 Task: Search one way flight ticket for 3 adults, 3 children in premium economy from San Angelo: San Angelo Regional Airport (mathis Field) to Fort Wayne: Fort Wayne International Airport on 8-4-2023. Choice of flights is Delta. Number of bags: 1 carry on bag. Price is upto 94000. Outbound departure time preference is 17:00.
Action: Mouse moved to (341, 420)
Screenshot: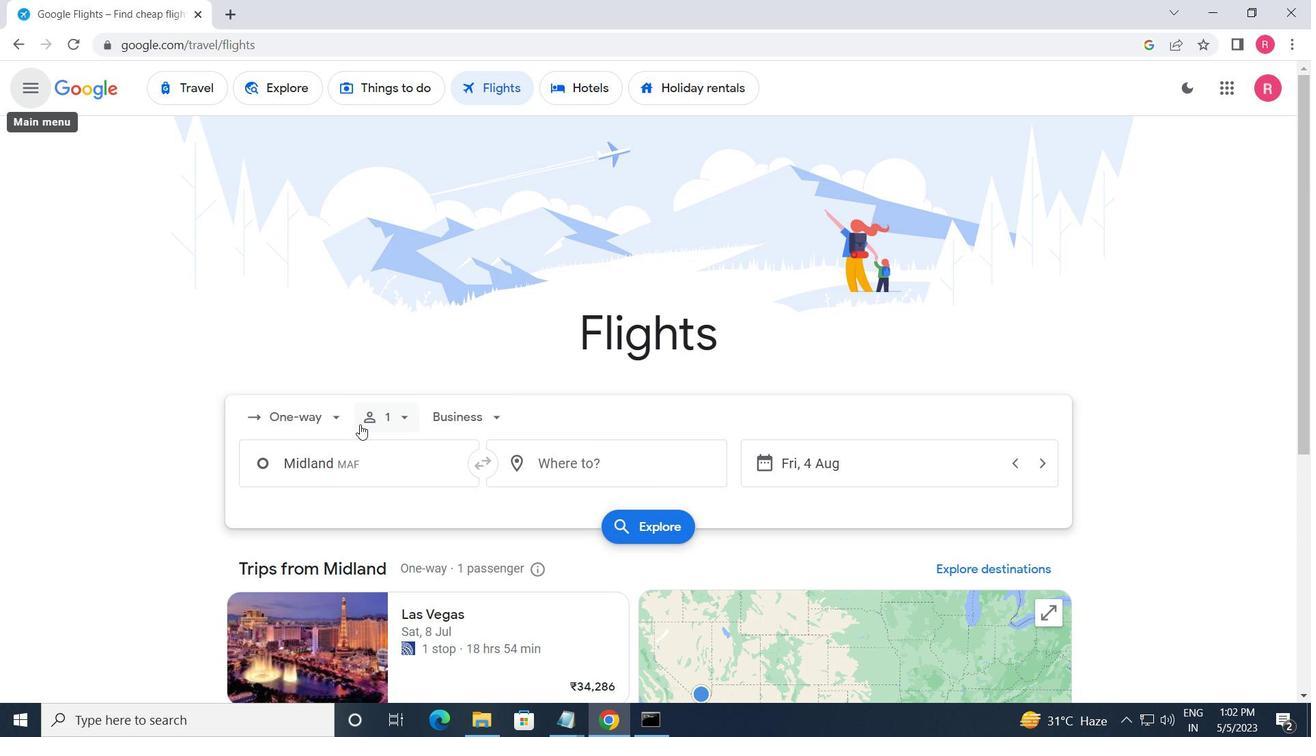 
Action: Mouse pressed left at (341, 420)
Screenshot: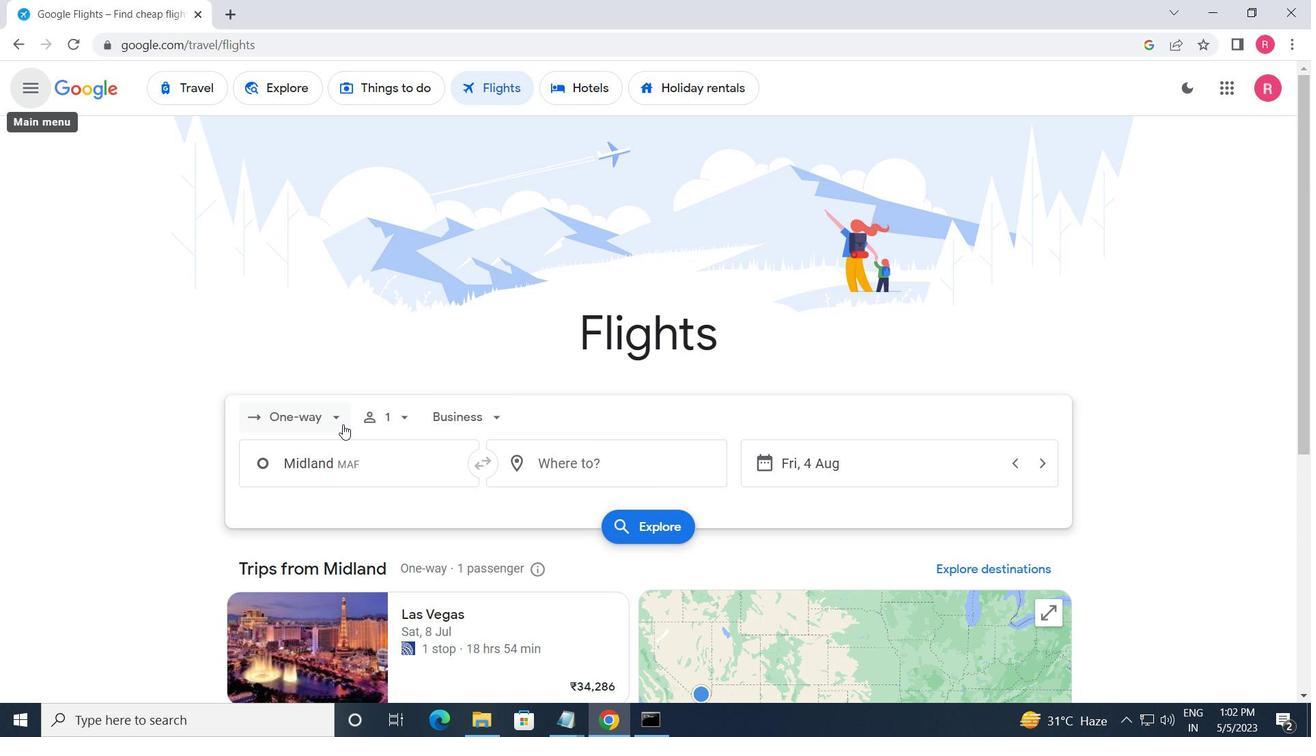 
Action: Mouse moved to (353, 494)
Screenshot: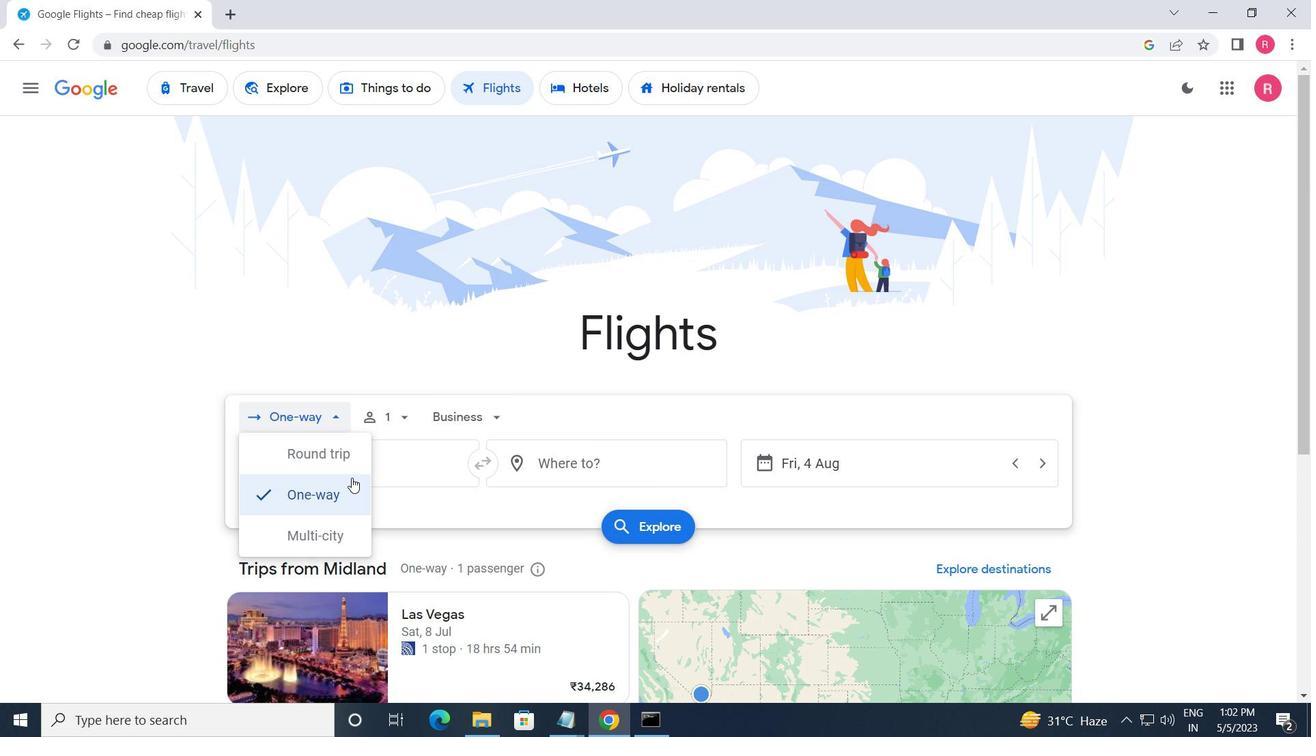
Action: Mouse pressed left at (353, 494)
Screenshot: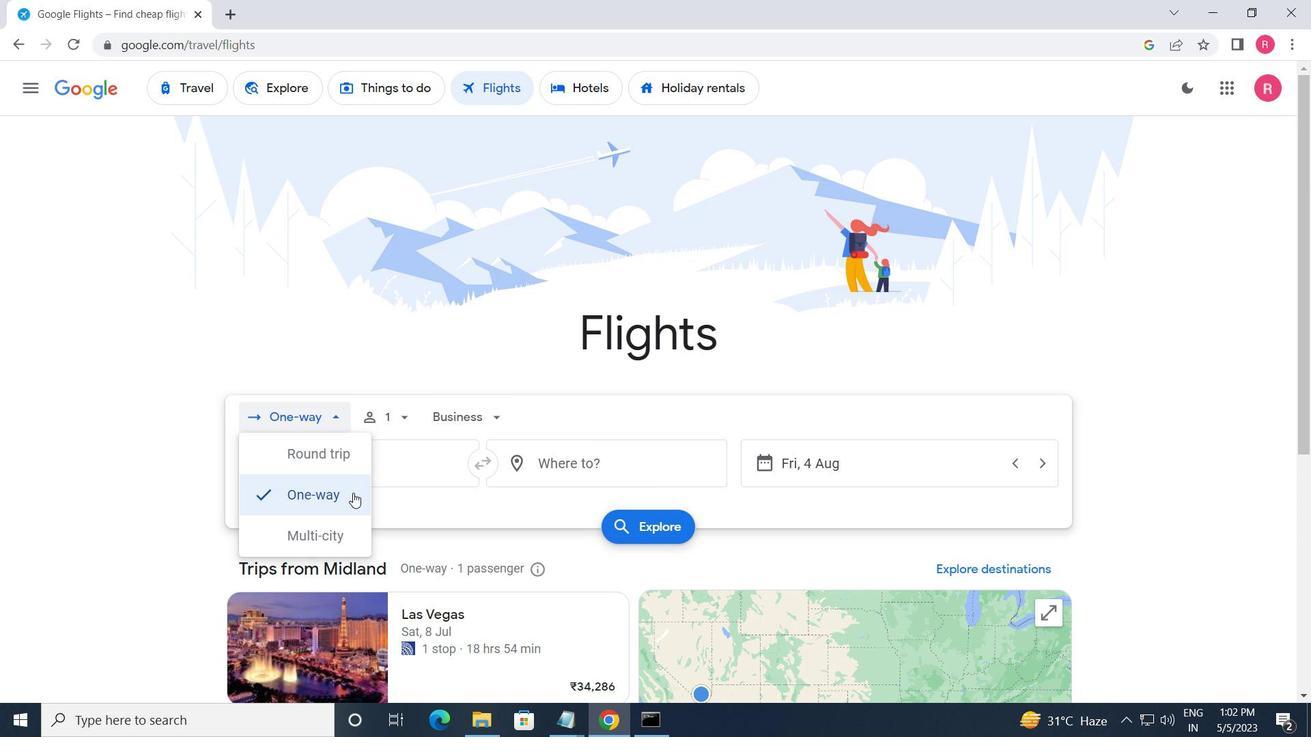 
Action: Mouse moved to (400, 409)
Screenshot: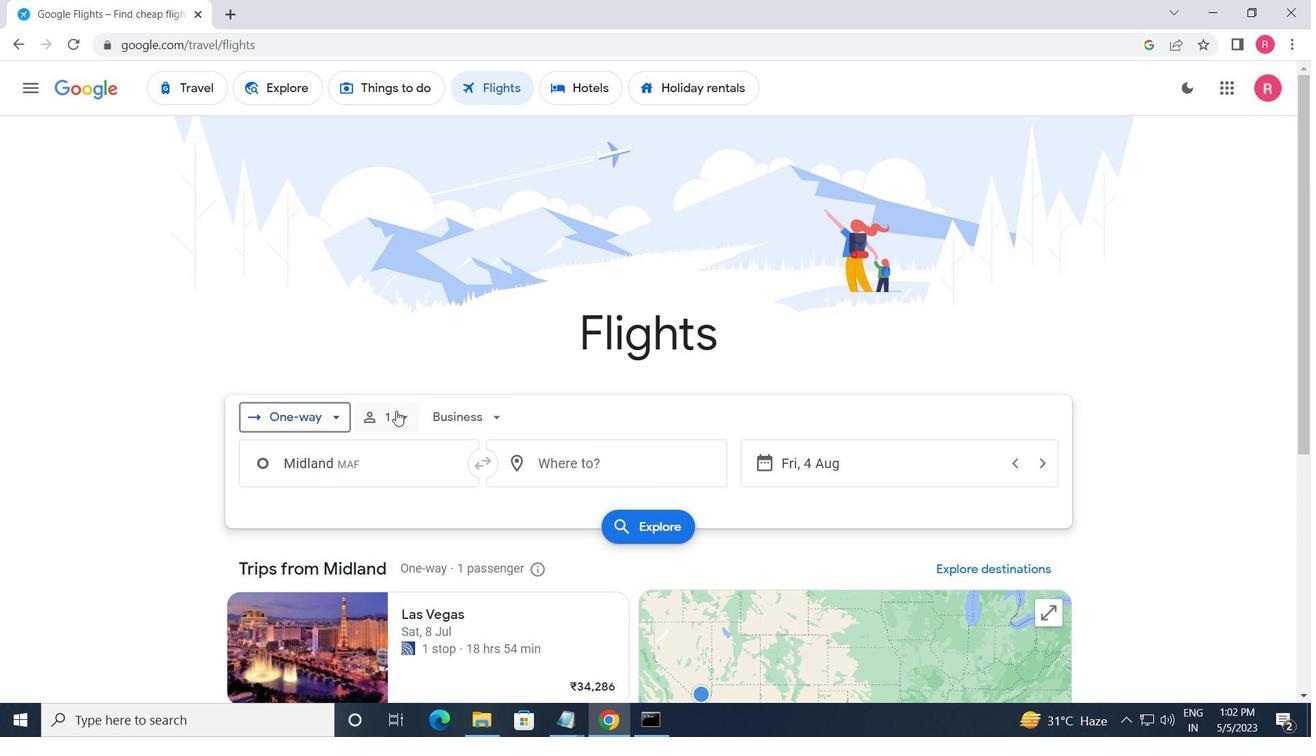 
Action: Mouse pressed left at (400, 409)
Screenshot: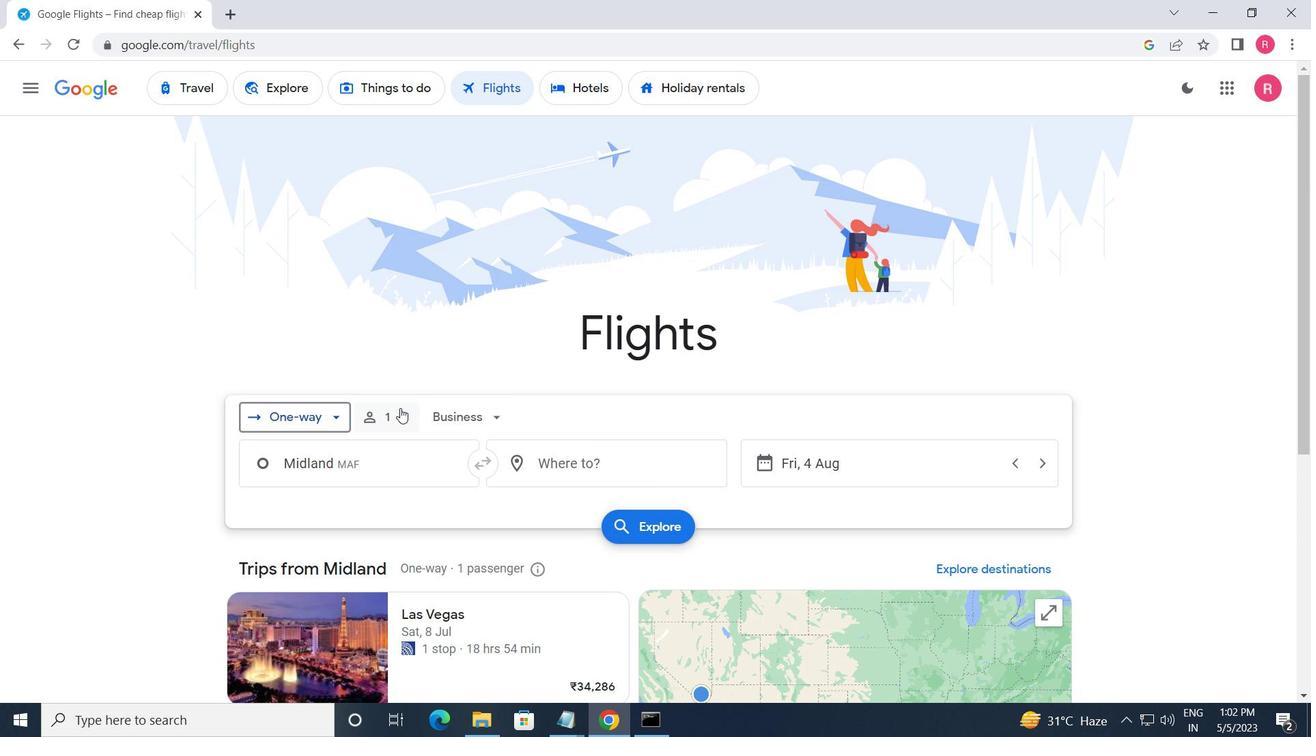 
Action: Mouse moved to (543, 466)
Screenshot: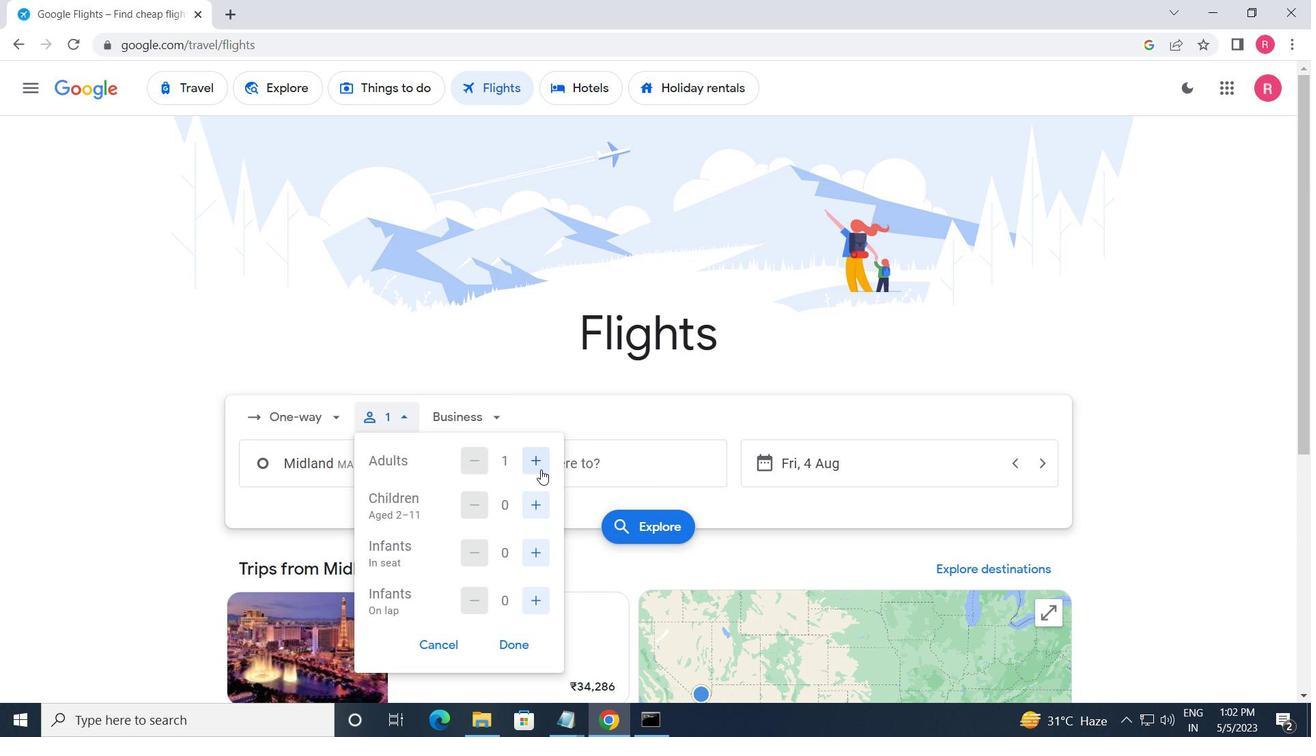 
Action: Mouse pressed left at (543, 466)
Screenshot: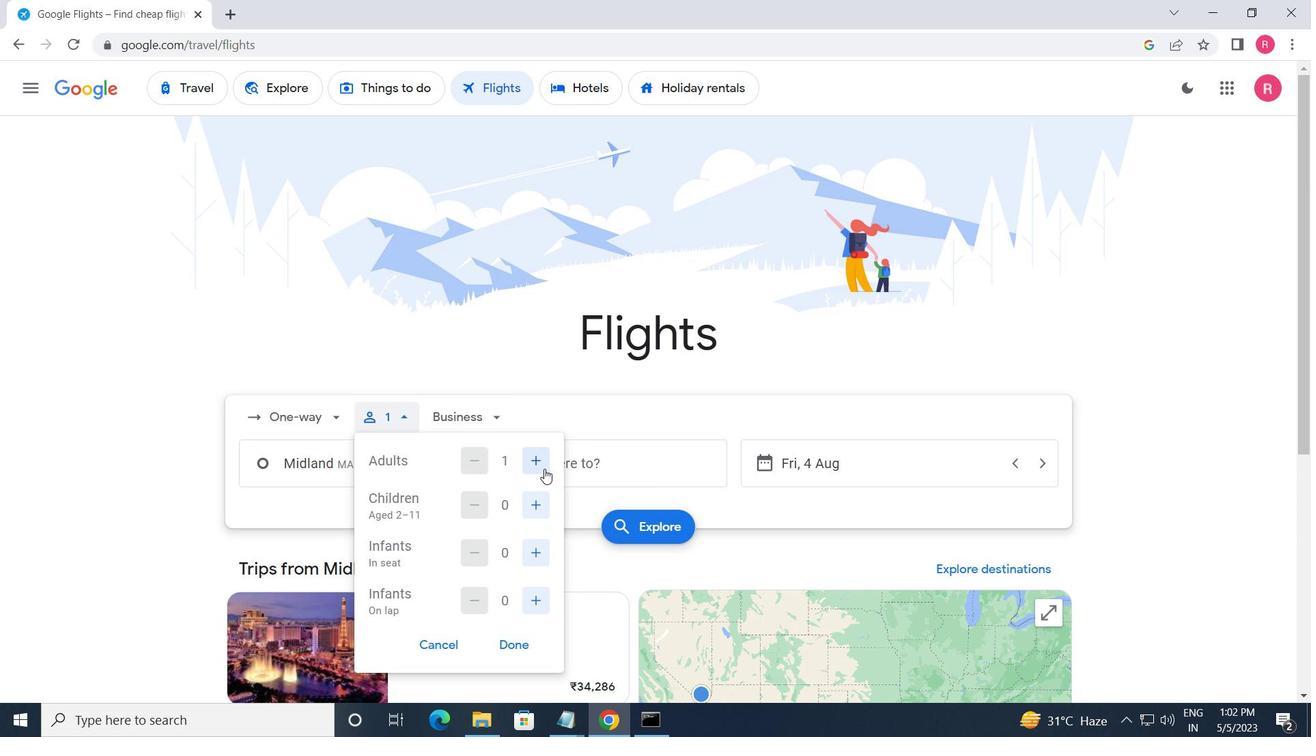 
Action: Mouse moved to (540, 466)
Screenshot: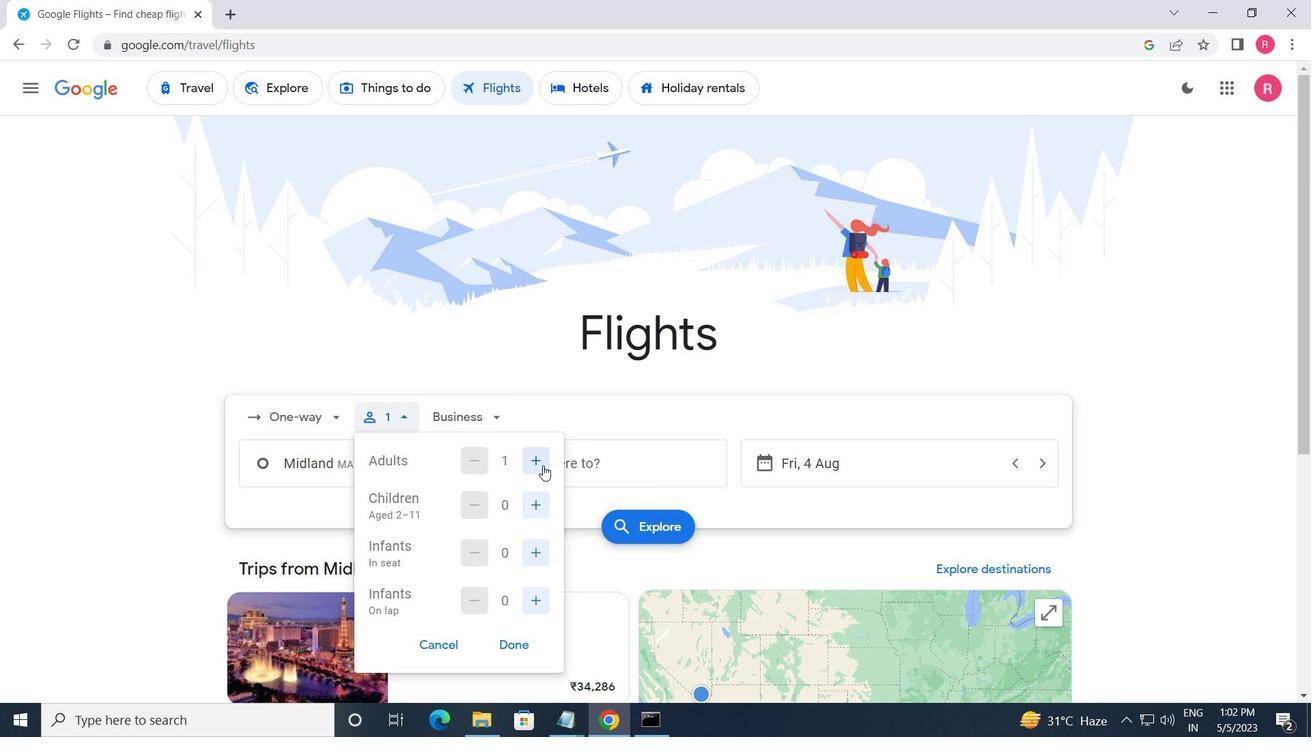 
Action: Mouse pressed left at (540, 466)
Screenshot: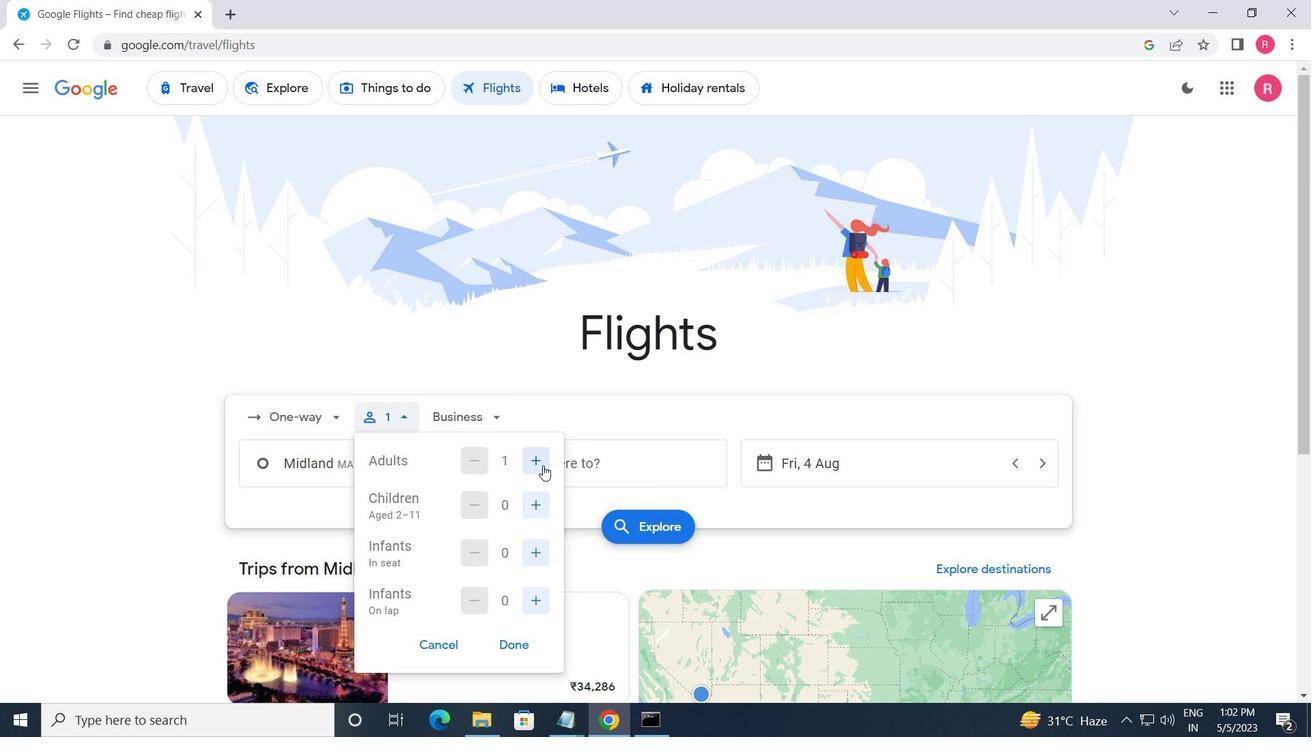 
Action: Mouse moved to (540, 512)
Screenshot: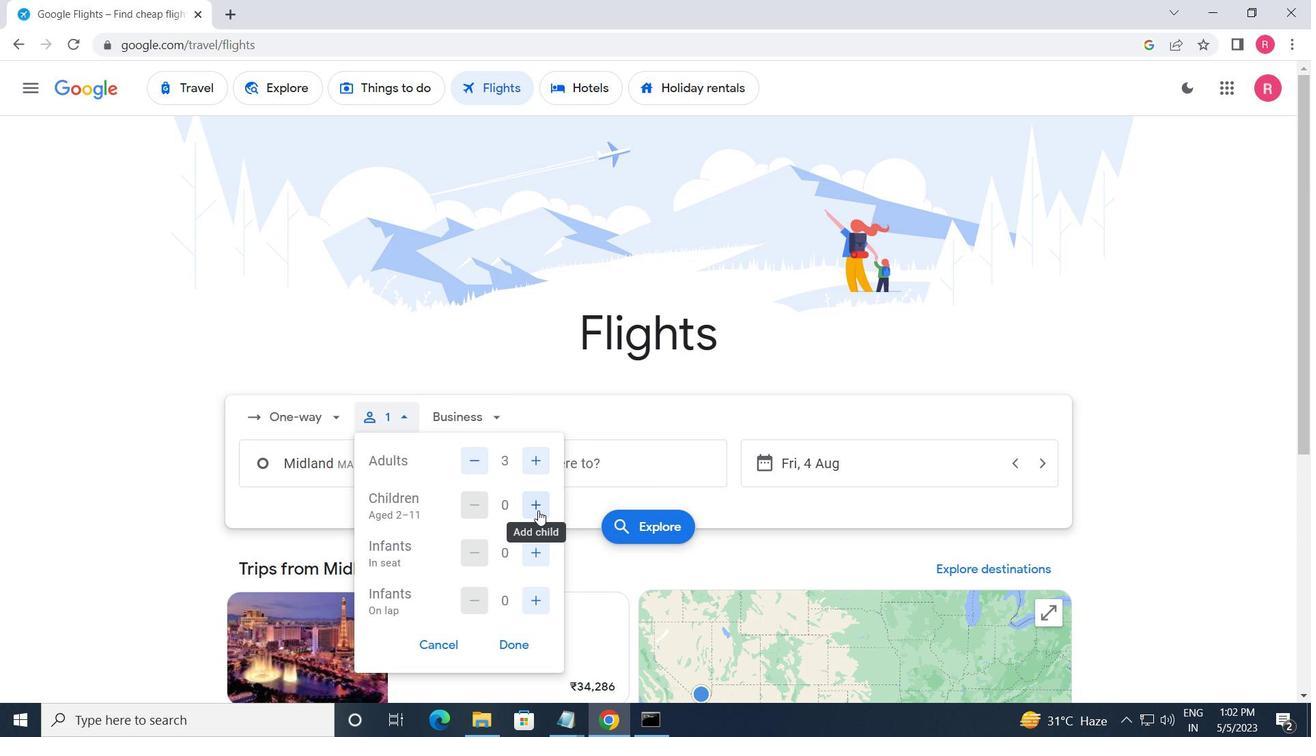 
Action: Mouse pressed left at (540, 512)
Screenshot: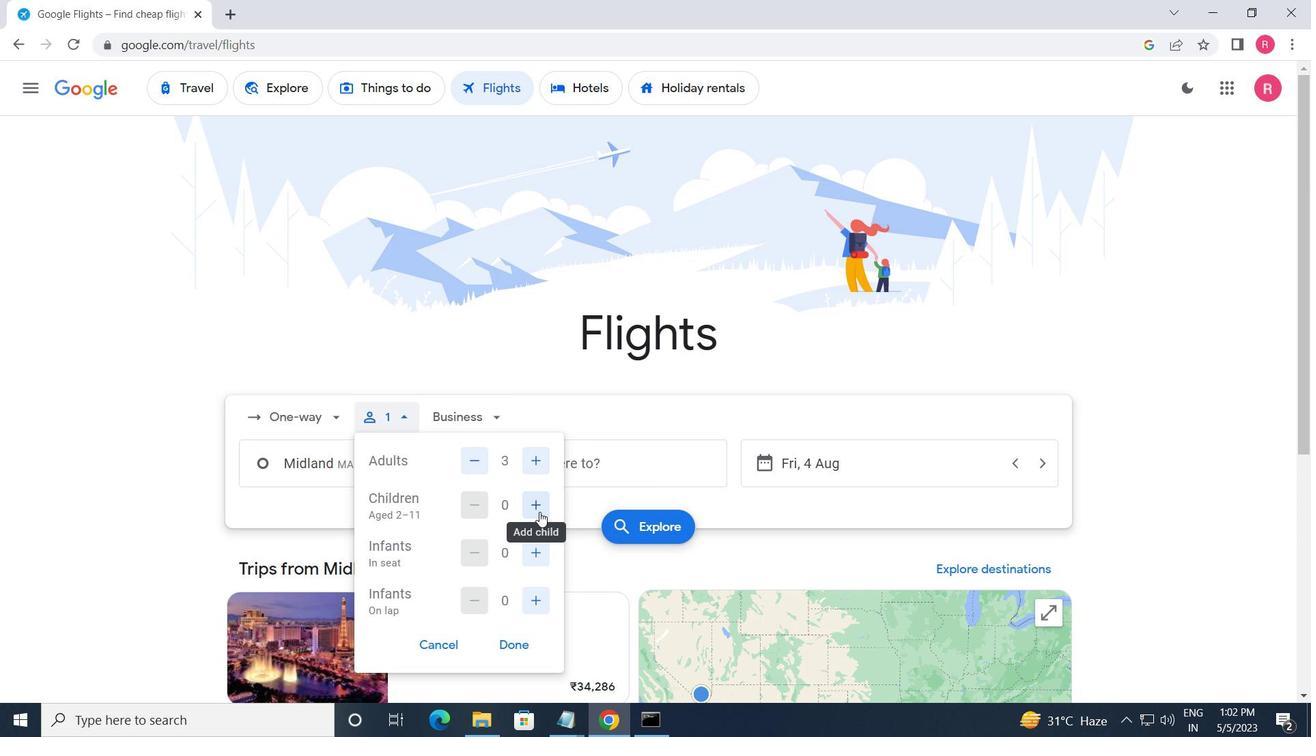 
Action: Mouse pressed left at (540, 512)
Screenshot: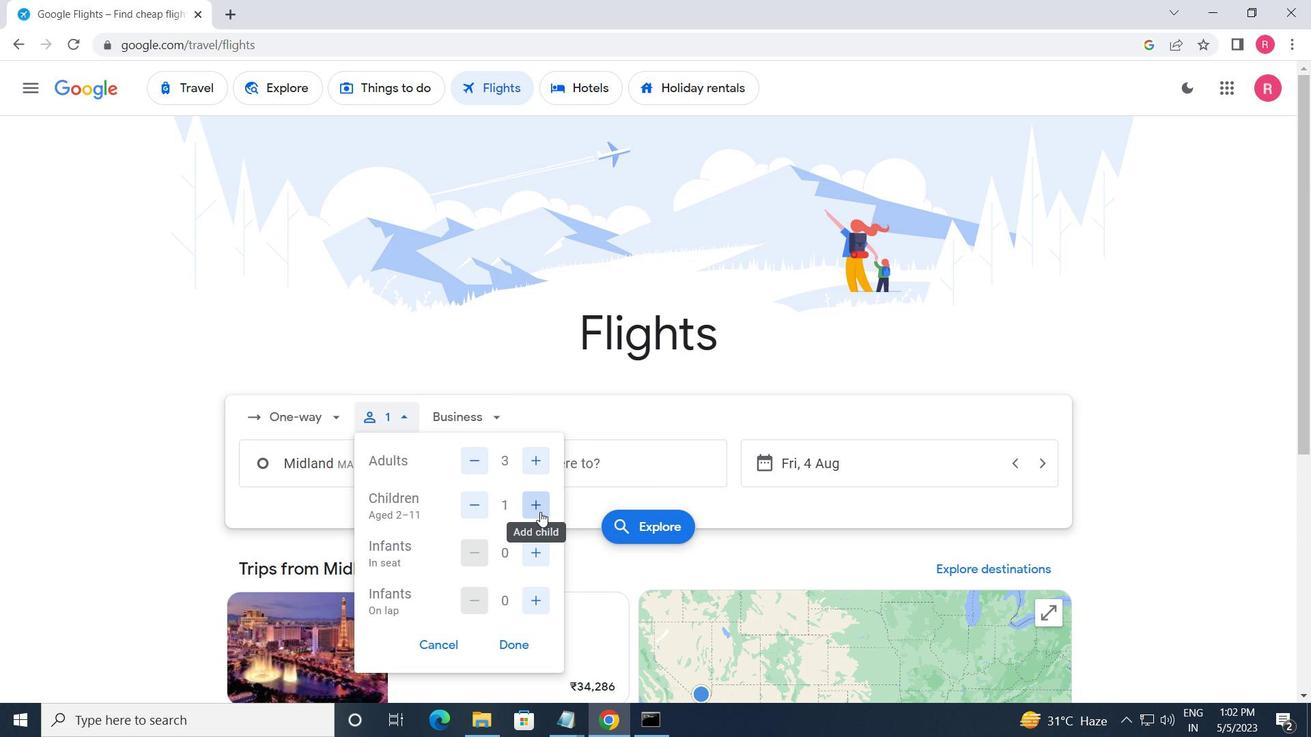 
Action: Mouse moved to (540, 511)
Screenshot: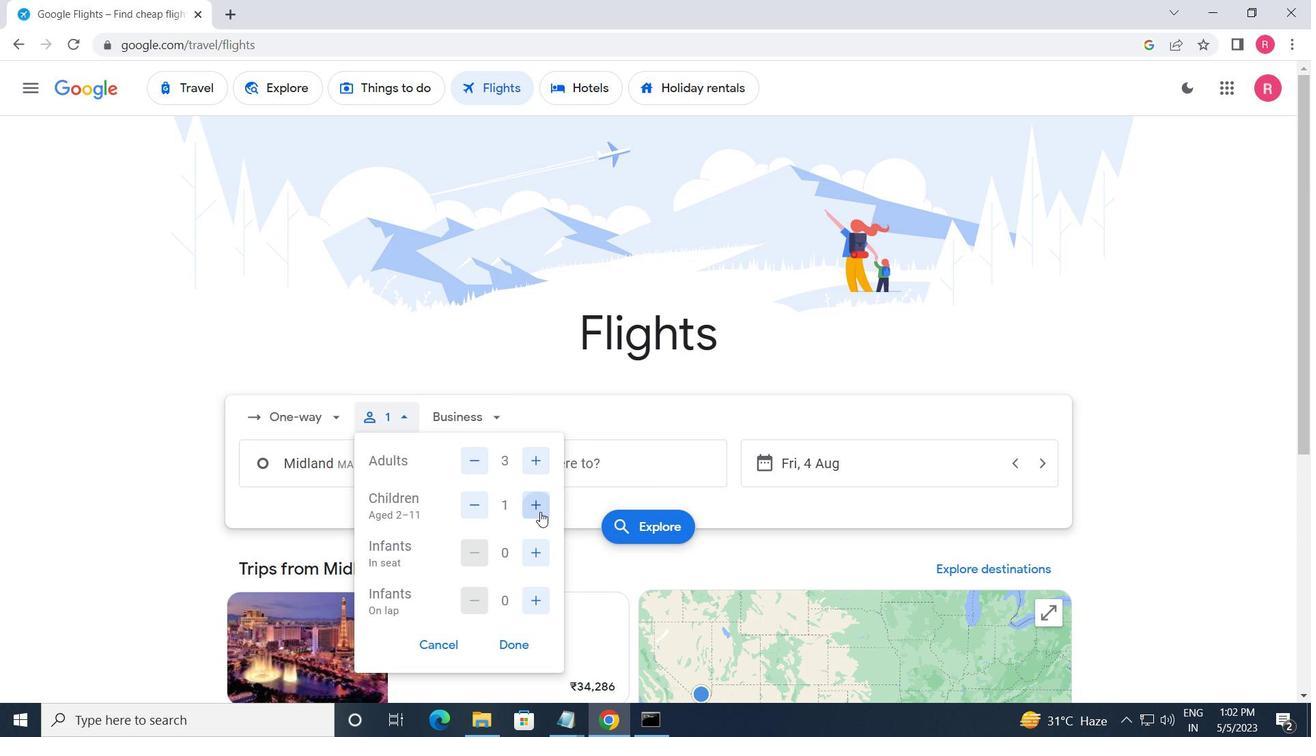 
Action: Mouse pressed left at (540, 511)
Screenshot: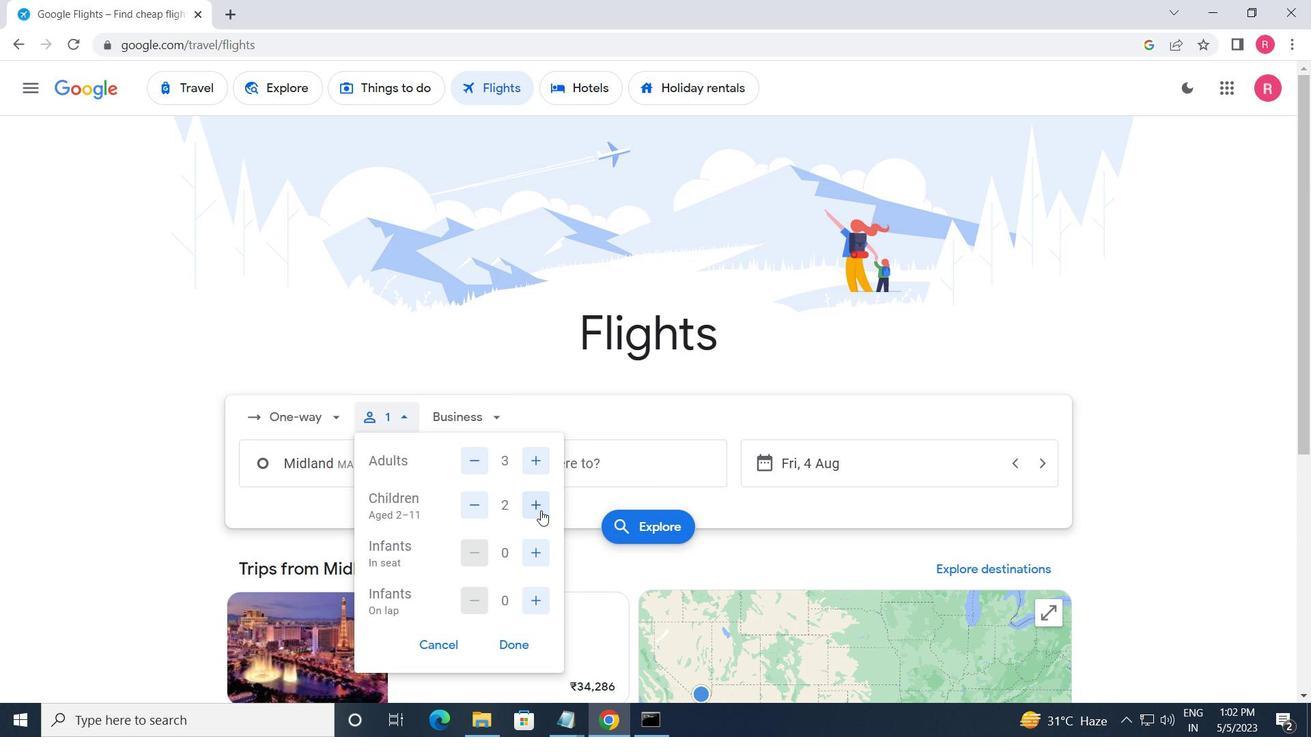 
Action: Mouse moved to (518, 648)
Screenshot: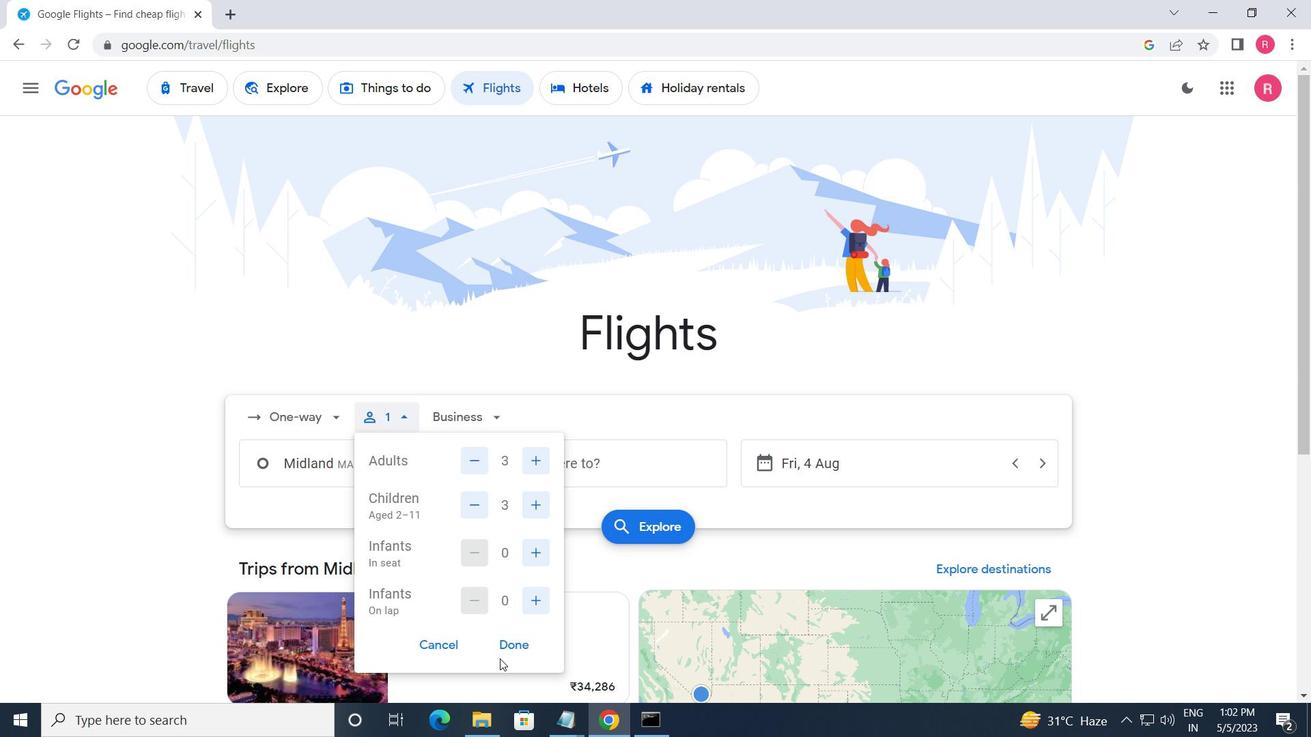 
Action: Mouse pressed left at (518, 648)
Screenshot: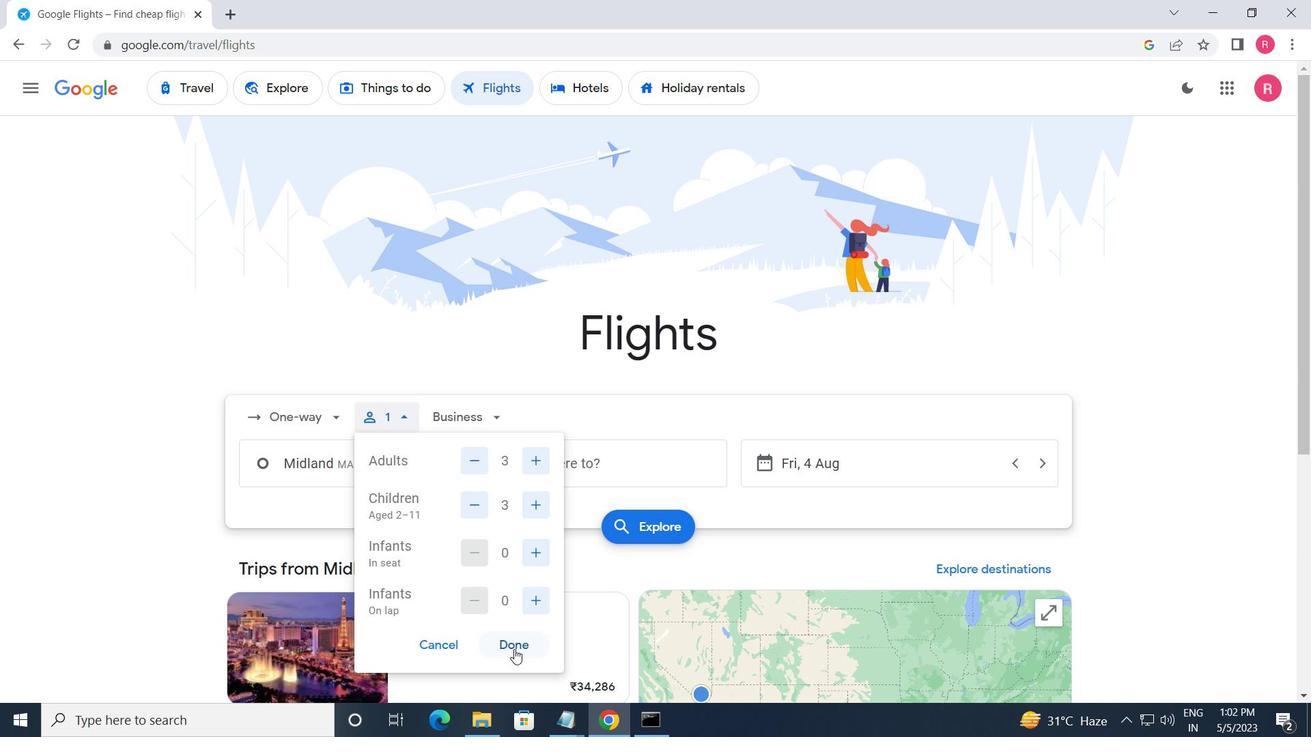 
Action: Mouse moved to (470, 418)
Screenshot: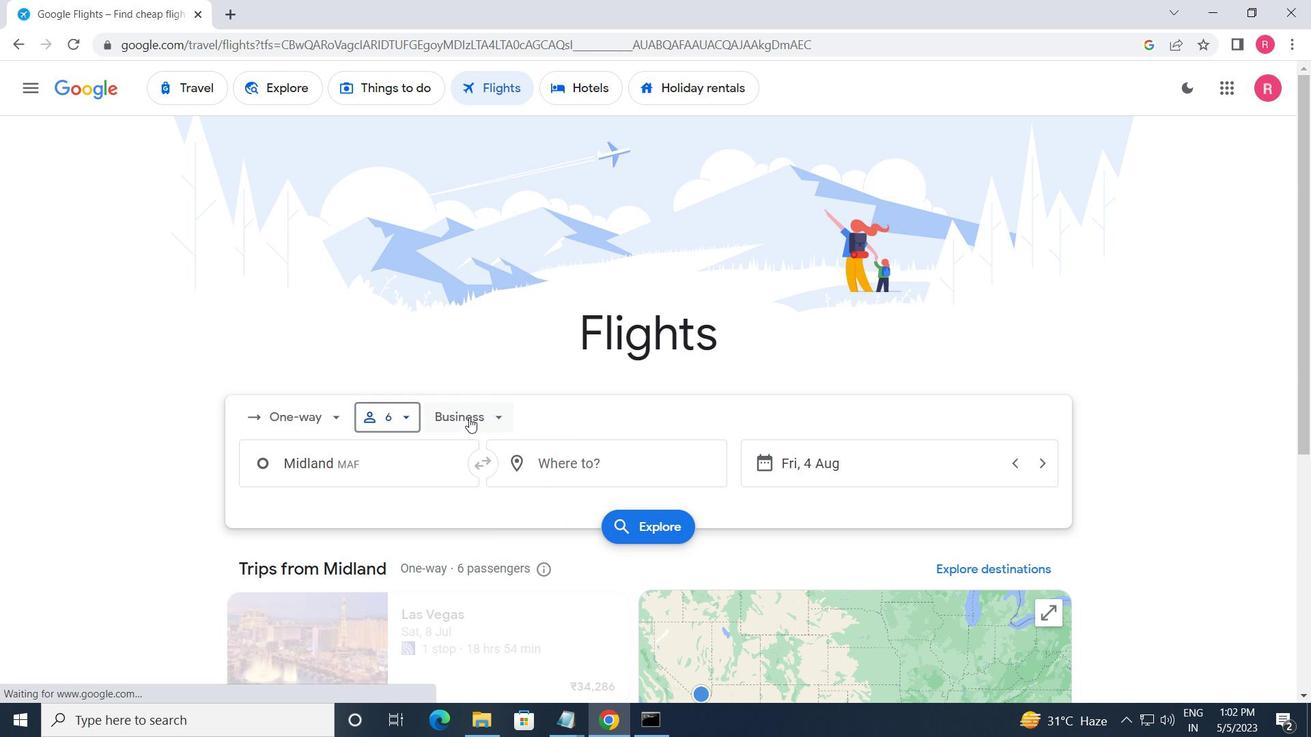 
Action: Mouse pressed left at (470, 418)
Screenshot: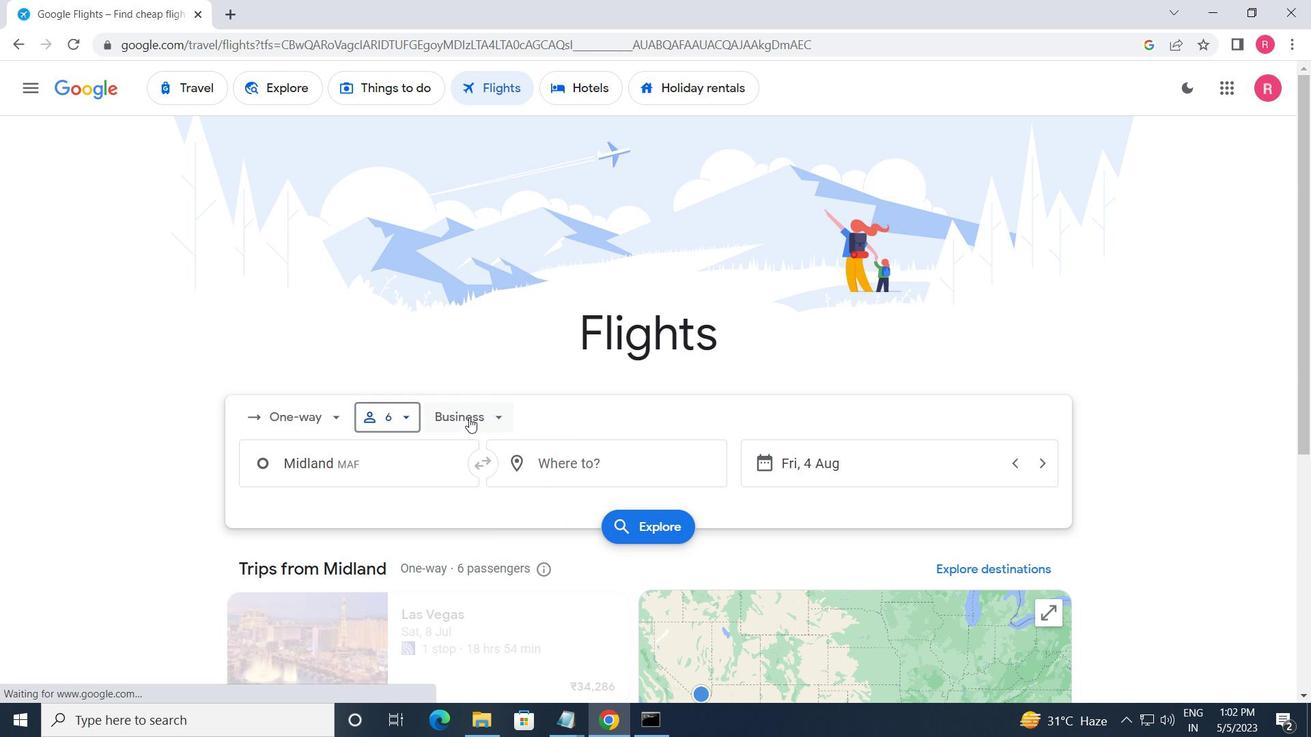 
Action: Mouse moved to (514, 500)
Screenshot: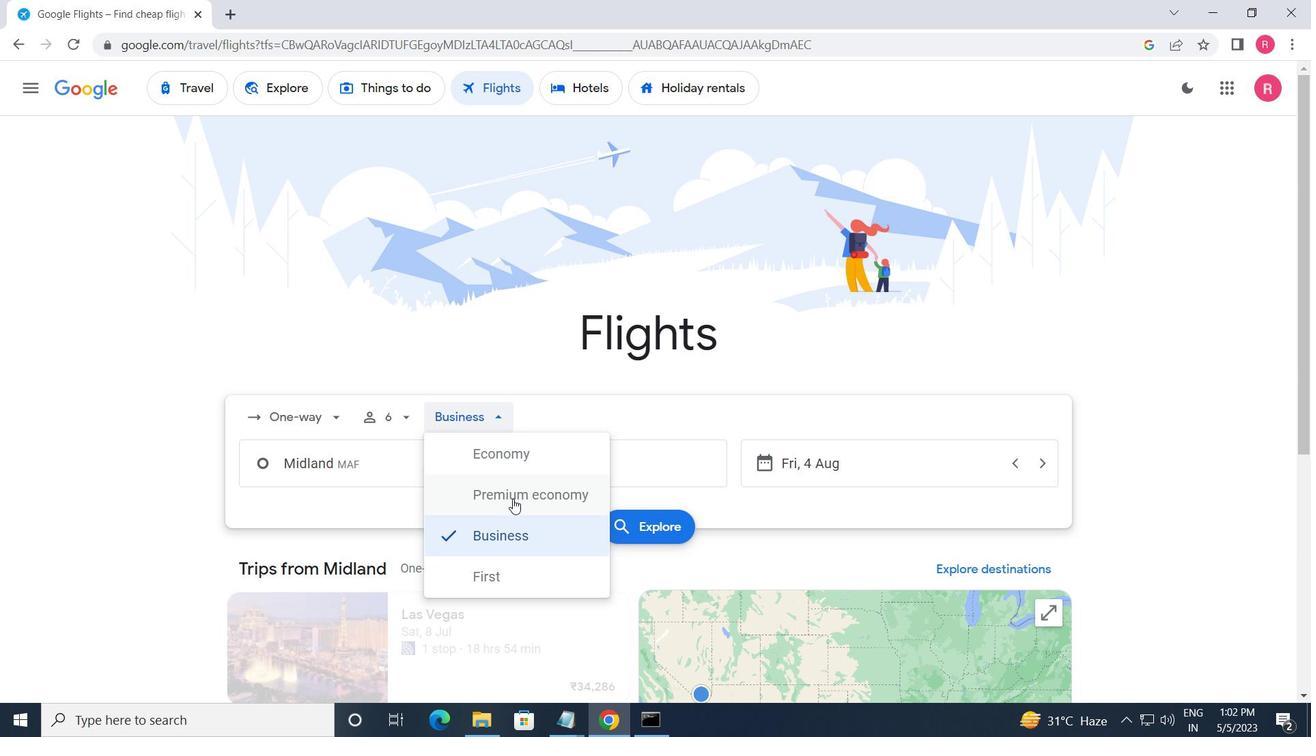 
Action: Mouse pressed left at (514, 500)
Screenshot: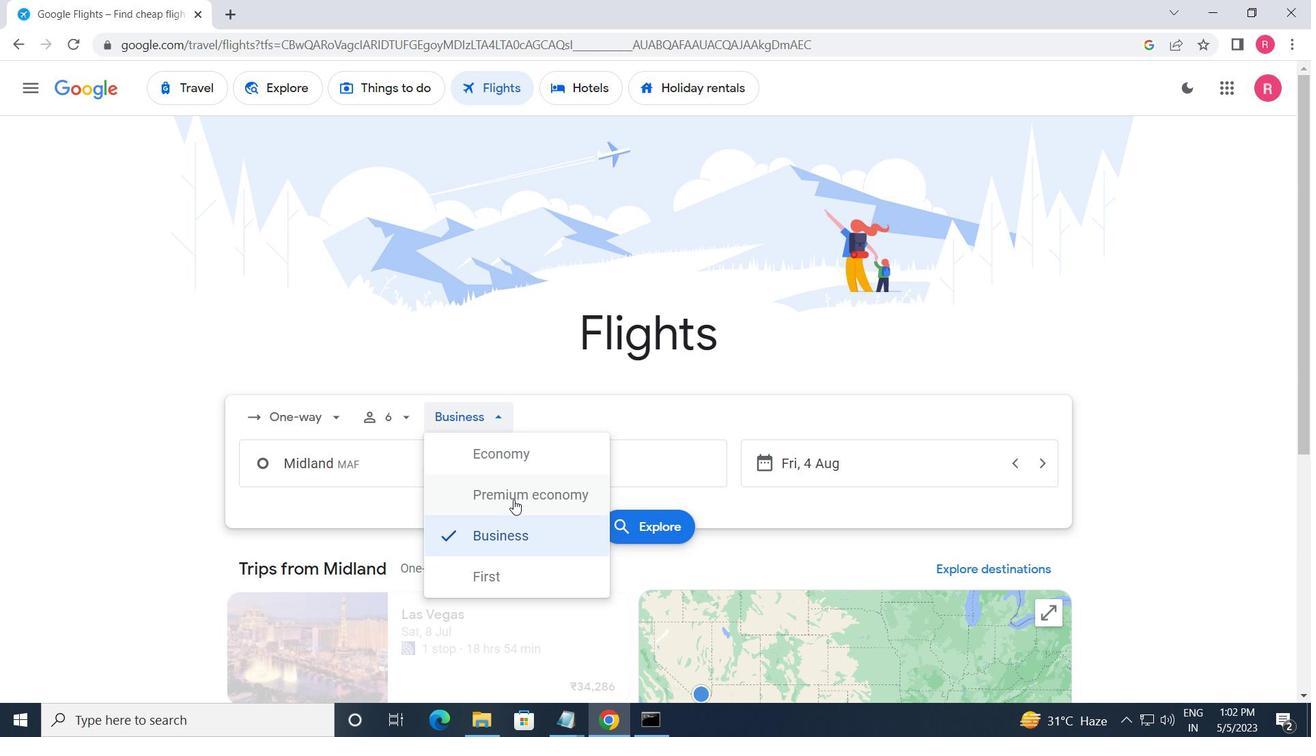 
Action: Mouse moved to (369, 477)
Screenshot: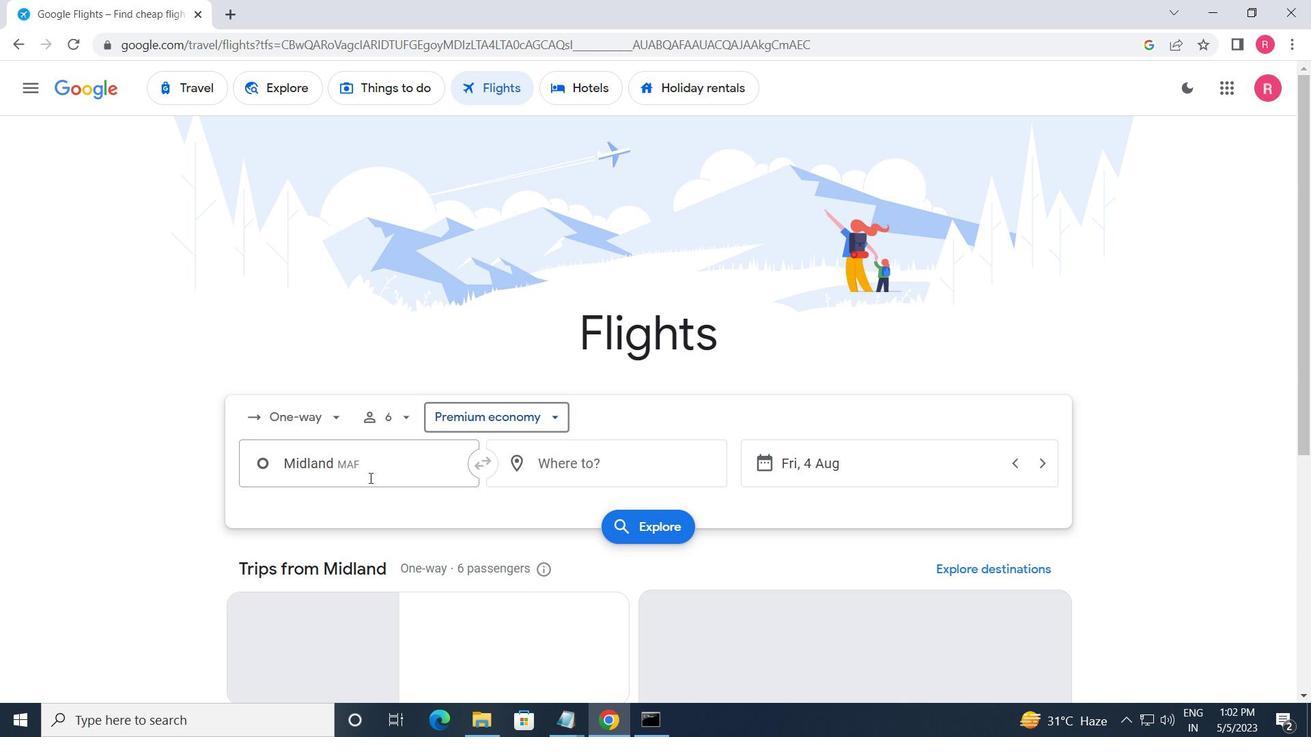 
Action: Mouse pressed left at (369, 477)
Screenshot: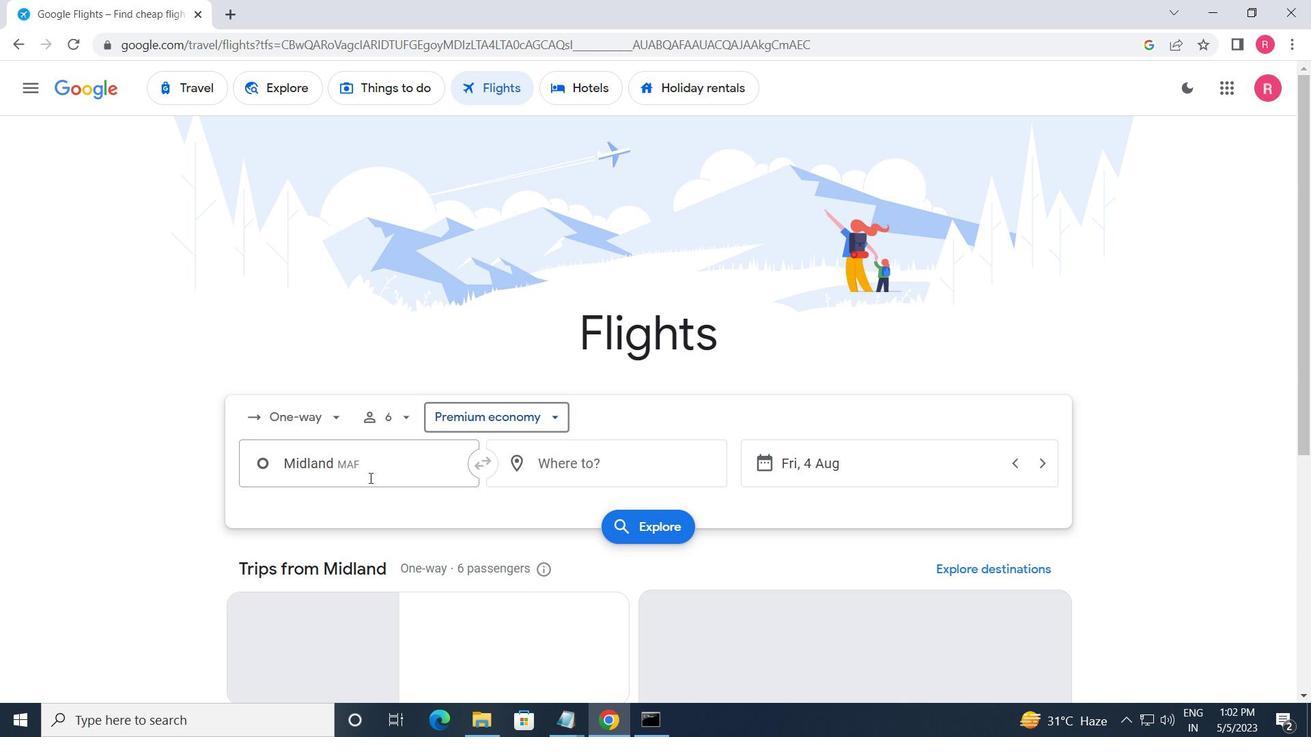 
Action: Key pressed <Key.caps_lock>s<Key.caps_lock>an<Key.space><Key.caps_lock>a<Key.caps_lock>ngelo
Screenshot: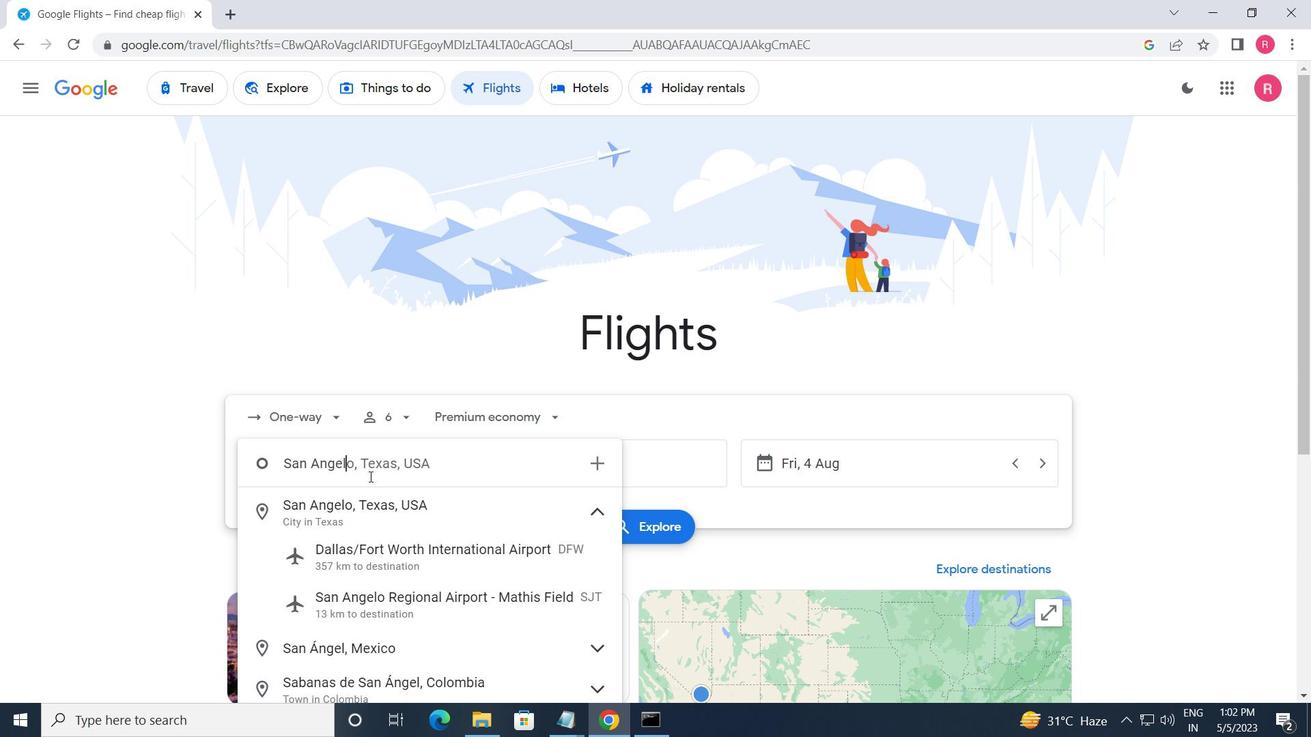 
Action: Mouse moved to (445, 603)
Screenshot: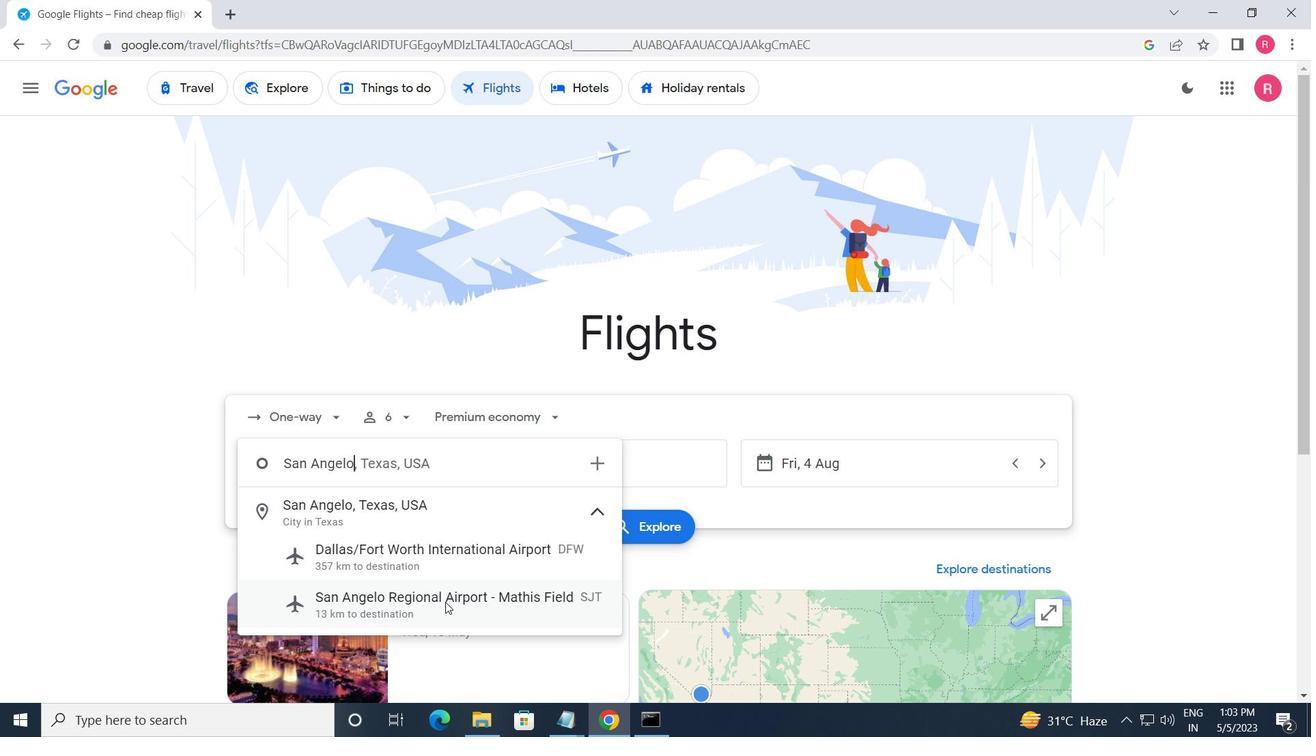 
Action: Mouse pressed left at (445, 603)
Screenshot: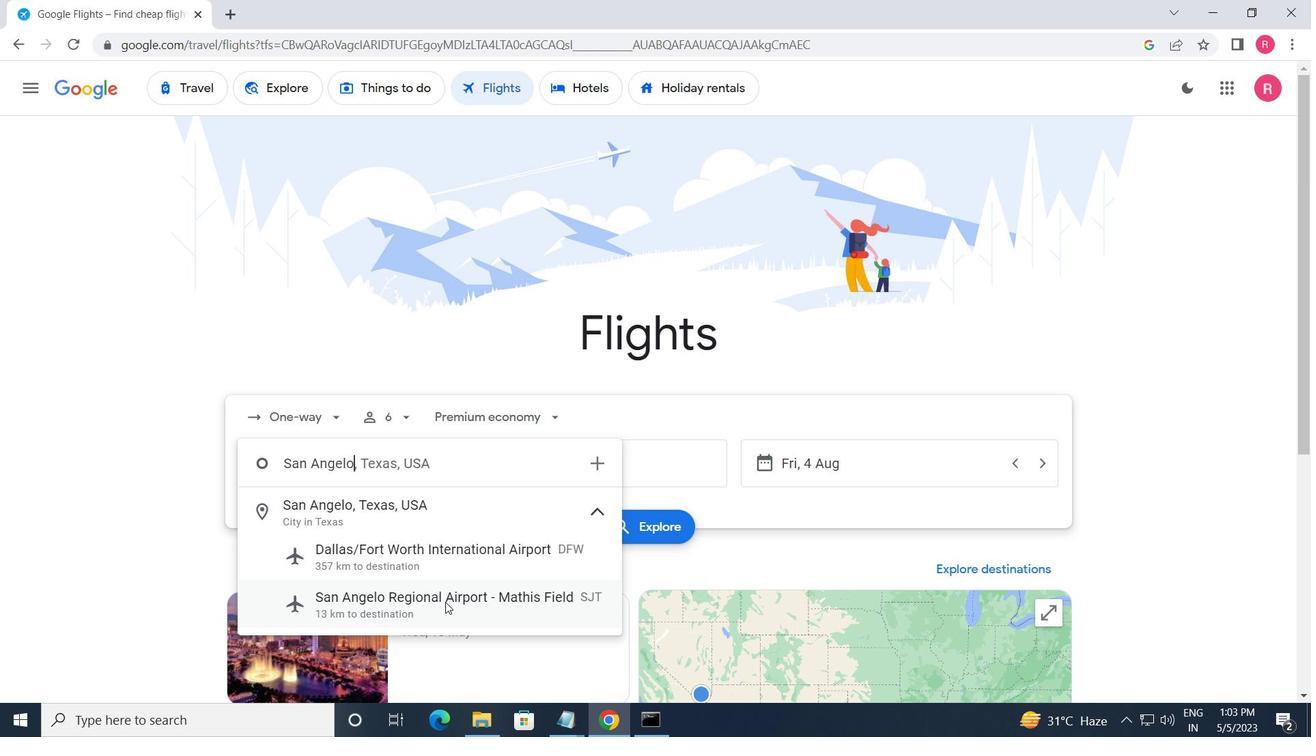 
Action: Mouse moved to (620, 458)
Screenshot: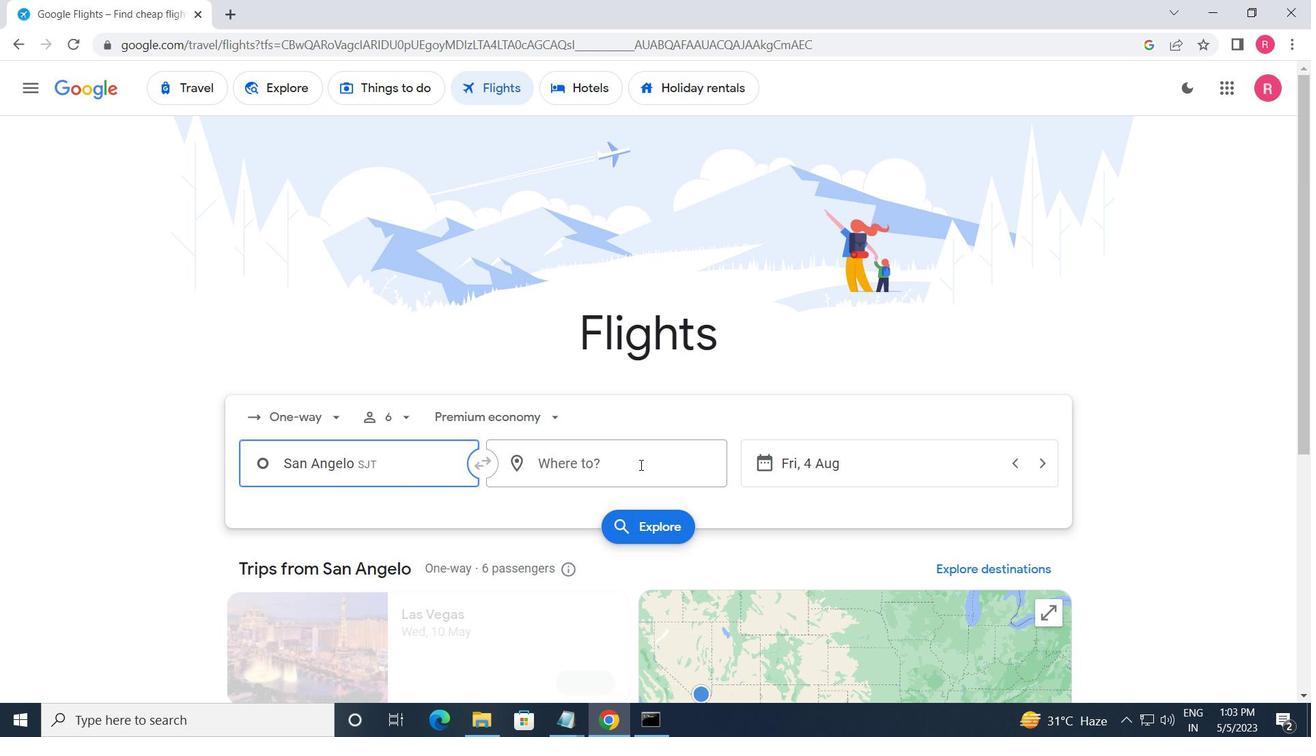 
Action: Mouse pressed left at (620, 458)
Screenshot: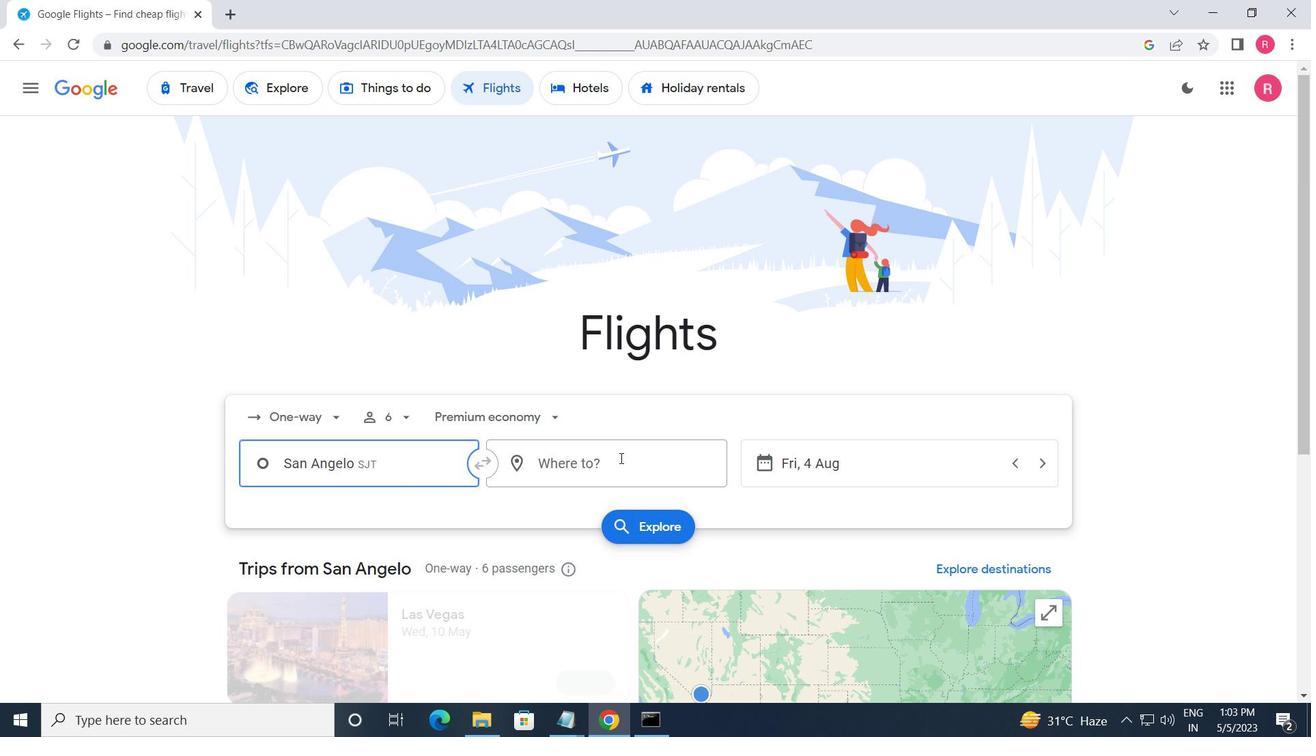 
Action: Mouse moved to (620, 459)
Screenshot: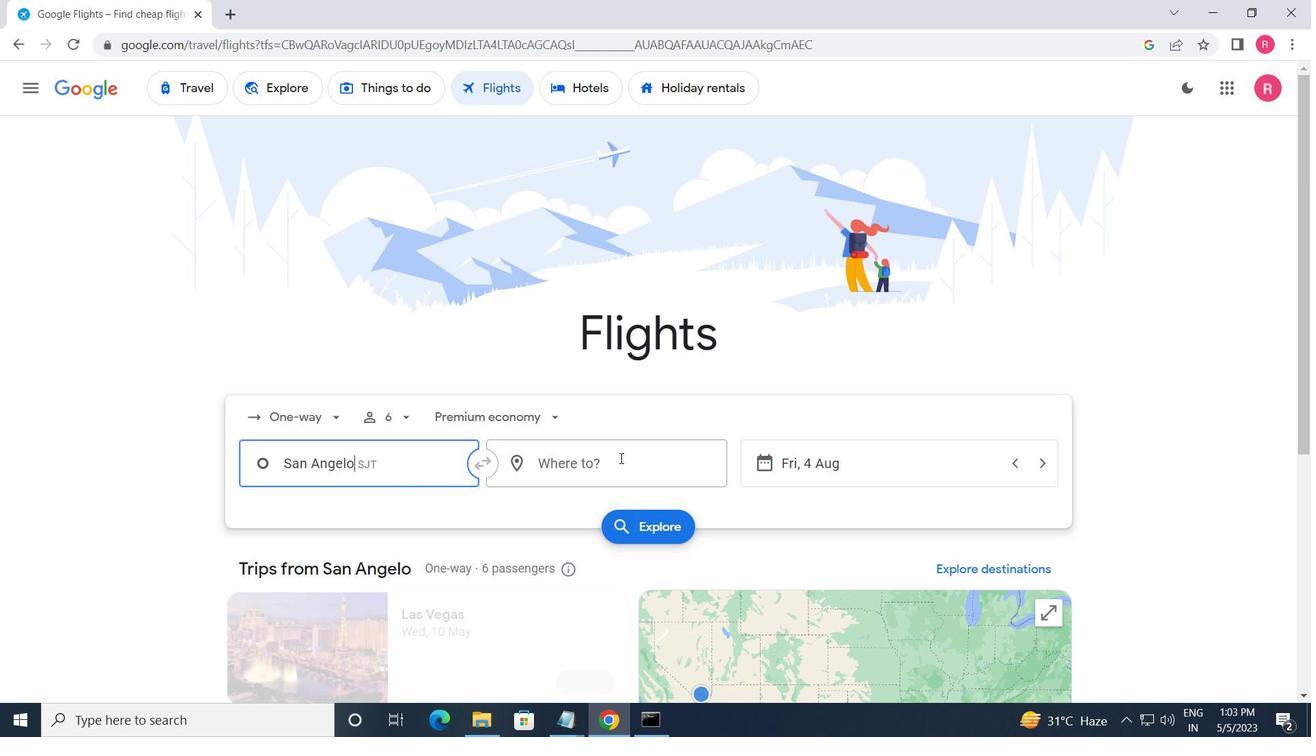 
Action: Key pressed d<Key.backspace><Key.caps_lock><Key.caps_lock><Key.caps_lock><Key.caps_lock><Key.caps_lock><Key.caps_lock><Key.caps_lock>F<Key.caps_lock>ort<Key.space><Key.caps_lock>w<Key.caps_lock>
Screenshot: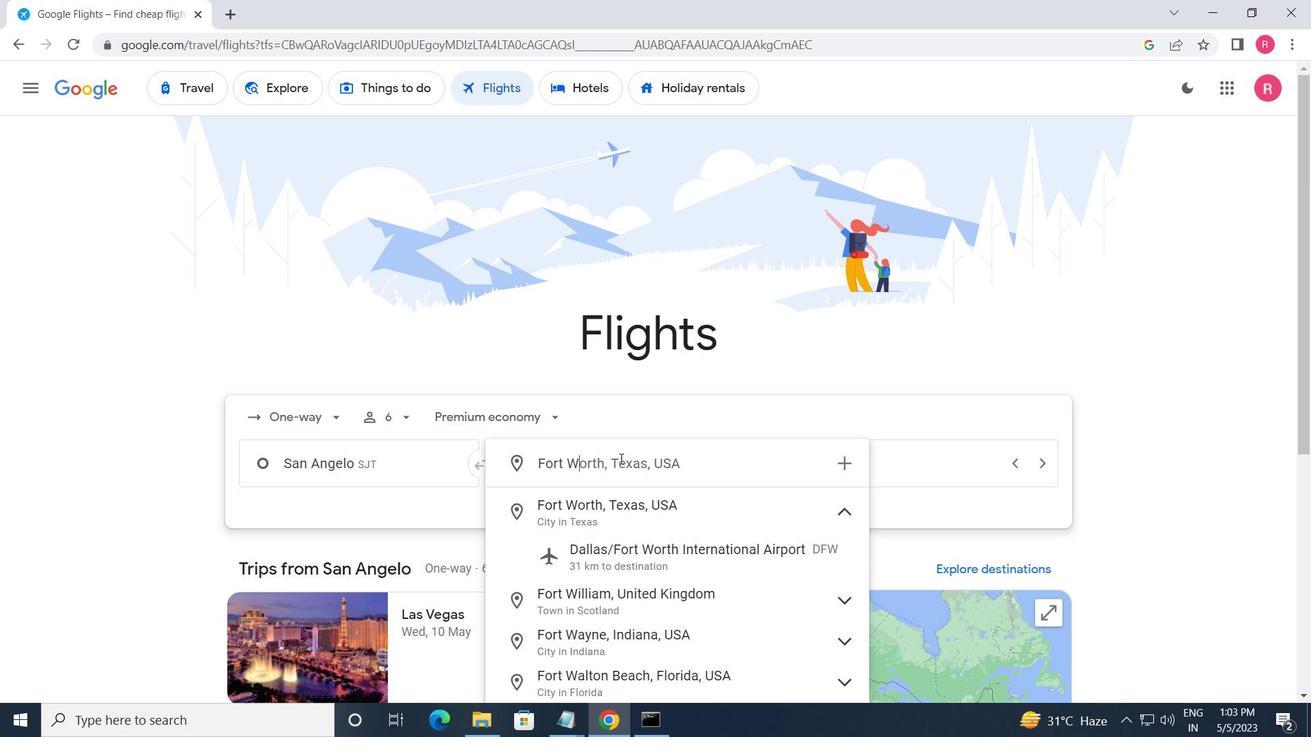 
Action: Mouse moved to (608, 450)
Screenshot: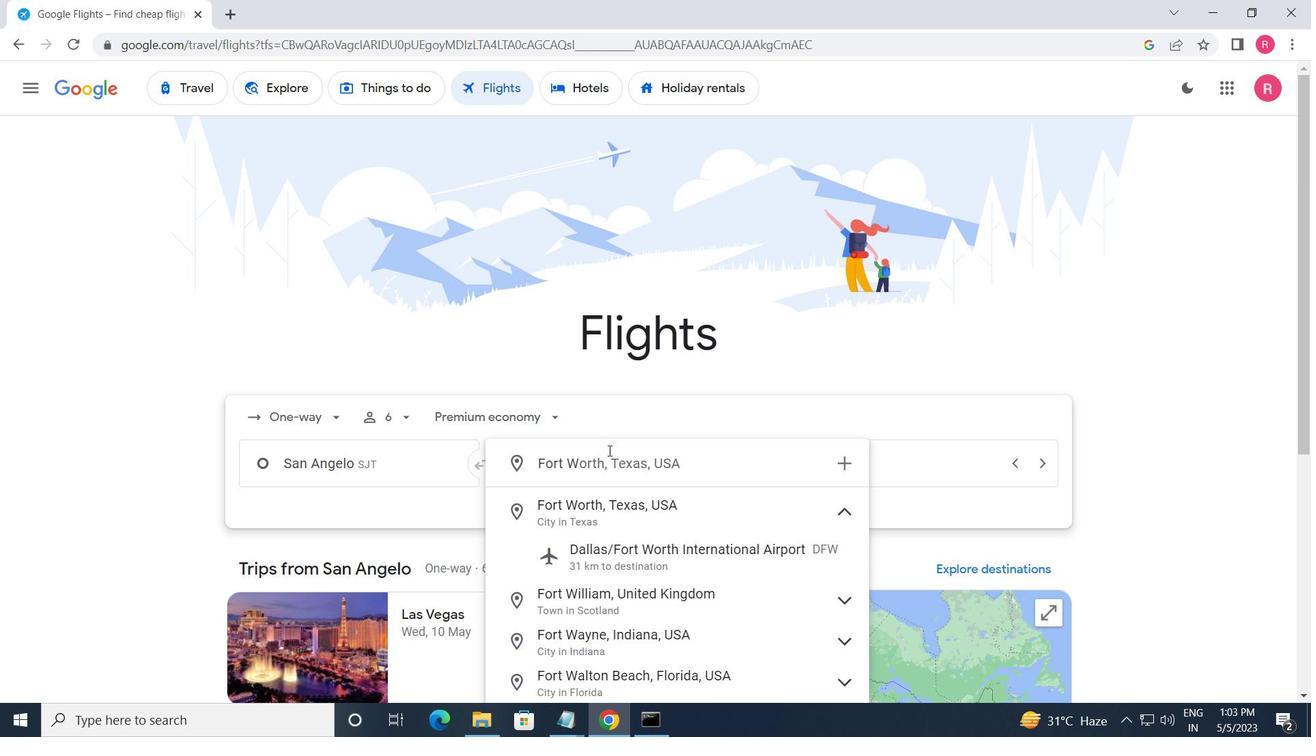 
Action: Key pressed a
Screenshot: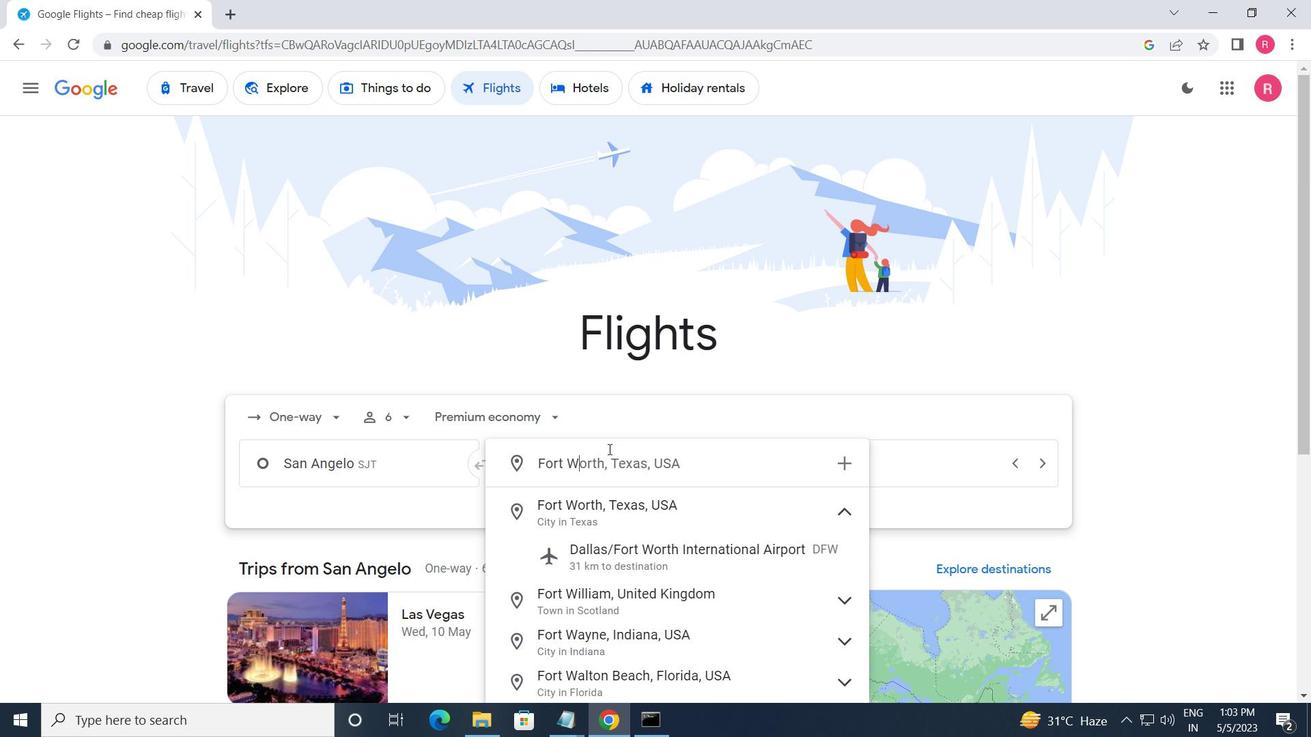 
Action: Mouse moved to (678, 562)
Screenshot: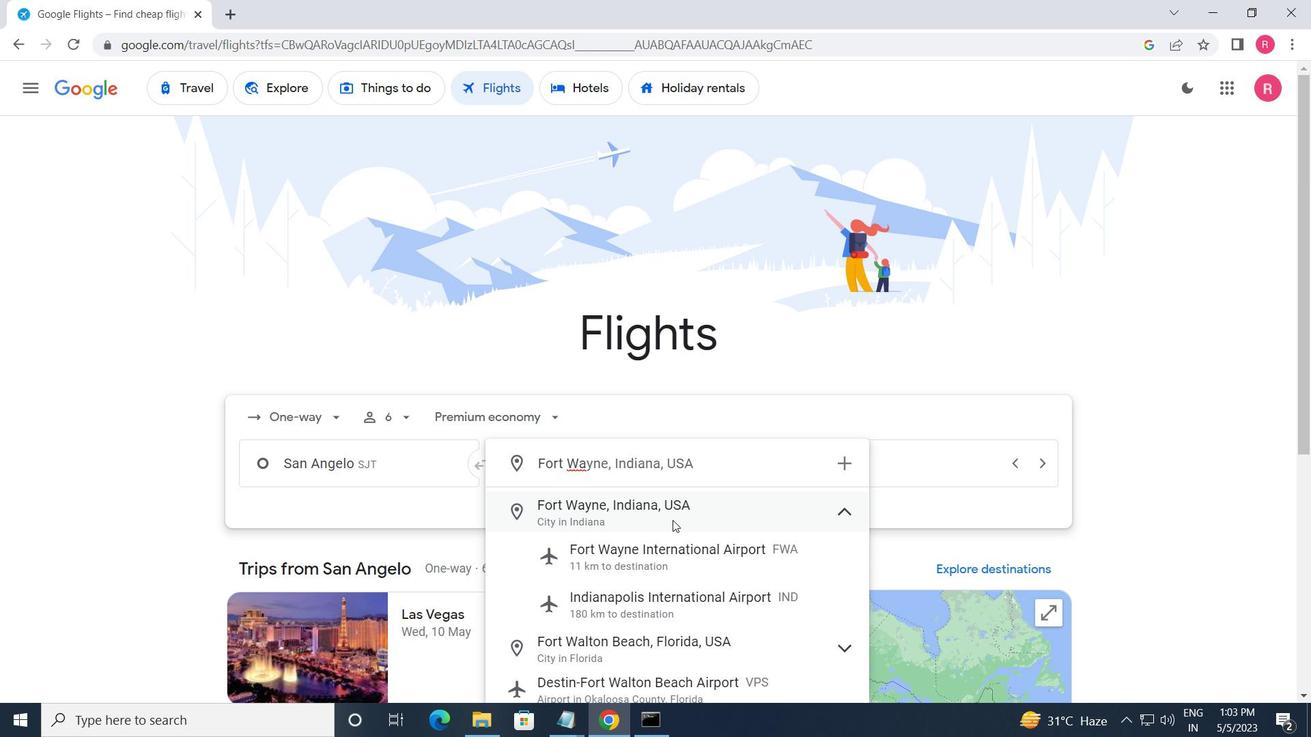 
Action: Mouse pressed left at (678, 562)
Screenshot: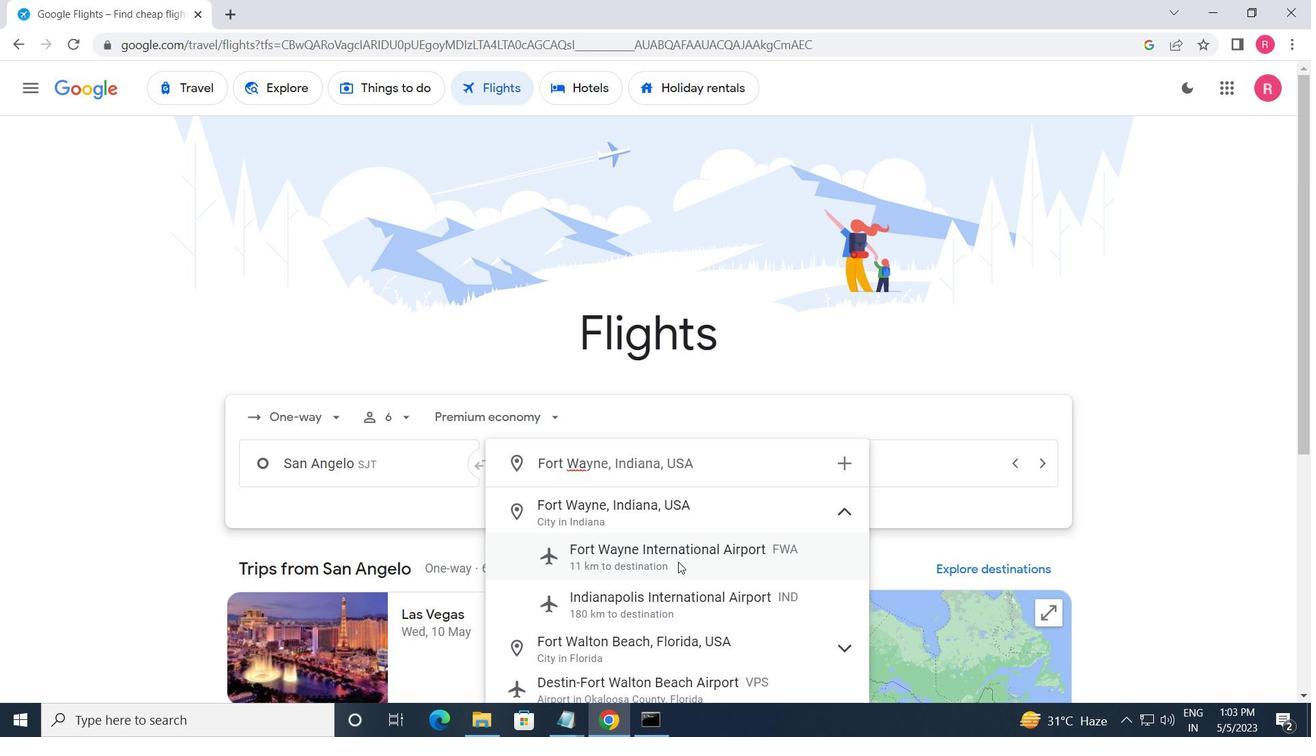 
Action: Mouse moved to (870, 464)
Screenshot: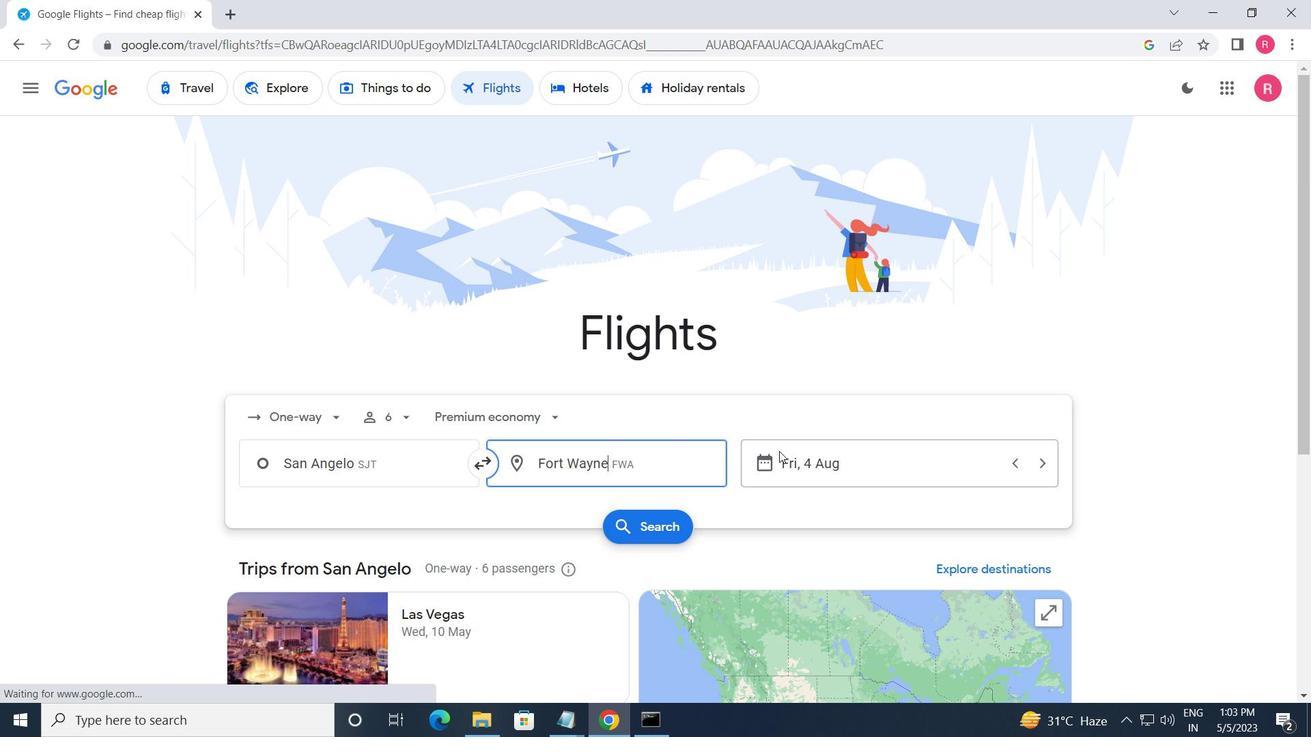 
Action: Mouse pressed left at (870, 464)
Screenshot: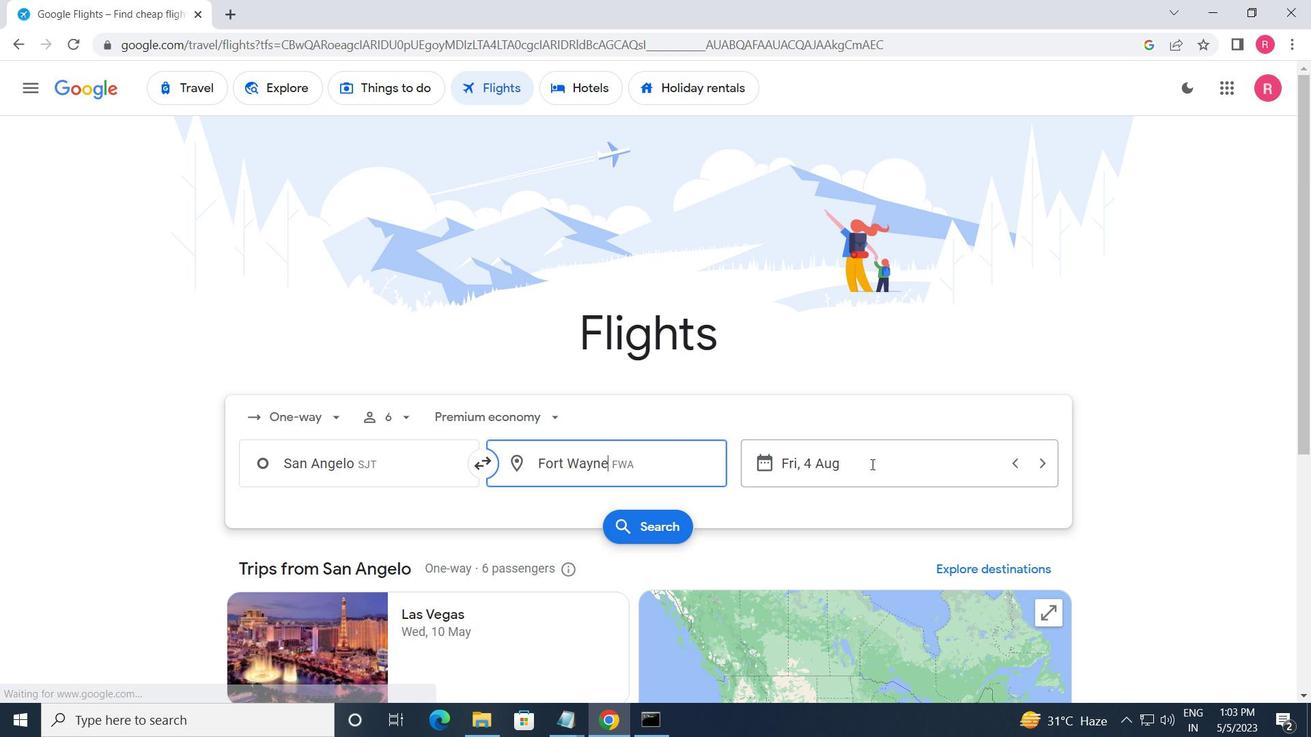 
Action: Mouse moved to (668, 391)
Screenshot: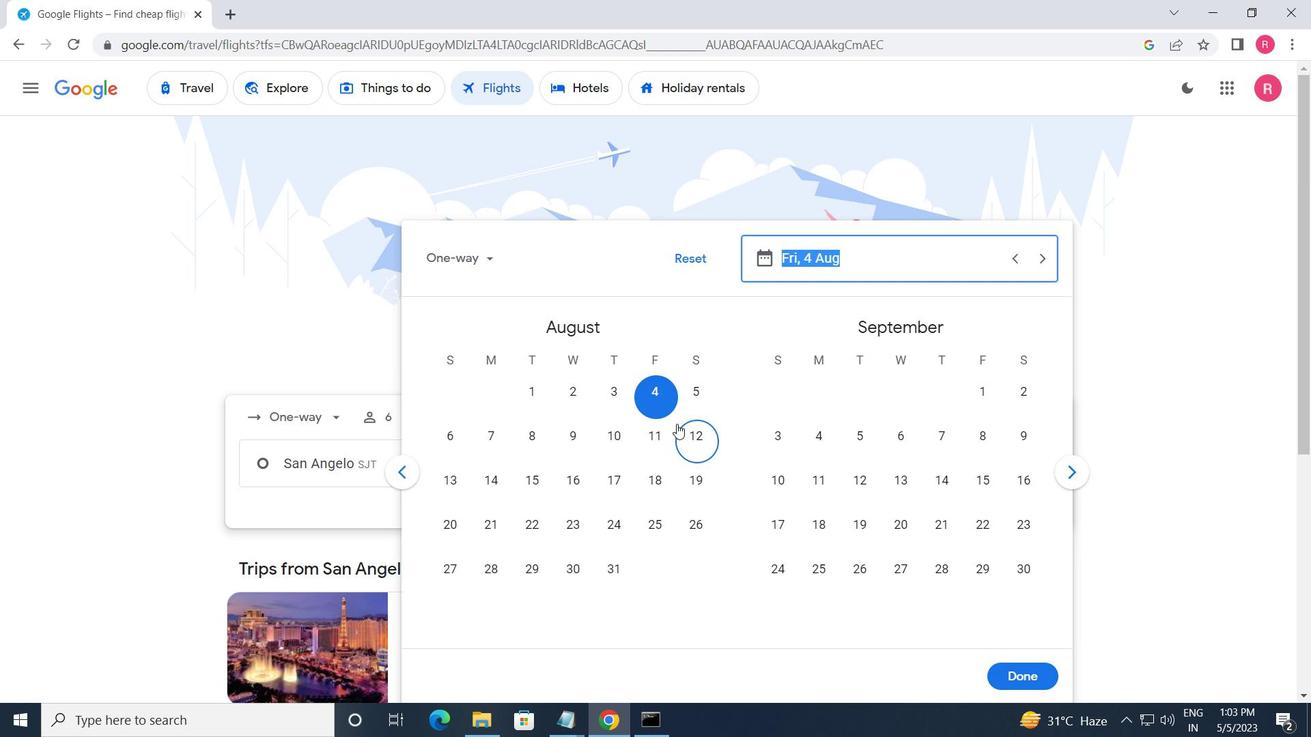 
Action: Mouse pressed left at (668, 391)
Screenshot: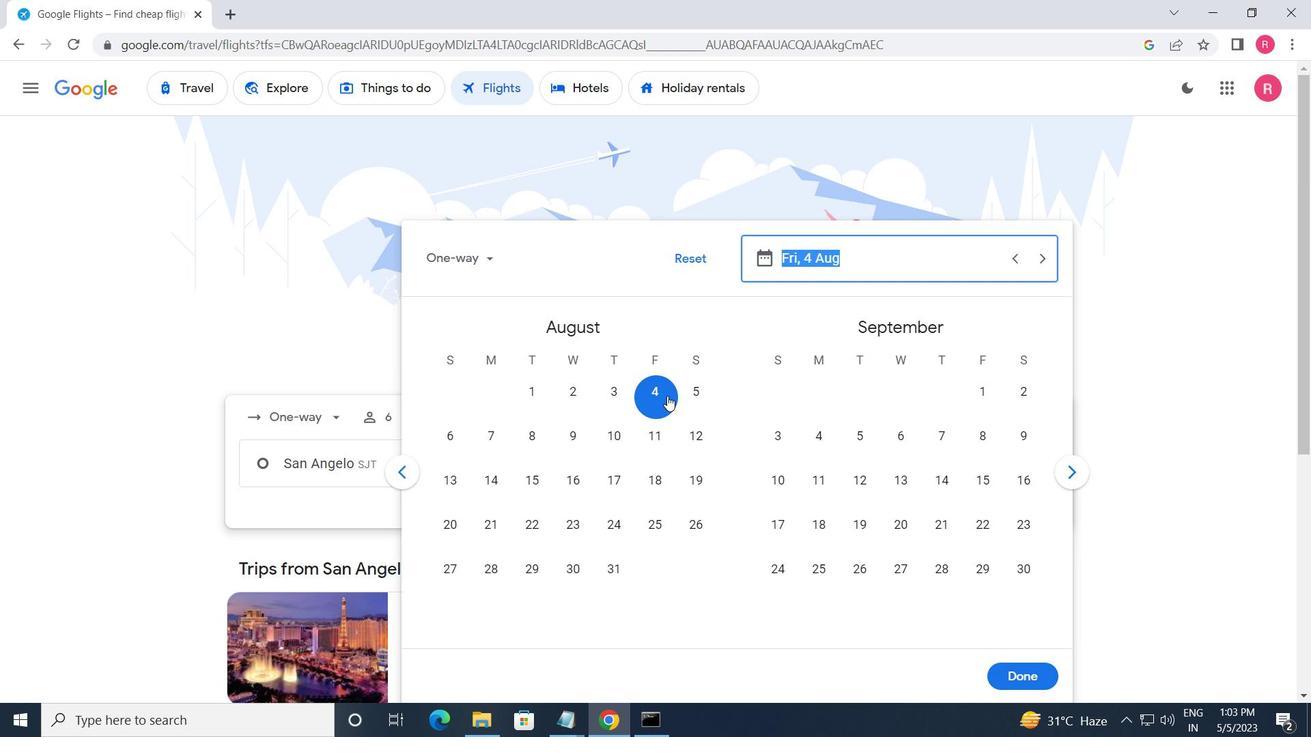 
Action: Mouse moved to (1032, 671)
Screenshot: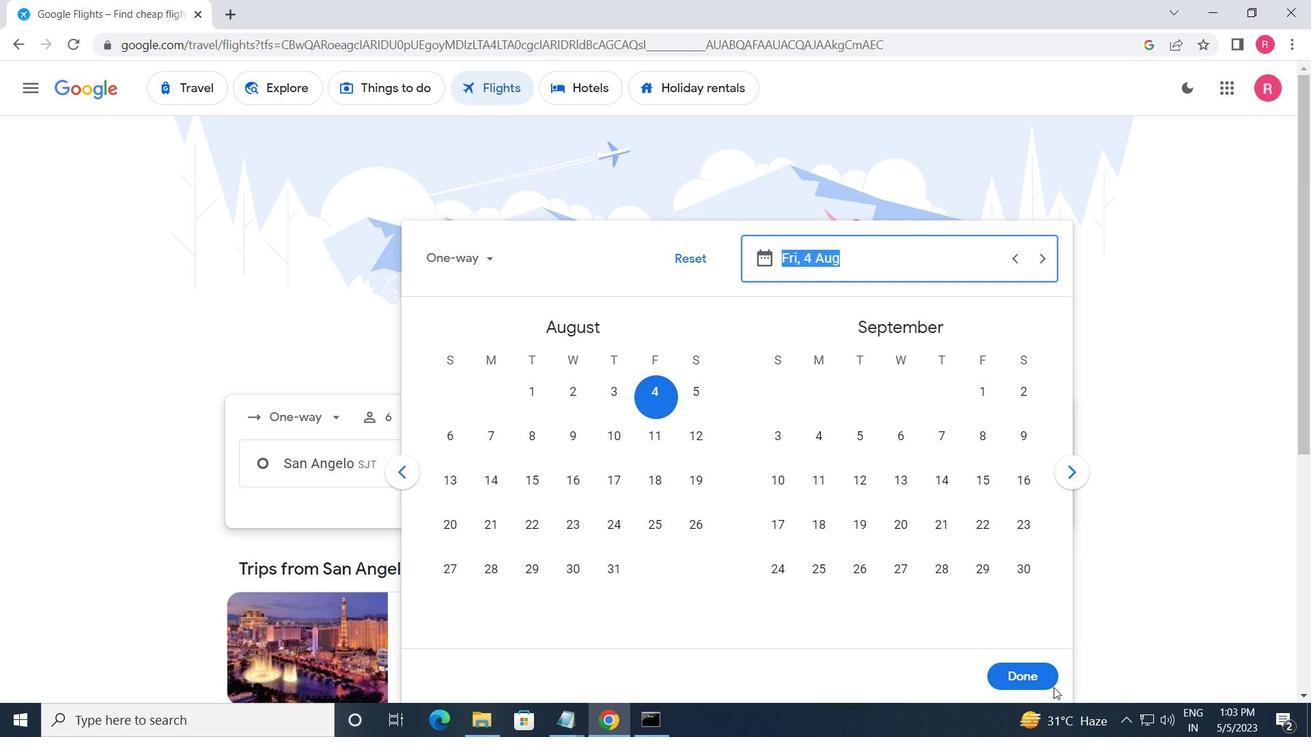 
Action: Mouse pressed left at (1032, 671)
Screenshot: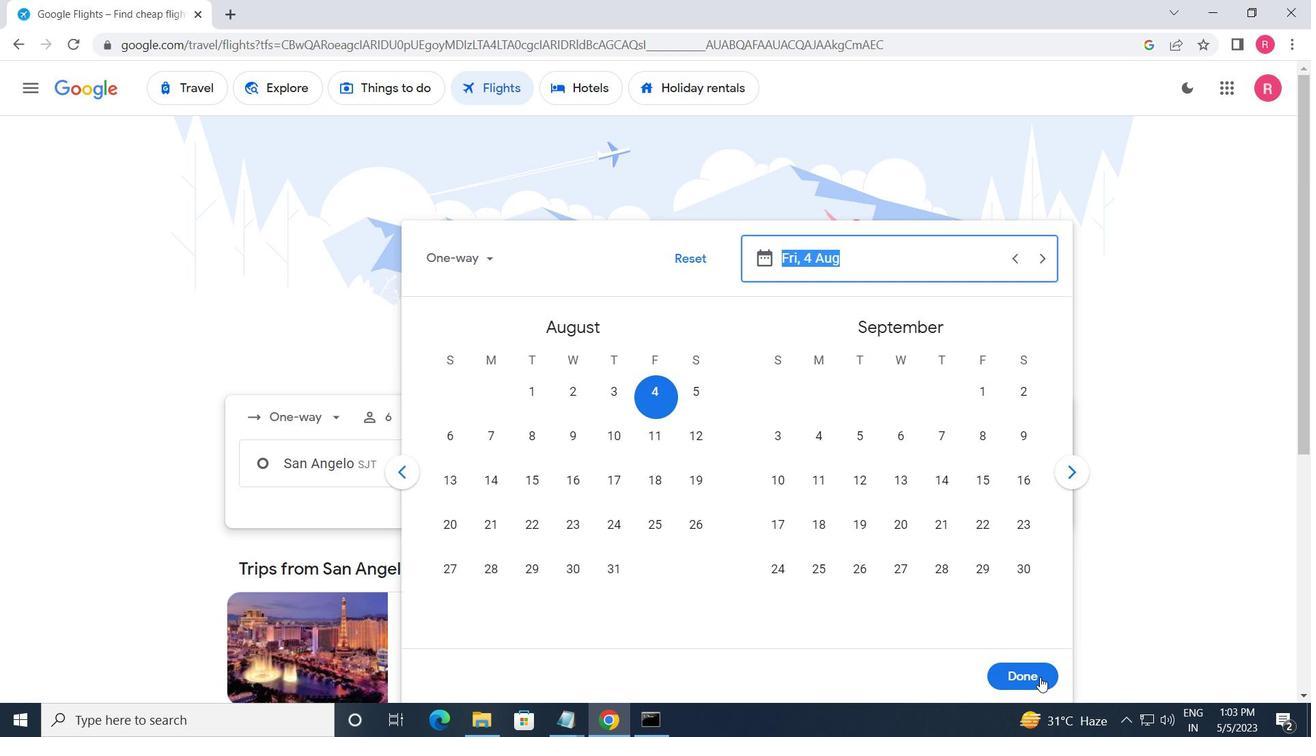 
Action: Mouse moved to (660, 511)
Screenshot: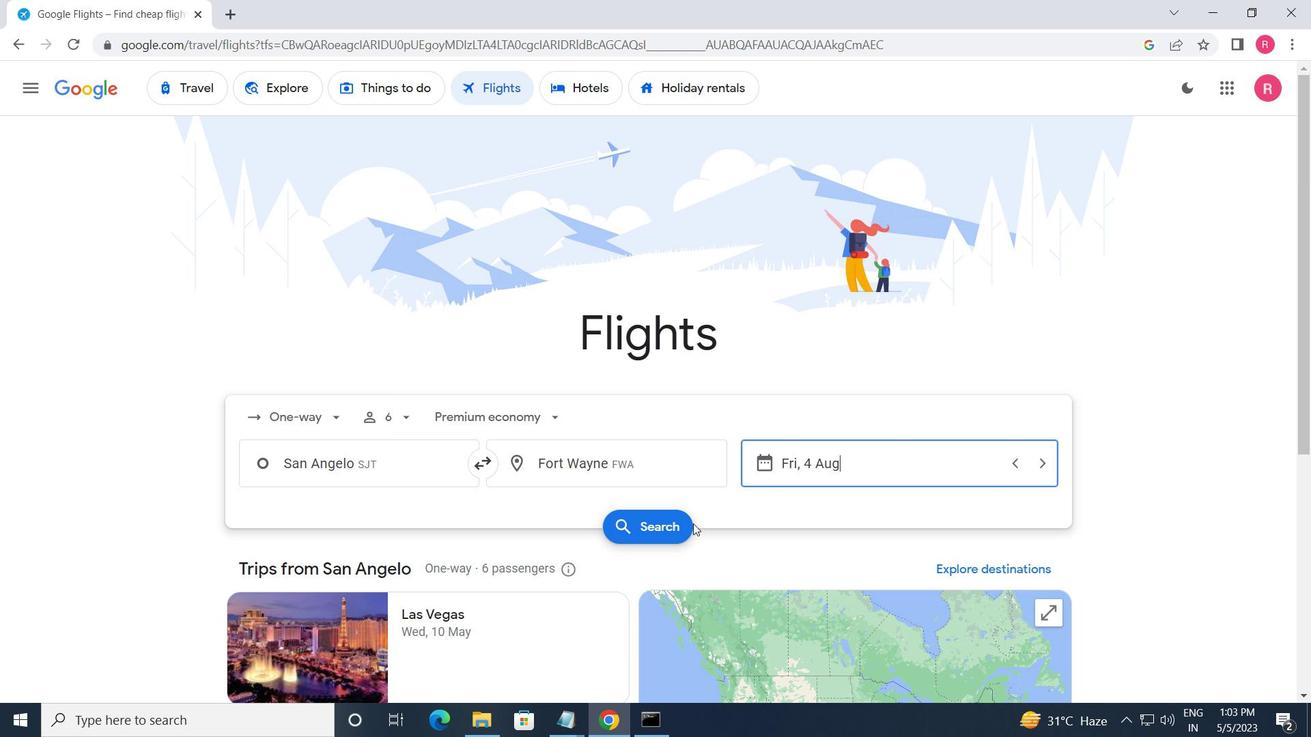 
Action: Mouse pressed left at (660, 511)
Screenshot: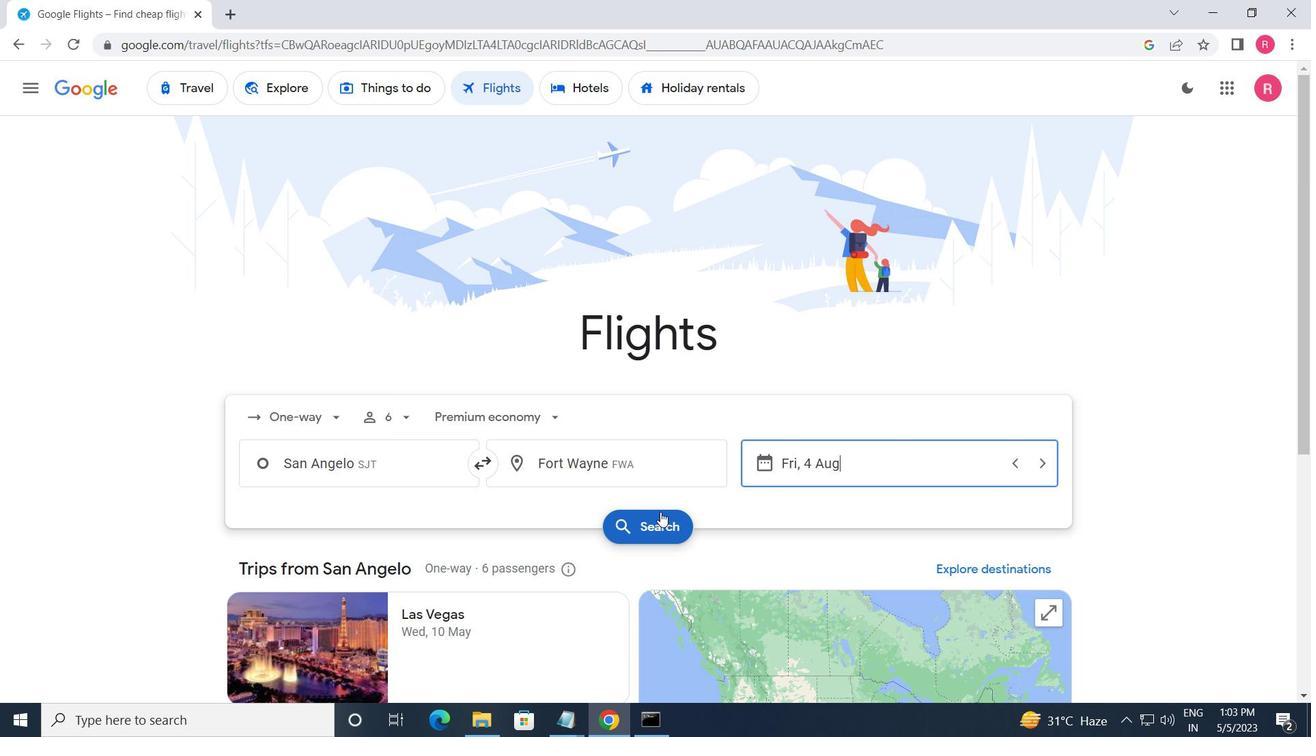 
Action: Mouse moved to (237, 235)
Screenshot: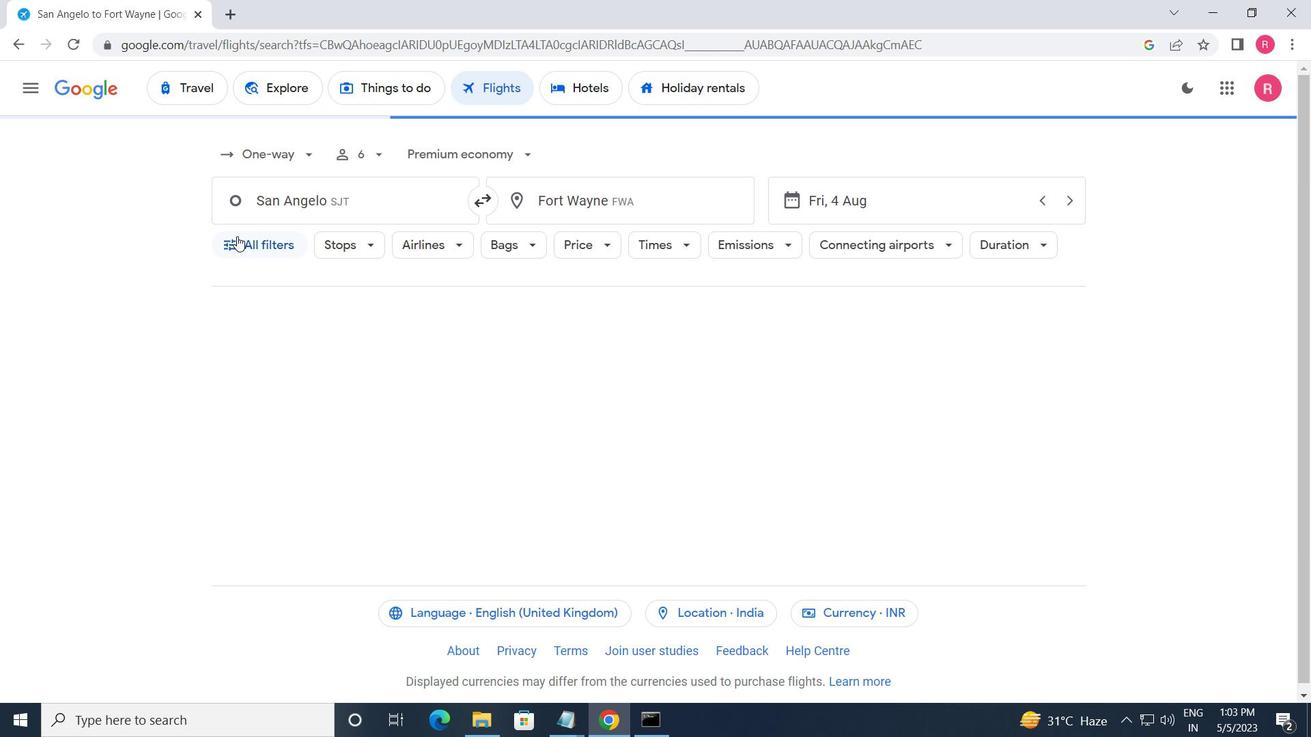 
Action: Mouse pressed left at (237, 235)
Screenshot: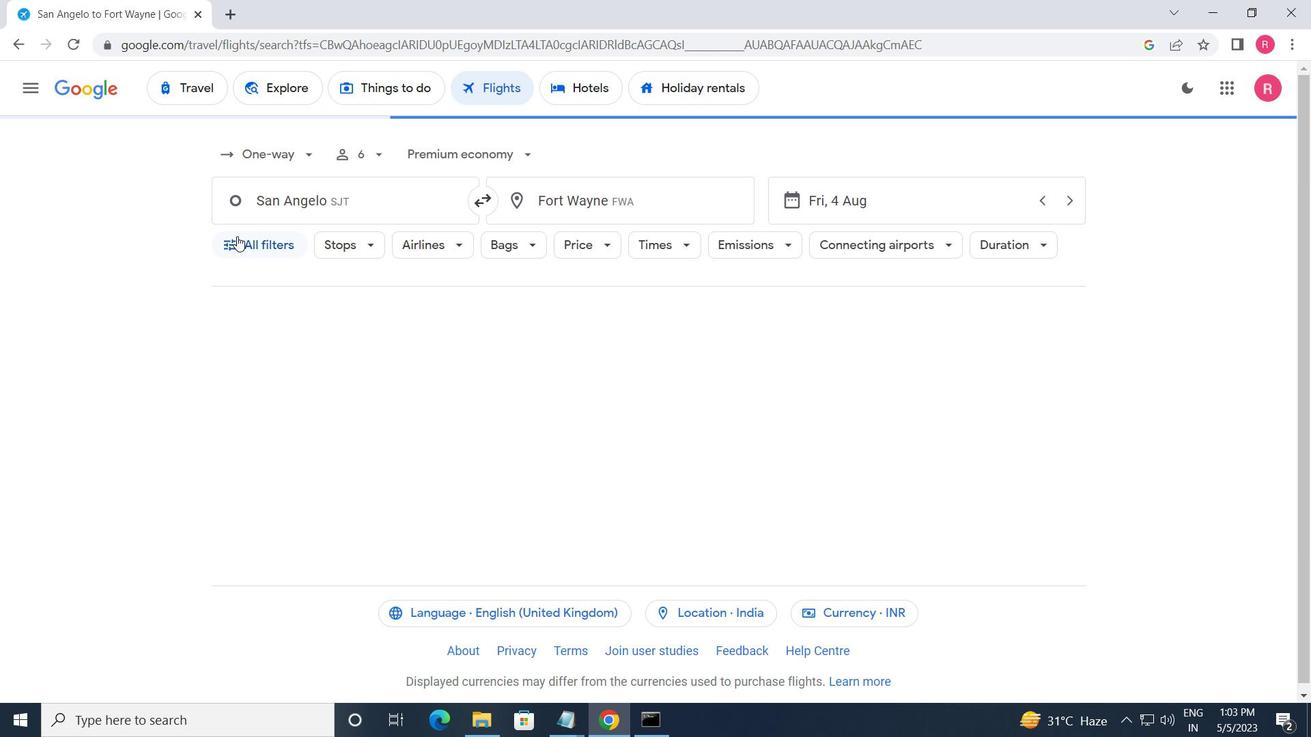 
Action: Mouse moved to (324, 456)
Screenshot: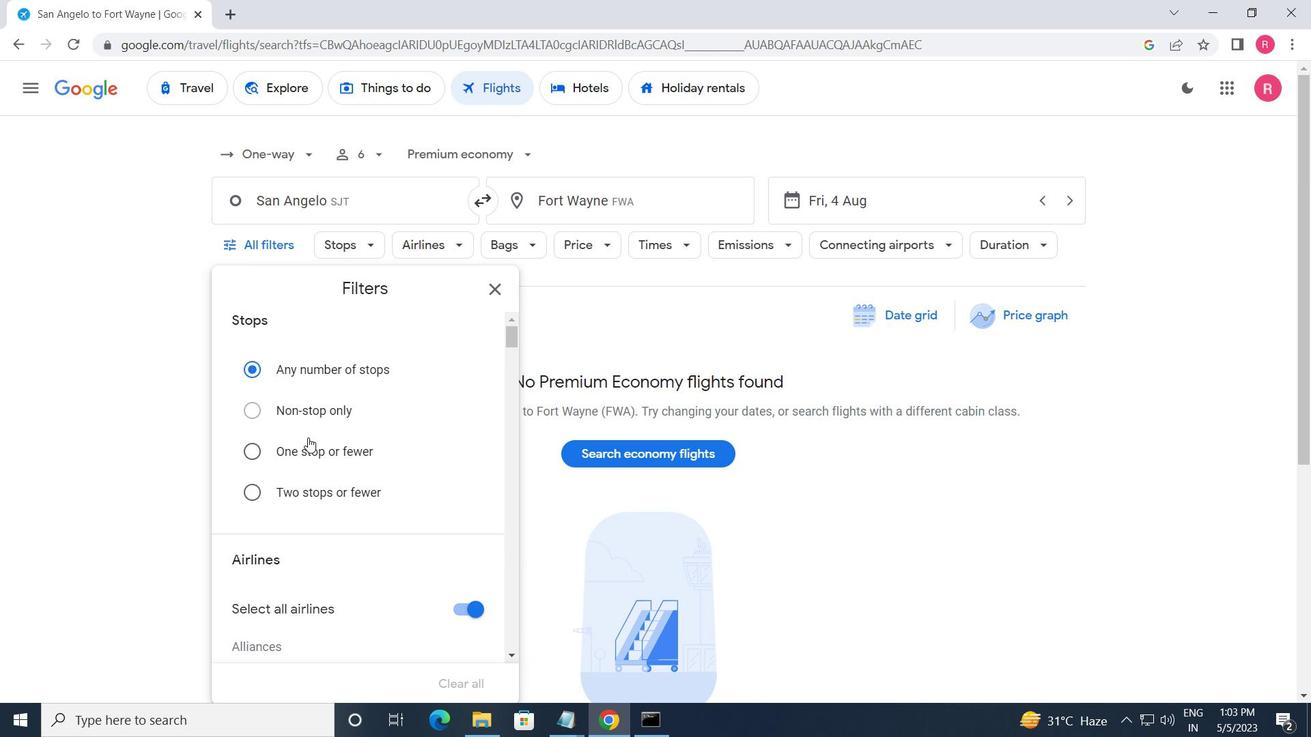 
Action: Mouse scrolled (324, 456) with delta (0, 0)
Screenshot: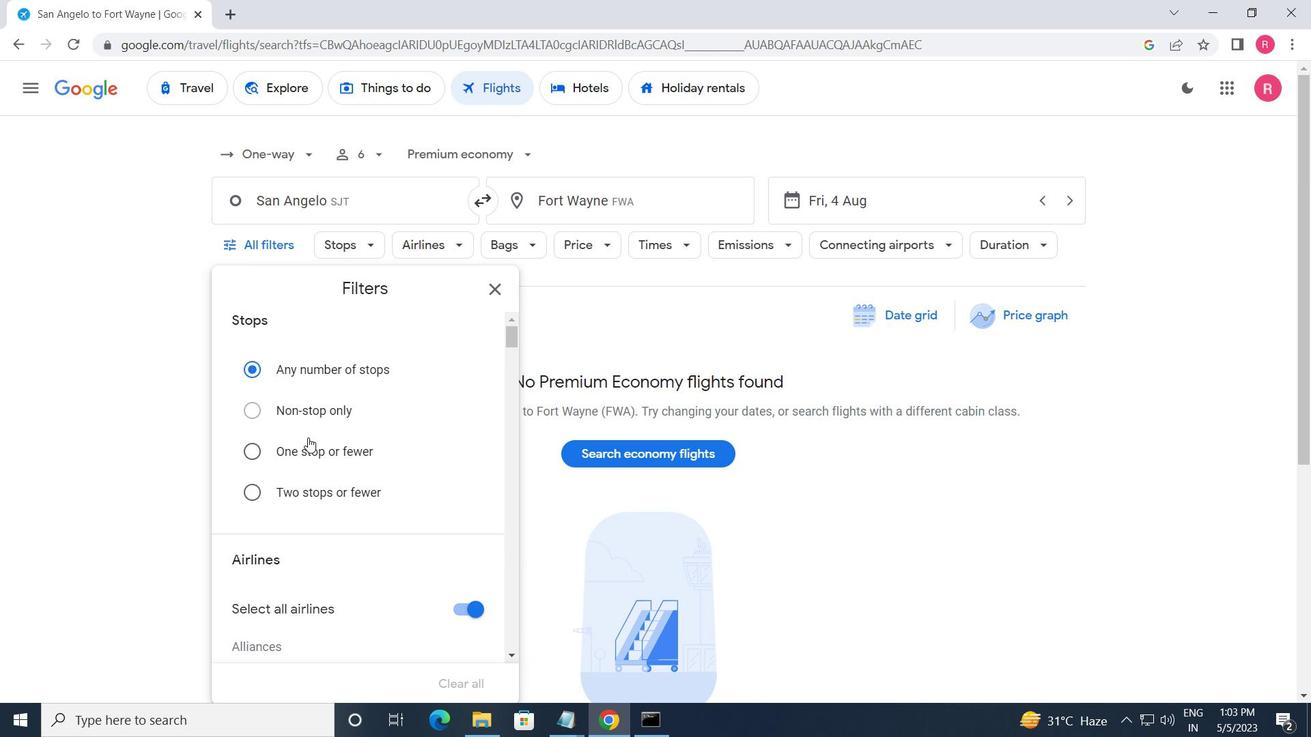 
Action: Mouse moved to (326, 461)
Screenshot: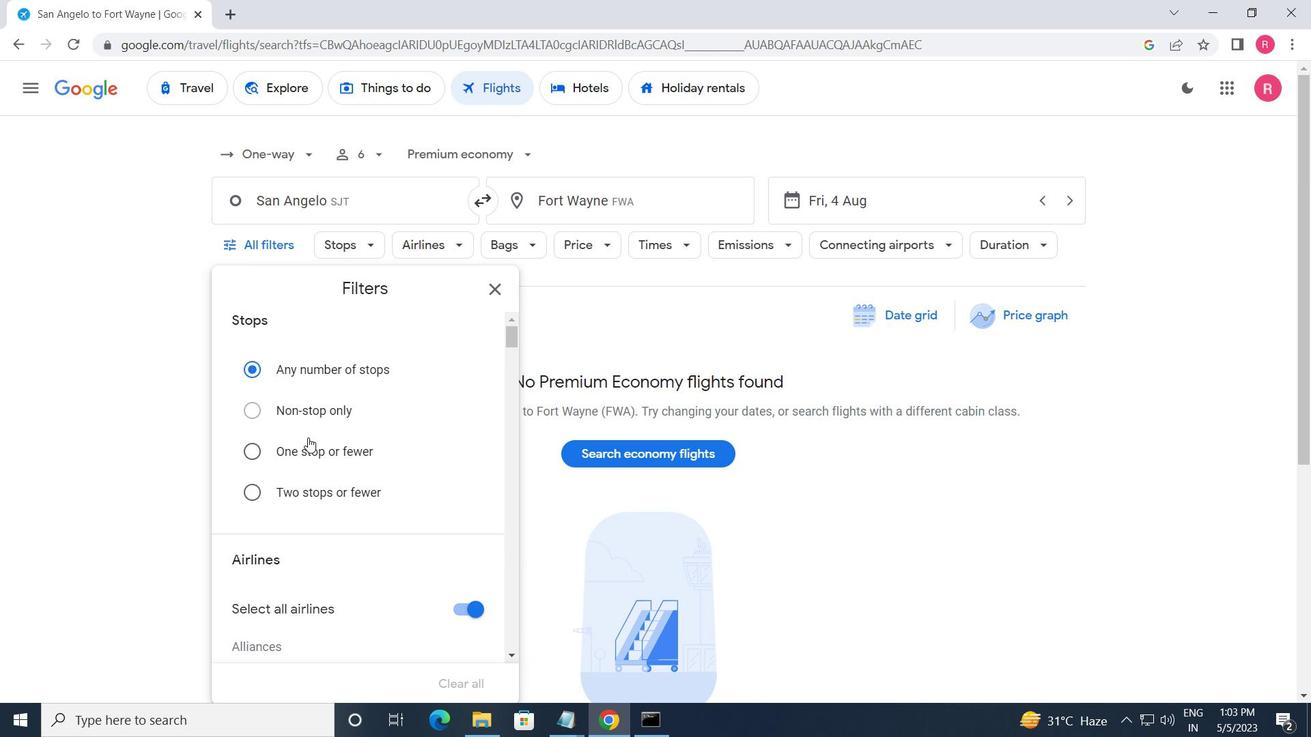 
Action: Mouse scrolled (326, 461) with delta (0, 0)
Screenshot: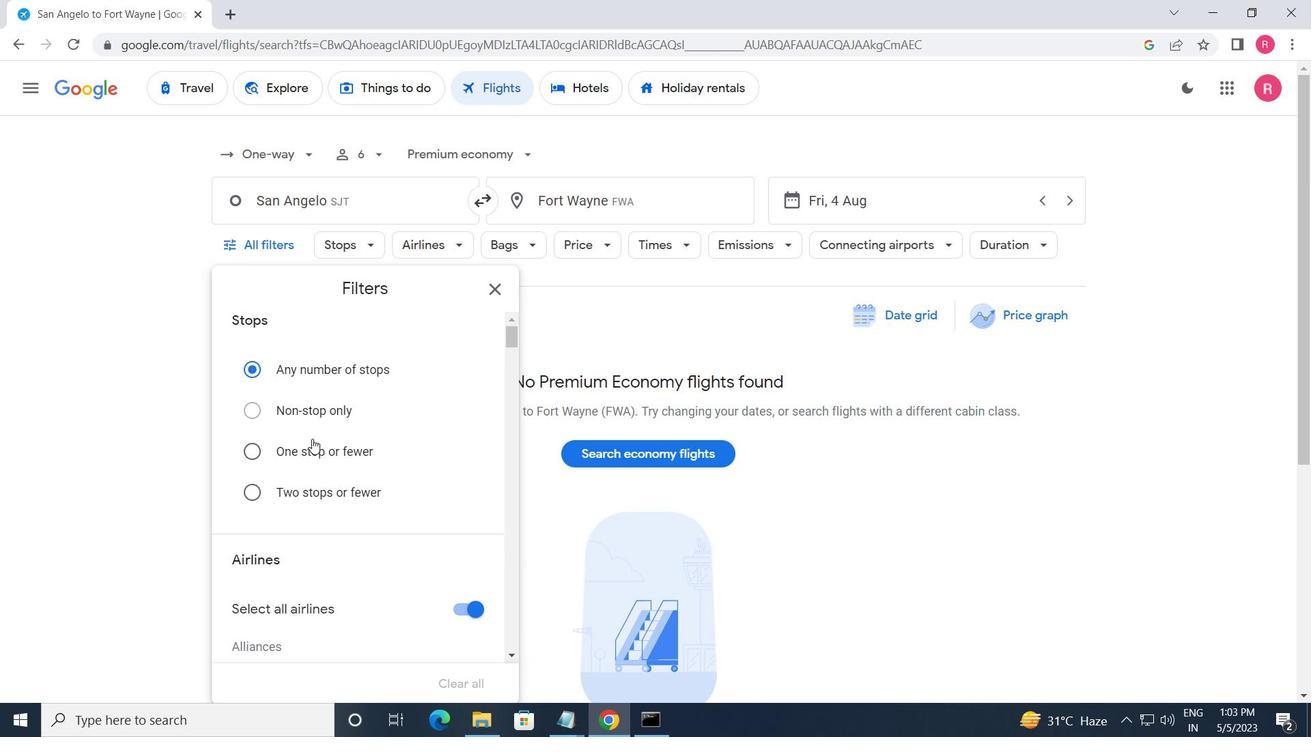 
Action: Mouse scrolled (326, 461) with delta (0, 0)
Screenshot: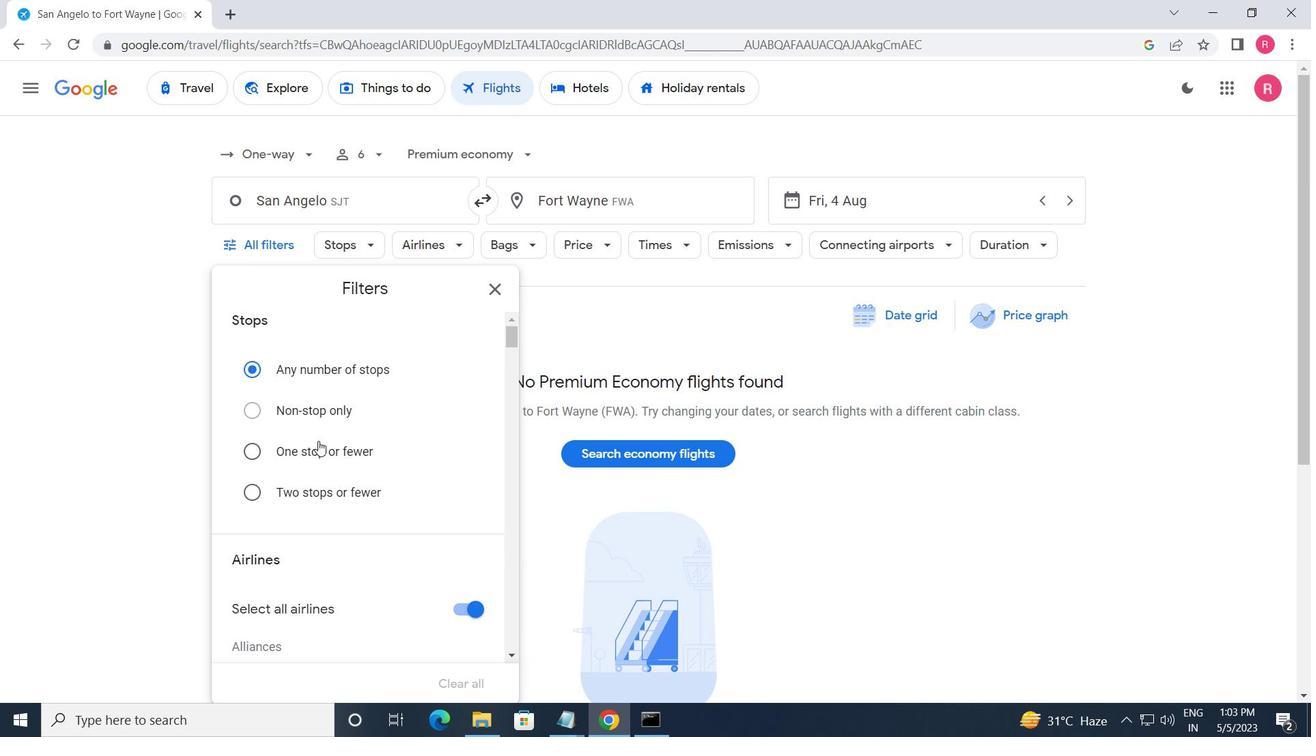 
Action: Mouse moved to (332, 459)
Screenshot: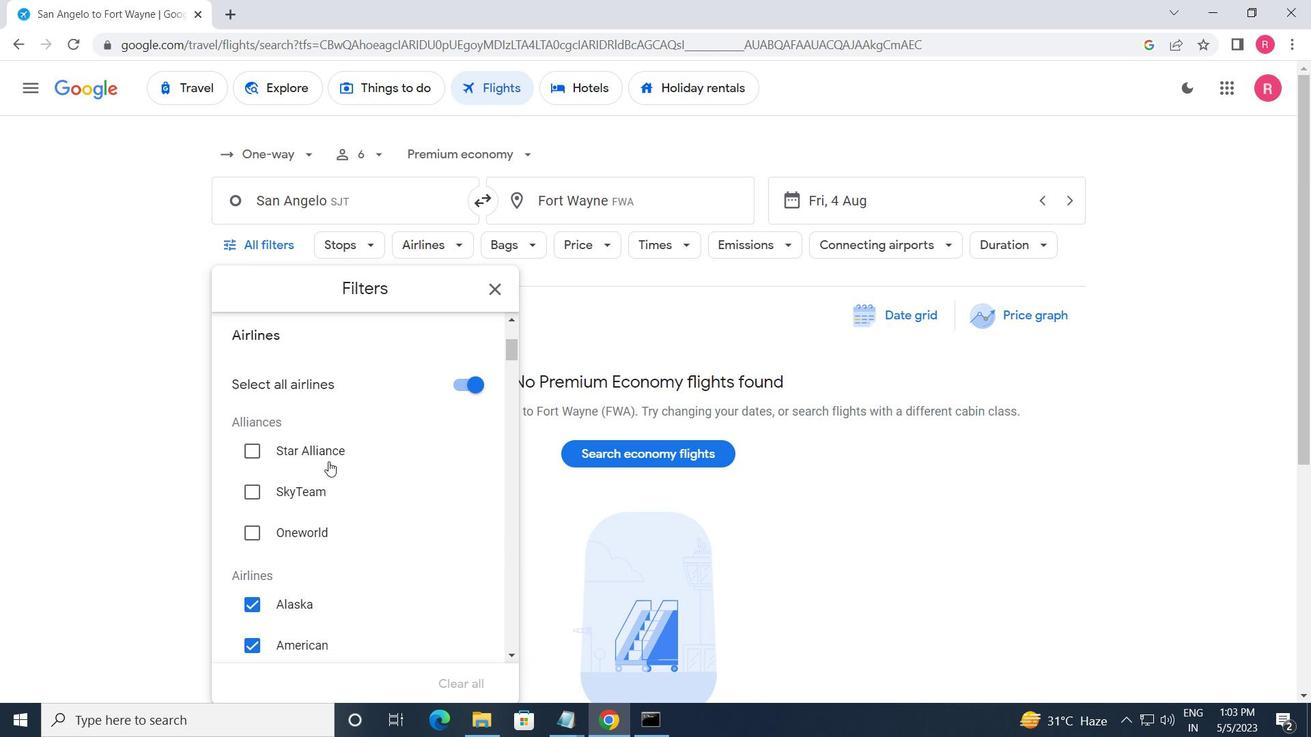 
Action: Mouse scrolled (332, 458) with delta (0, 0)
Screenshot: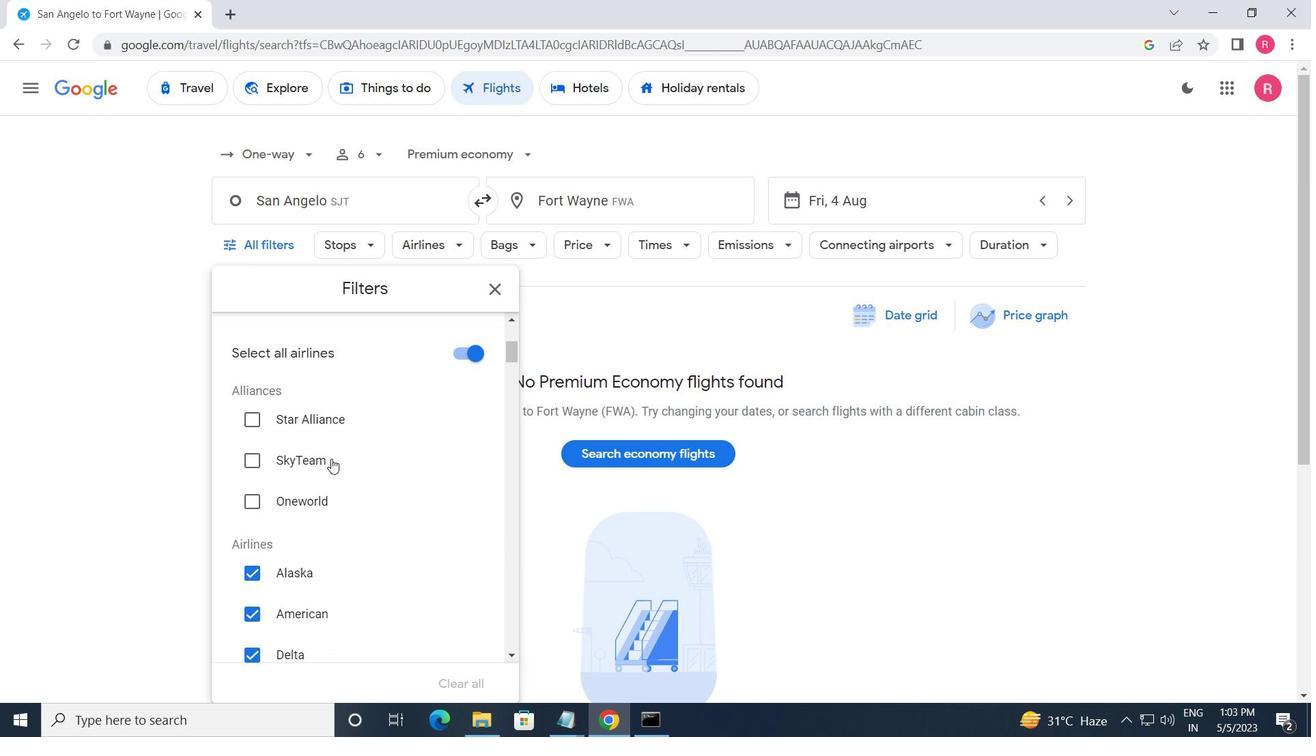 
Action: Mouse moved to (338, 463)
Screenshot: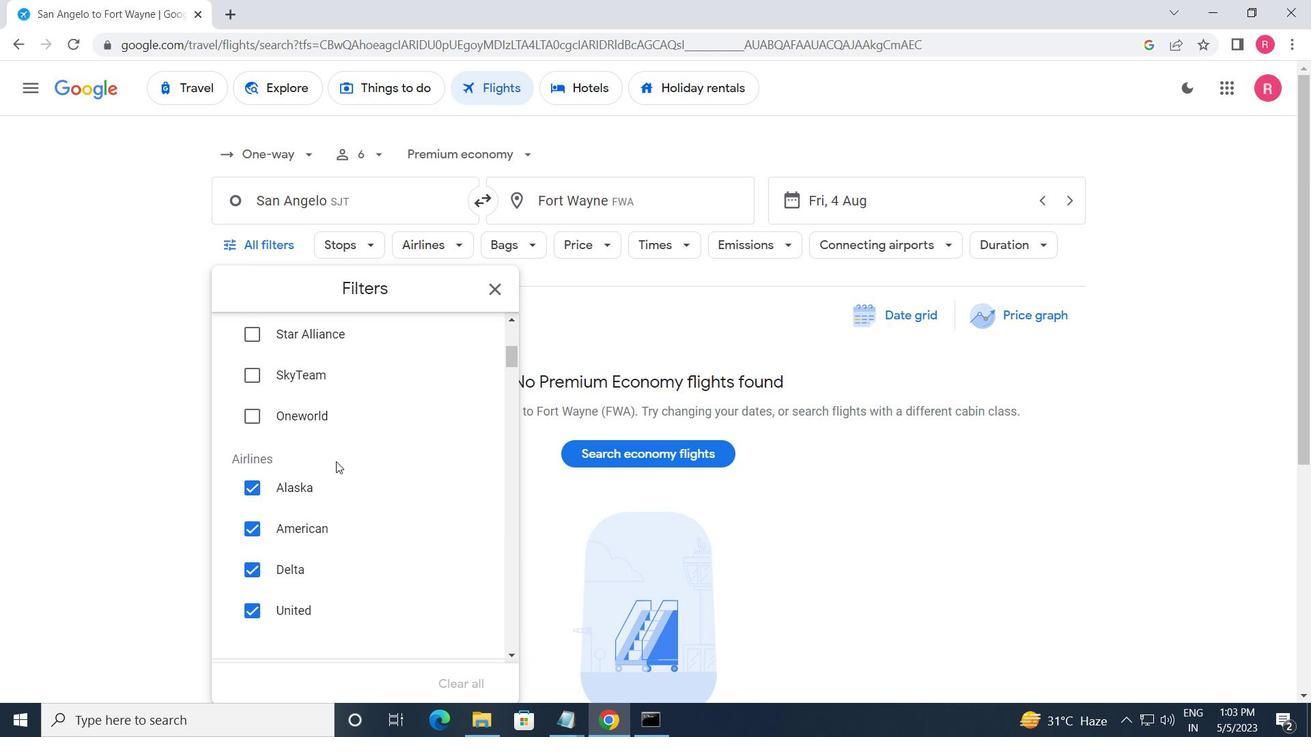 
Action: Mouse scrolled (338, 462) with delta (0, 0)
Screenshot: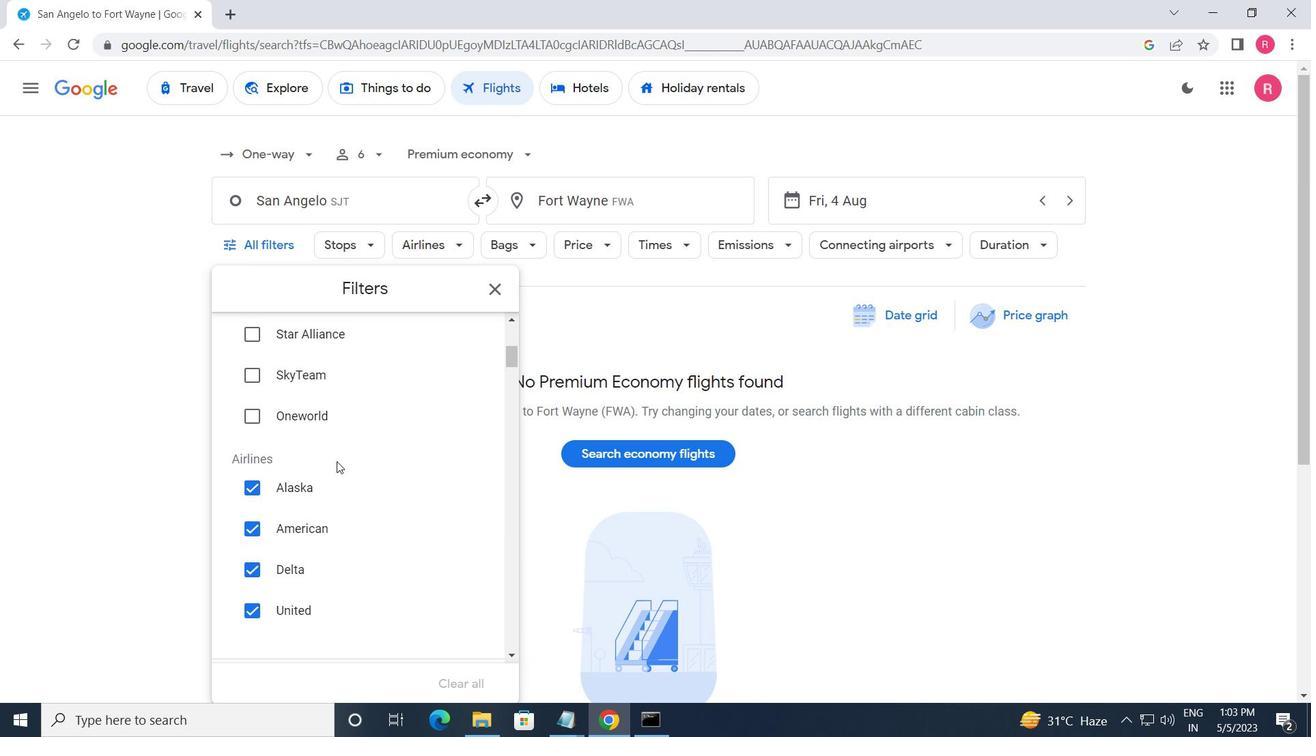 
Action: Mouse moved to (450, 477)
Screenshot: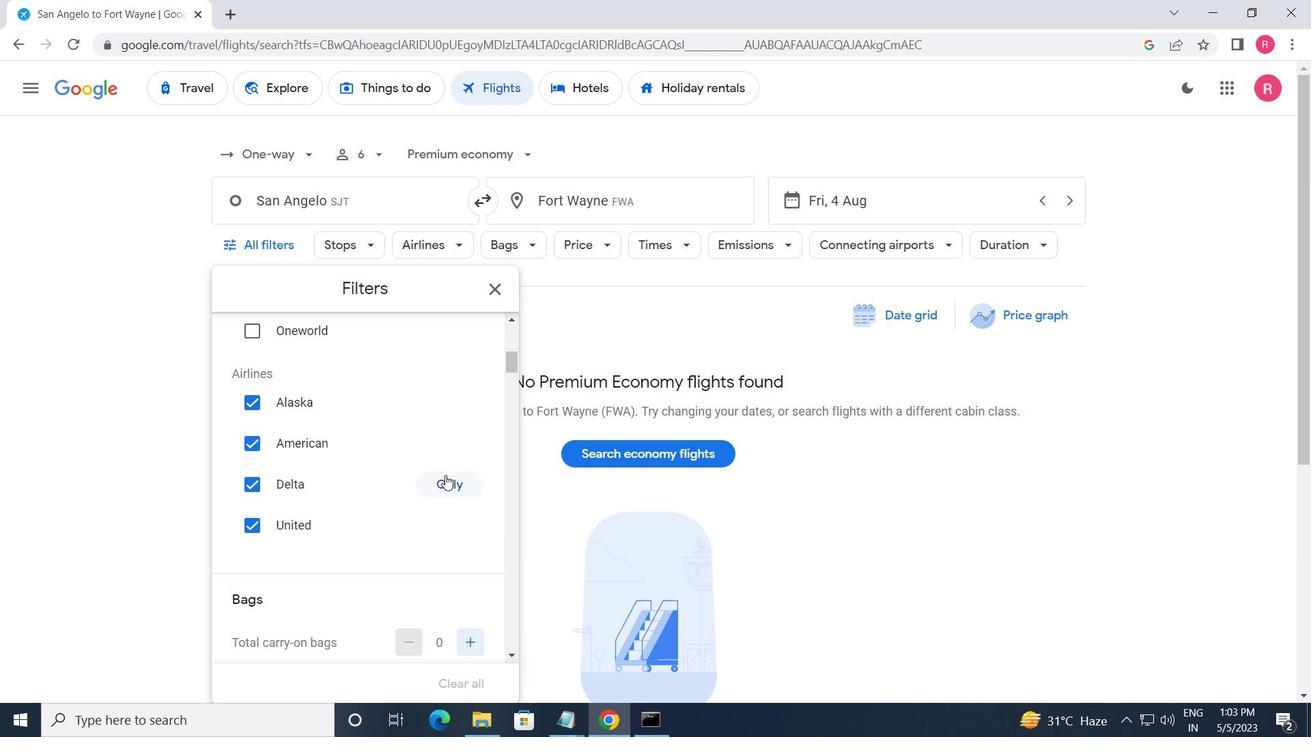 
Action: Mouse pressed left at (450, 477)
Screenshot: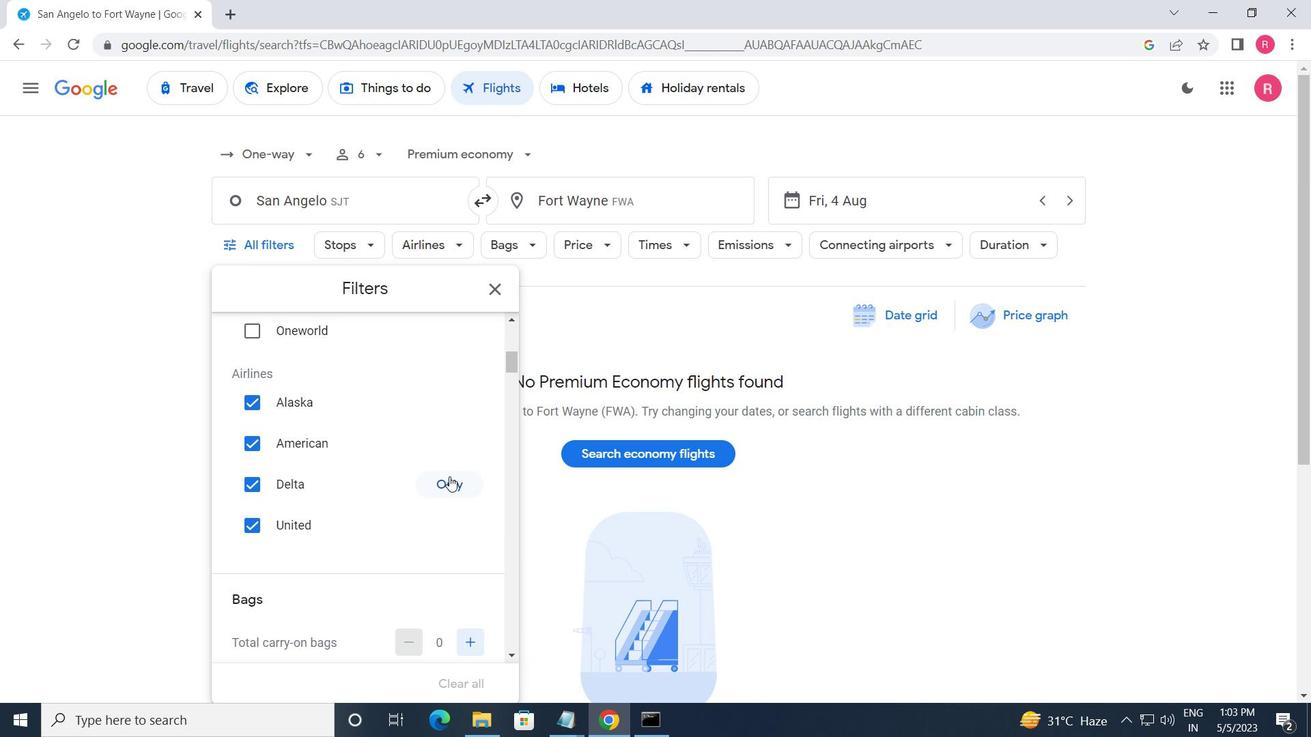 
Action: Mouse moved to (461, 504)
Screenshot: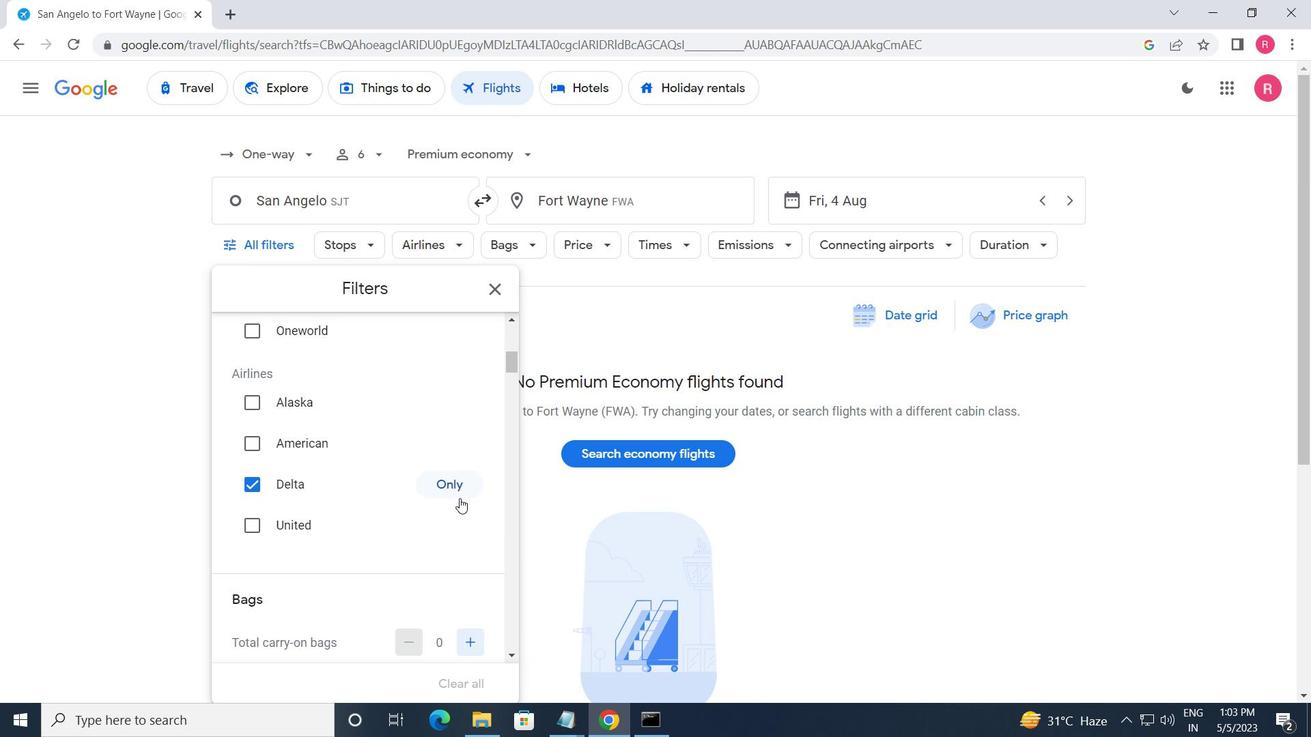 
Action: Mouse scrolled (461, 503) with delta (0, 0)
Screenshot: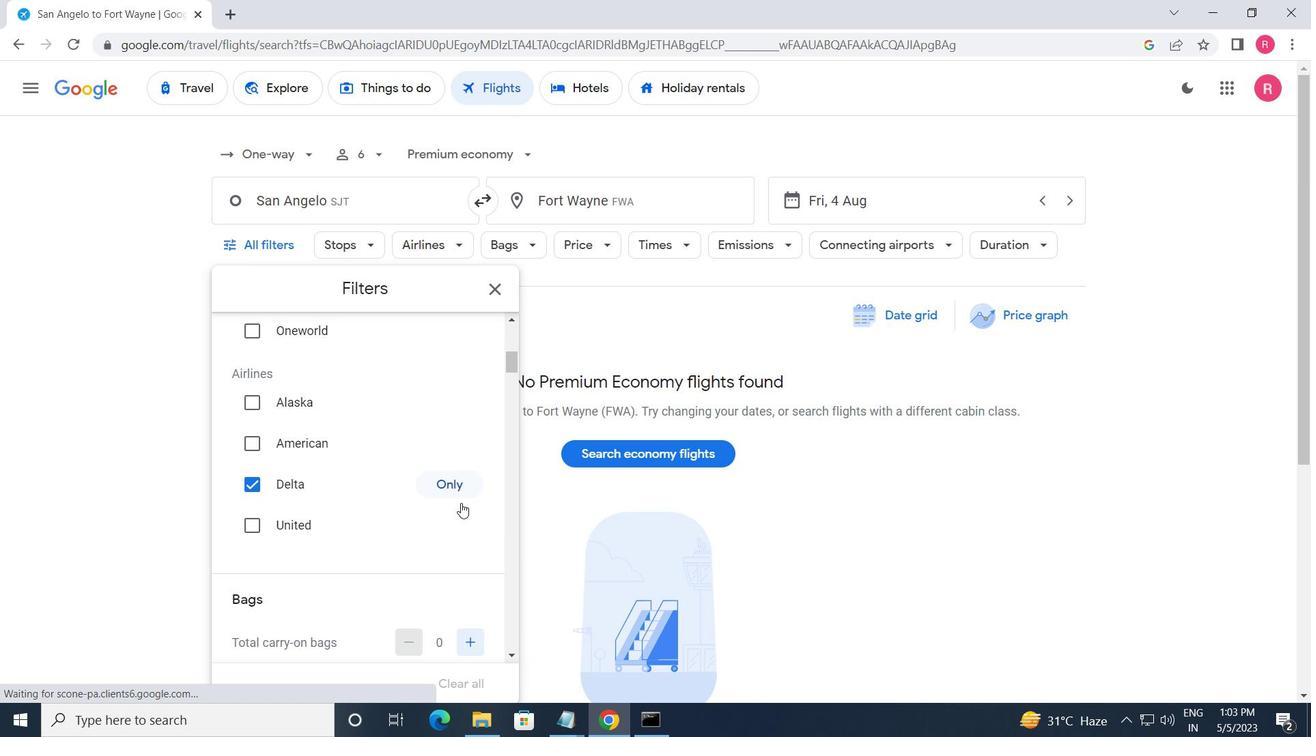 
Action: Mouse moved to (465, 506)
Screenshot: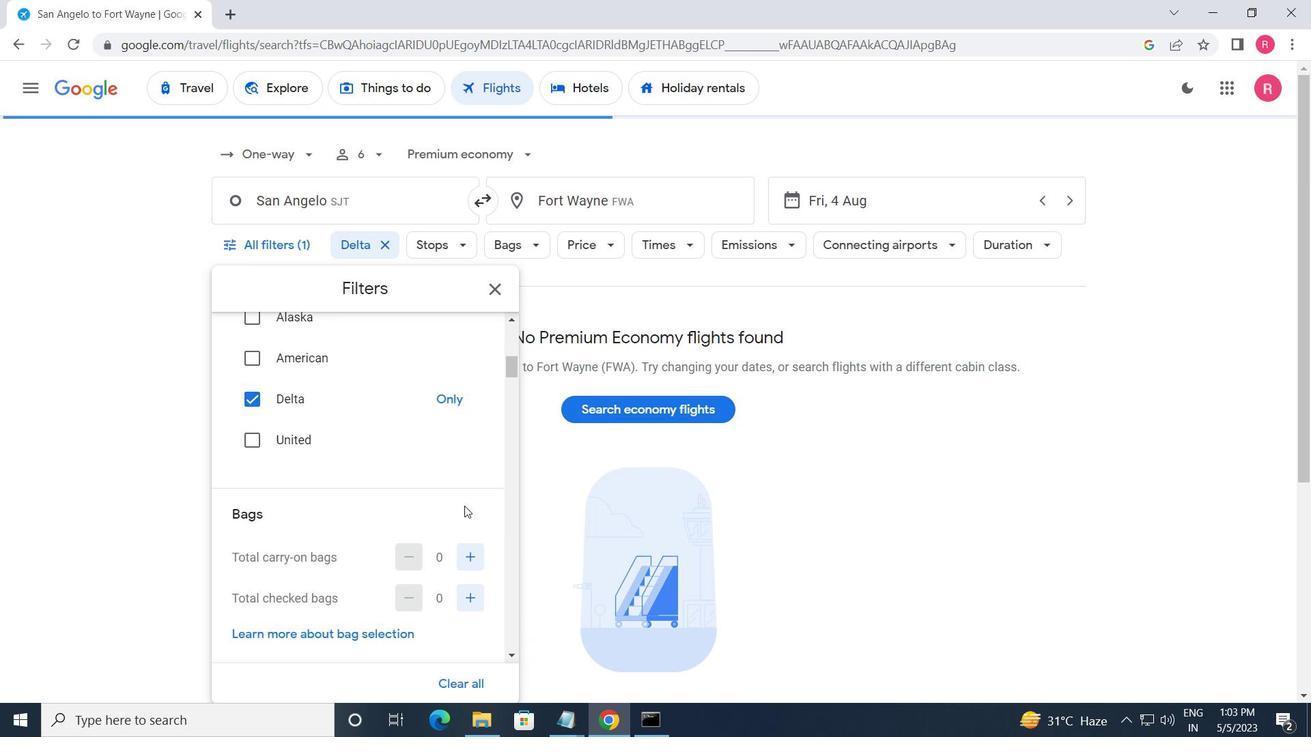 
Action: Mouse scrolled (465, 505) with delta (0, 0)
Screenshot: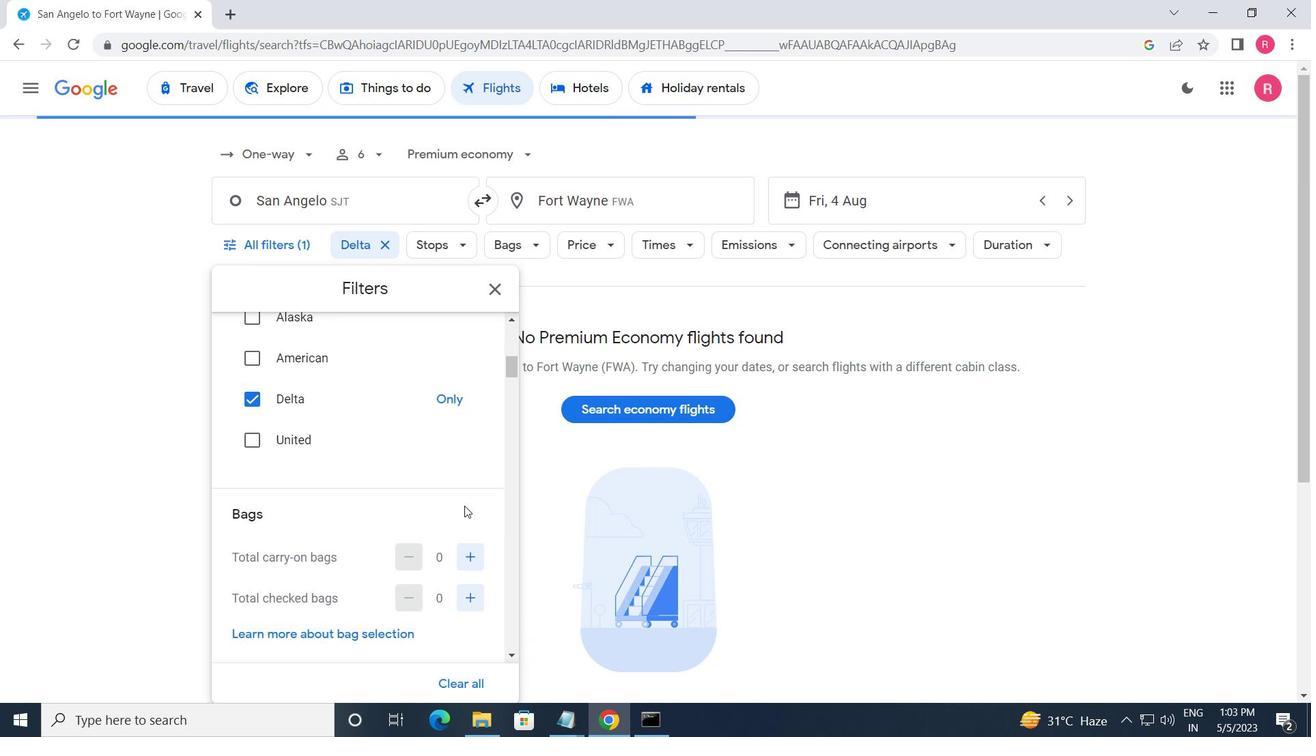 
Action: Mouse moved to (471, 473)
Screenshot: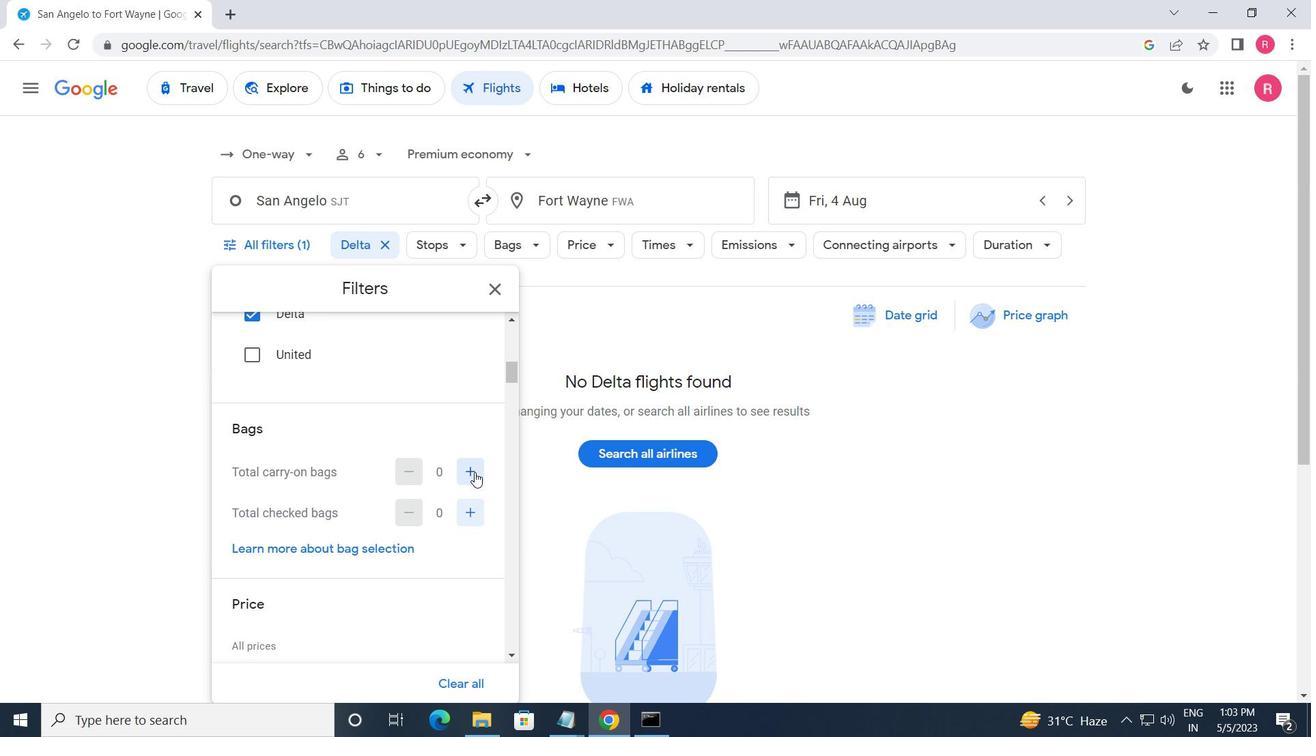 
Action: Mouse pressed left at (471, 473)
Screenshot: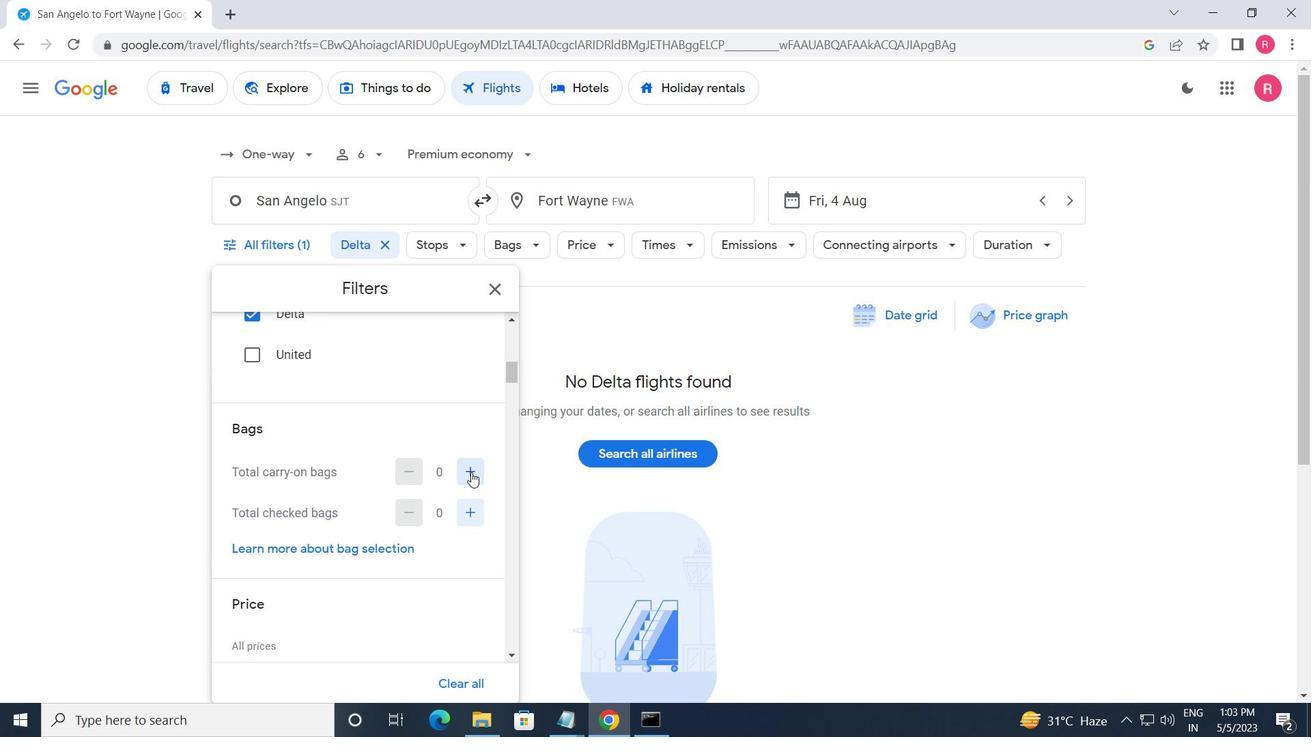 
Action: Mouse moved to (388, 517)
Screenshot: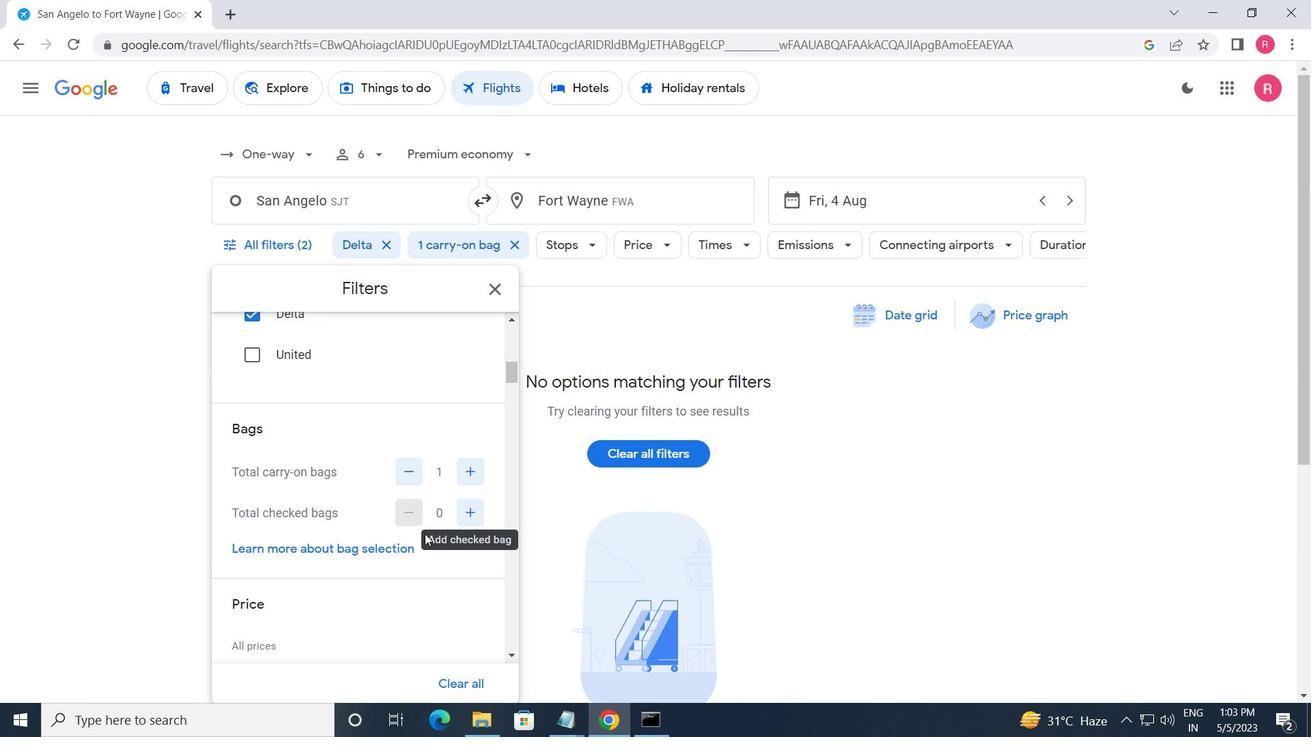 
Action: Mouse scrolled (388, 517) with delta (0, 0)
Screenshot: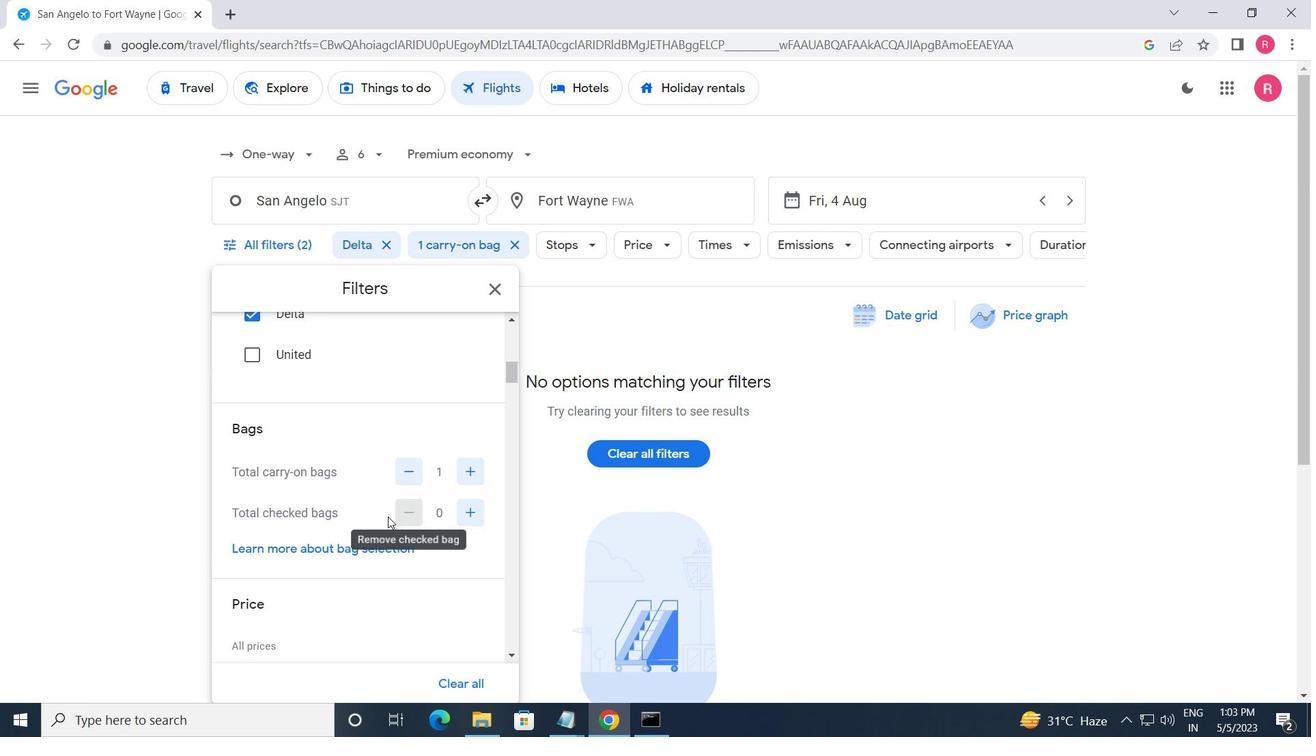
Action: Mouse moved to (389, 510)
Screenshot: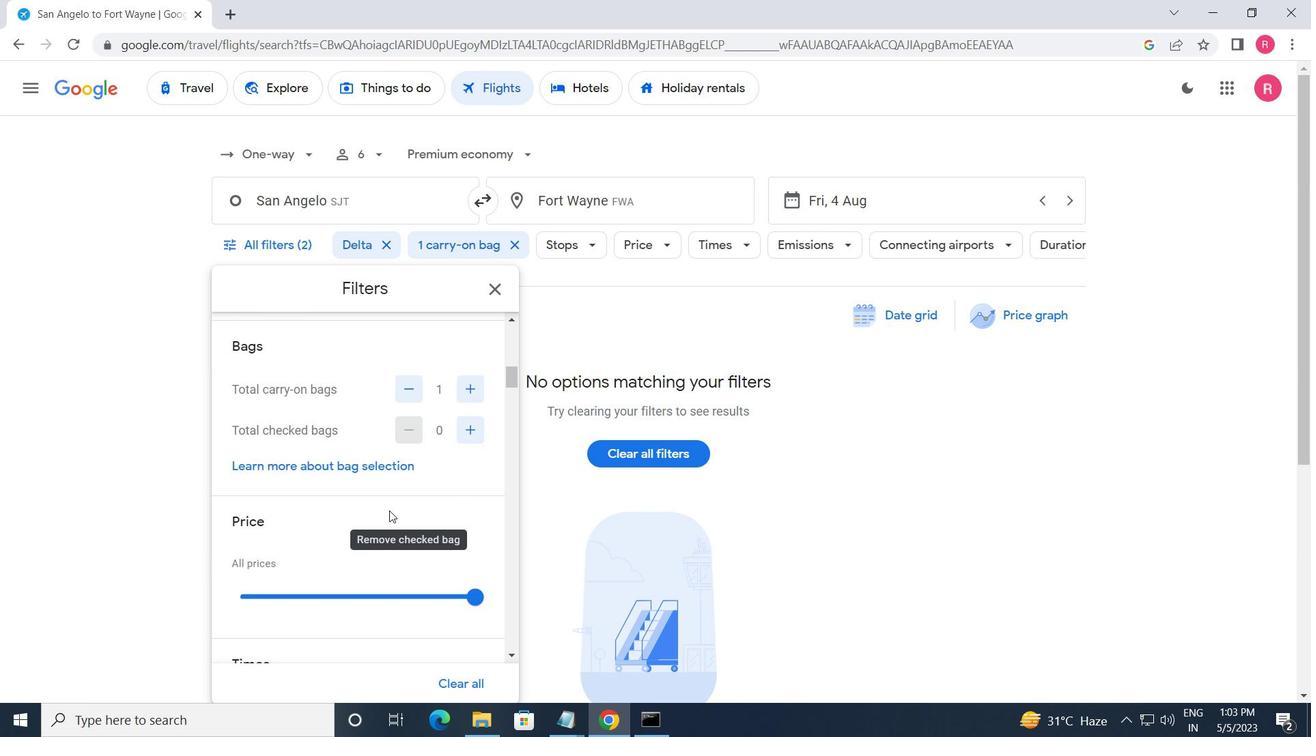 
Action: Mouse scrolled (389, 510) with delta (0, 0)
Screenshot: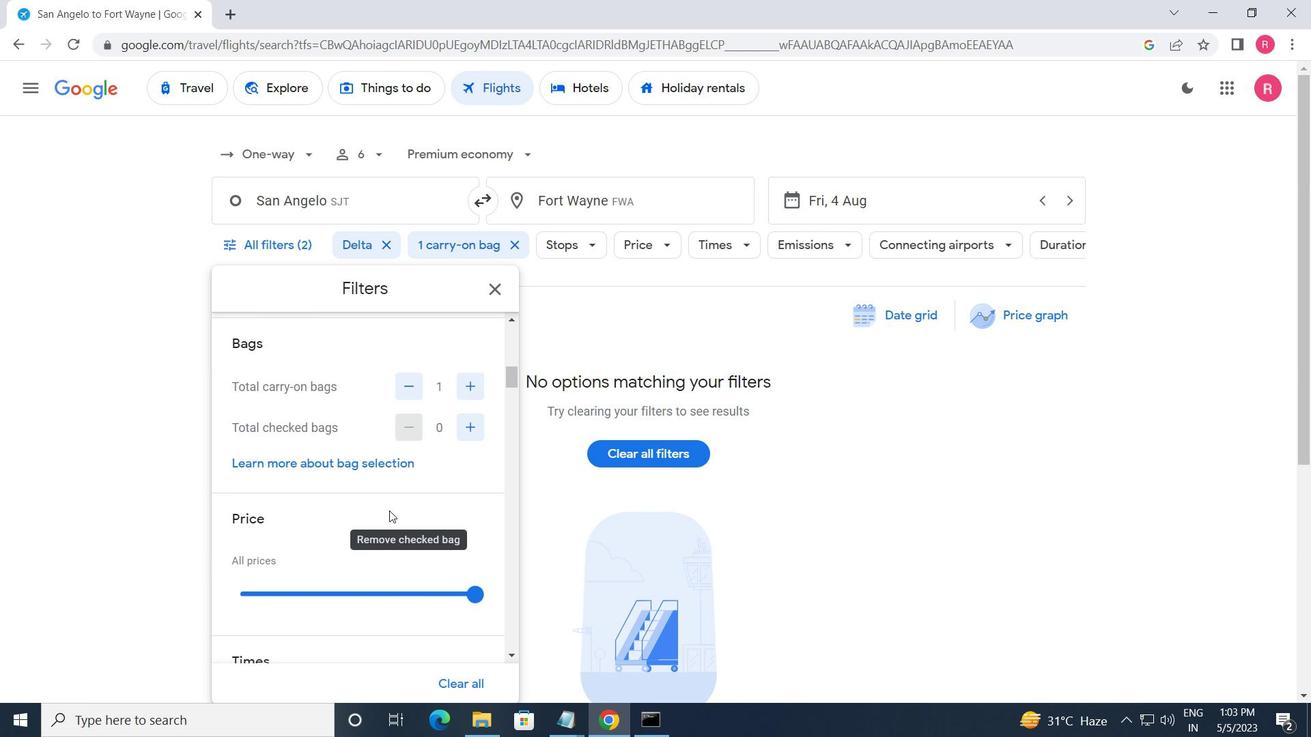 
Action: Mouse moved to (474, 510)
Screenshot: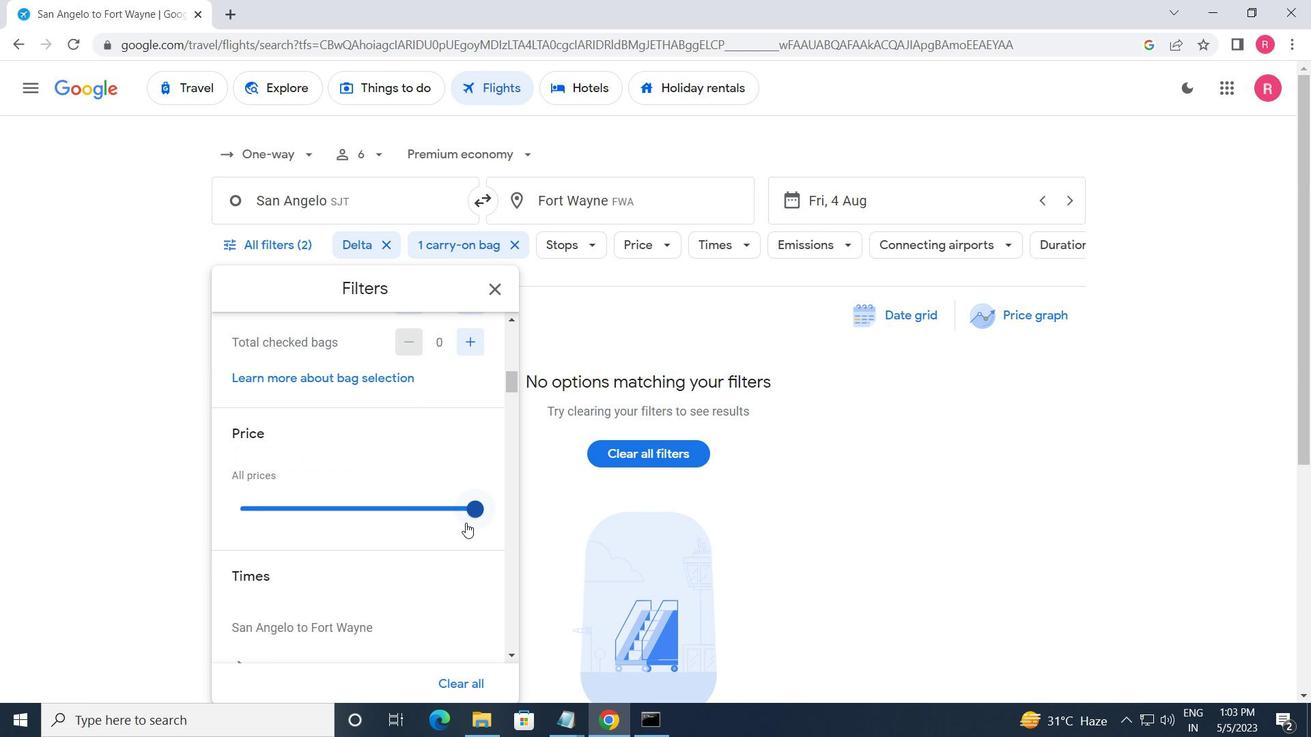 
Action: Mouse pressed left at (474, 510)
Screenshot: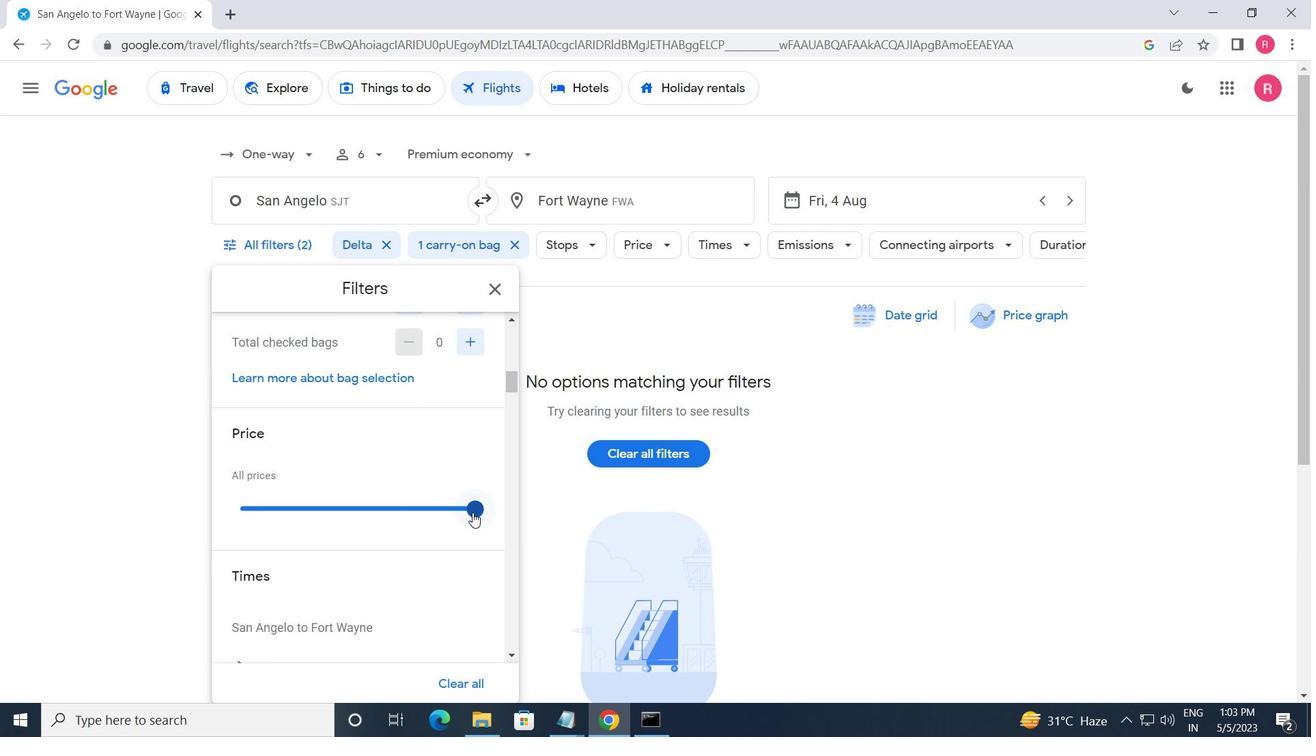 
Action: Mouse moved to (373, 467)
Screenshot: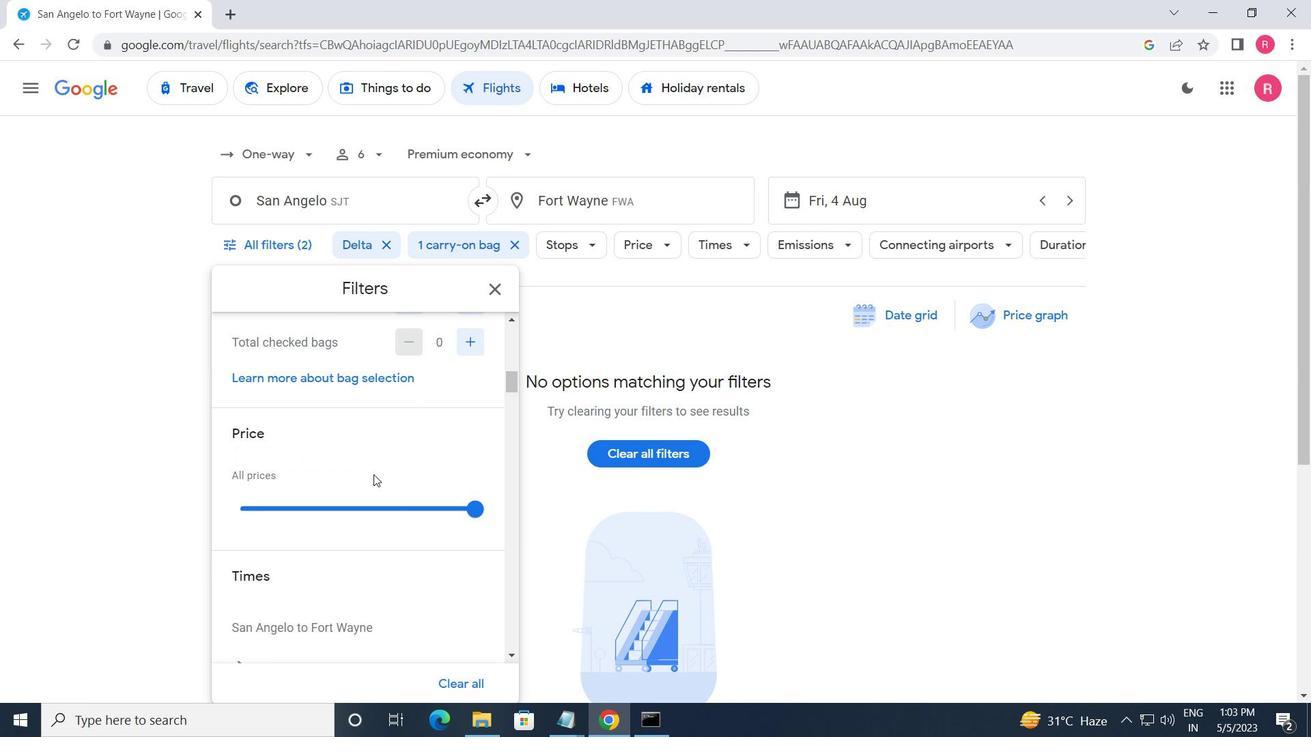 
Action: Mouse scrolled (373, 467) with delta (0, 0)
Screenshot: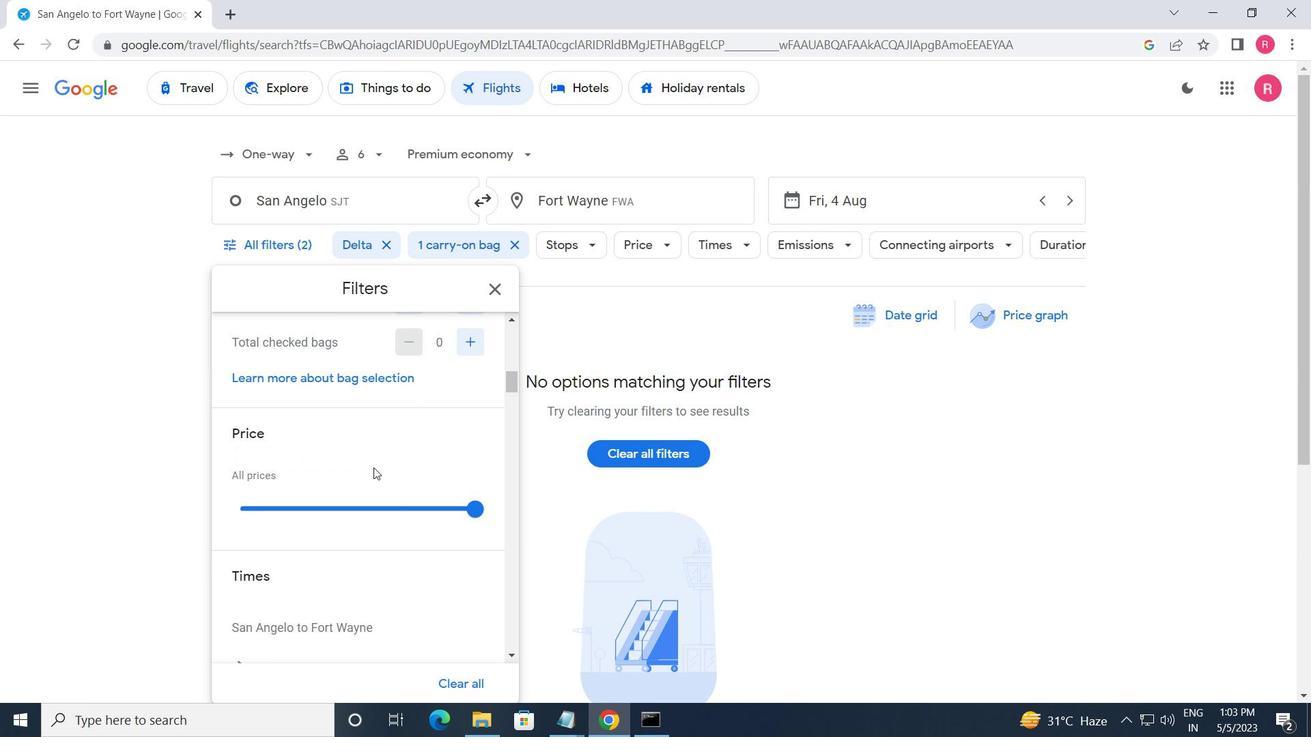 
Action: Mouse moved to (385, 467)
Screenshot: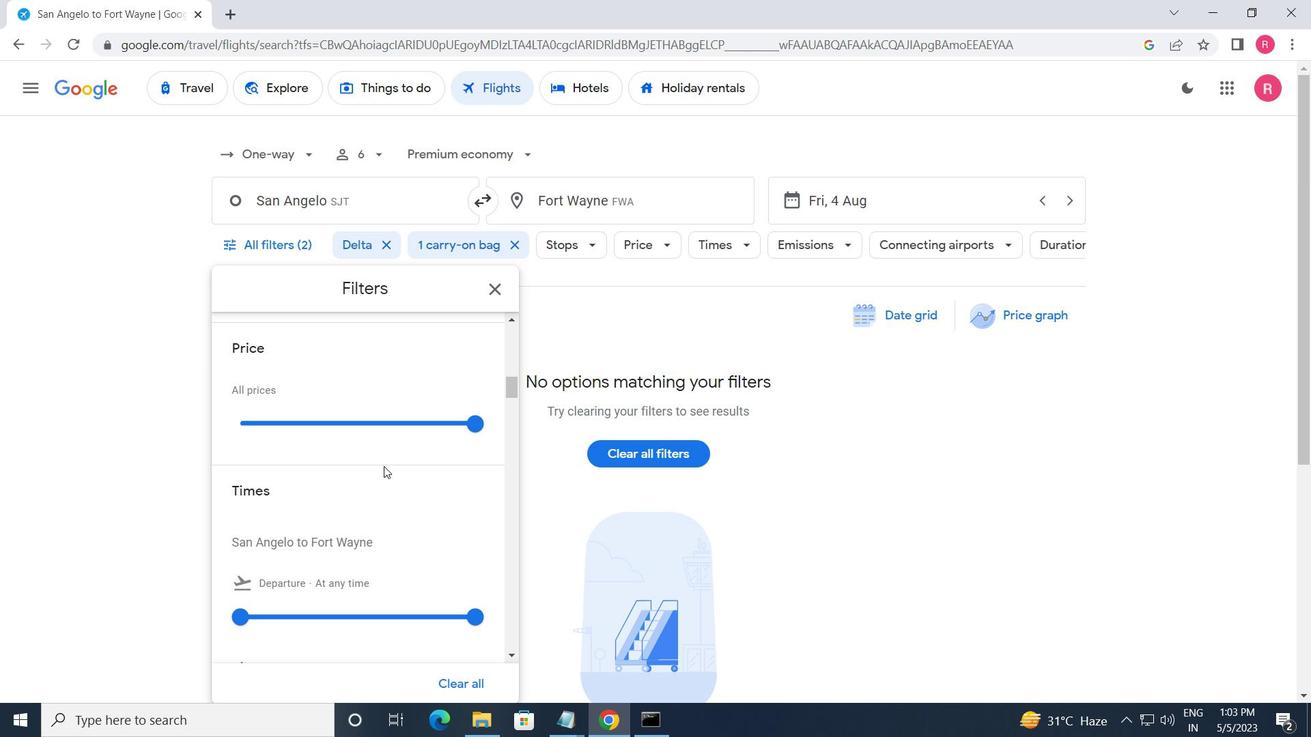 
Action: Mouse scrolled (385, 467) with delta (0, 0)
Screenshot: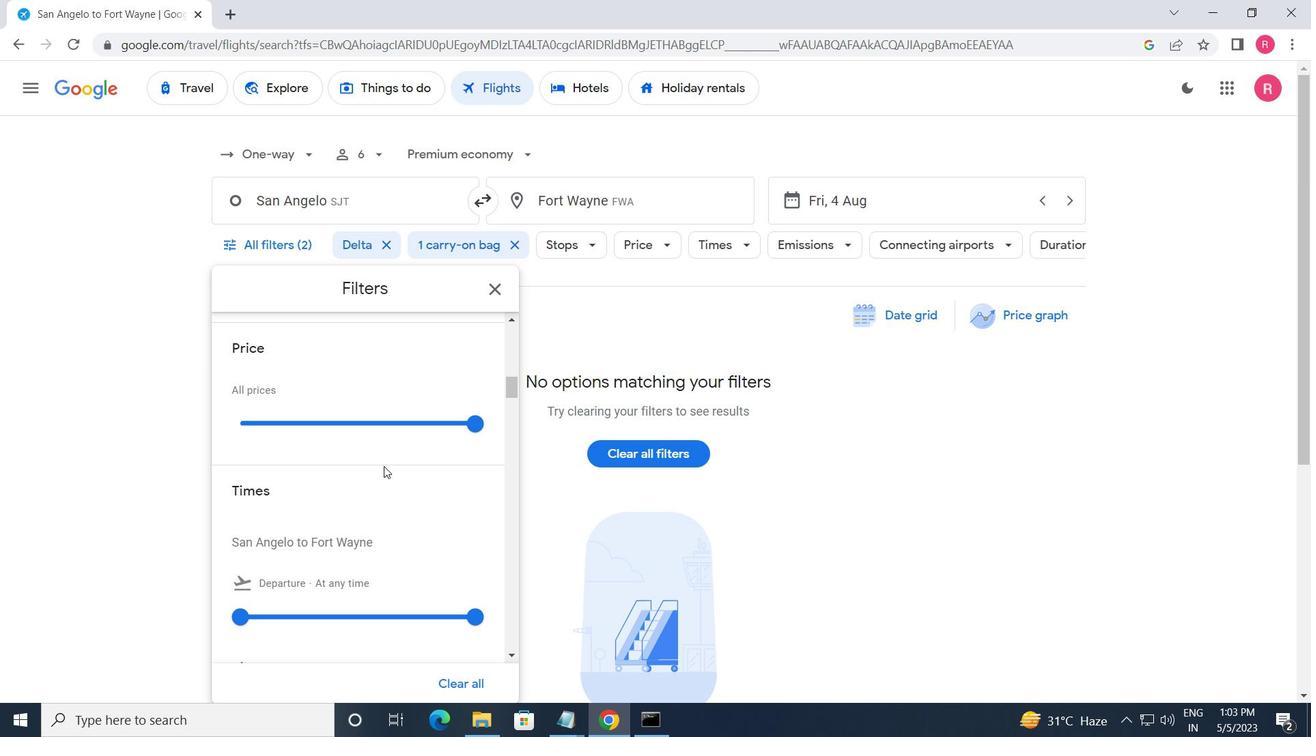 
Action: Mouse moved to (237, 528)
Screenshot: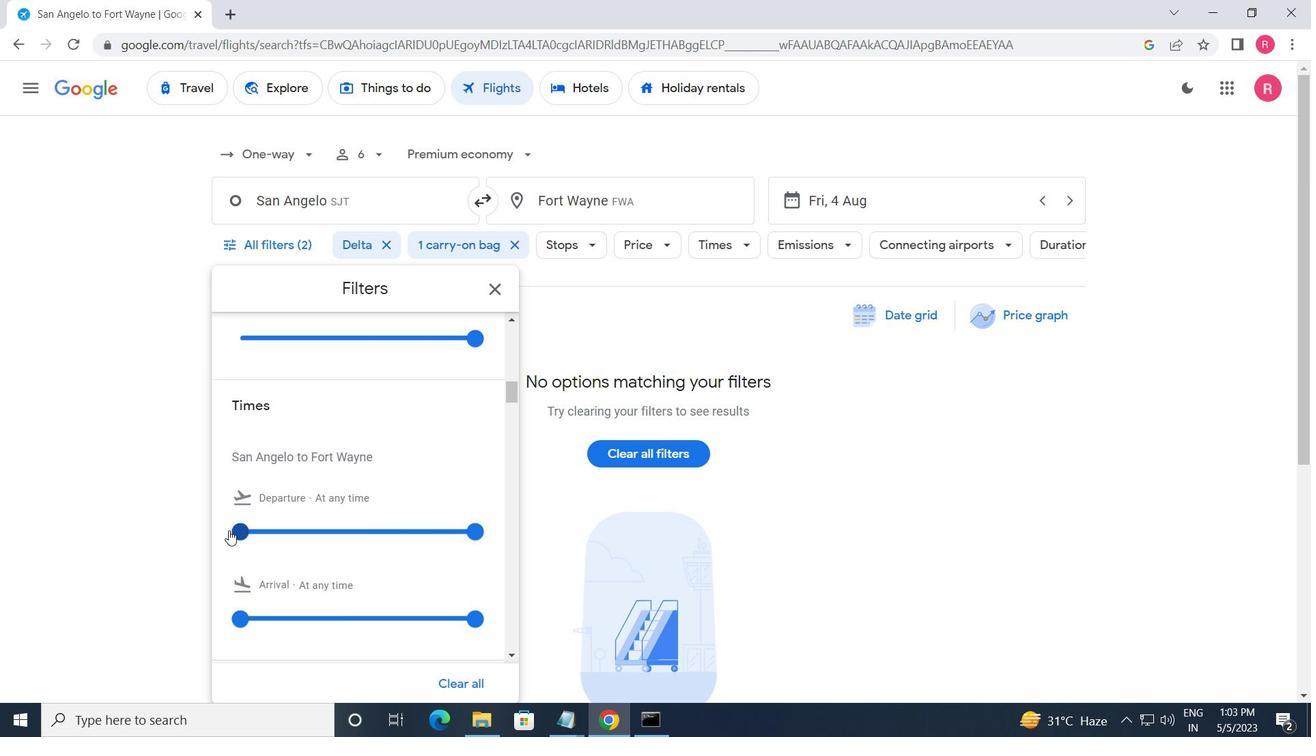 
Action: Mouse pressed left at (237, 528)
Screenshot: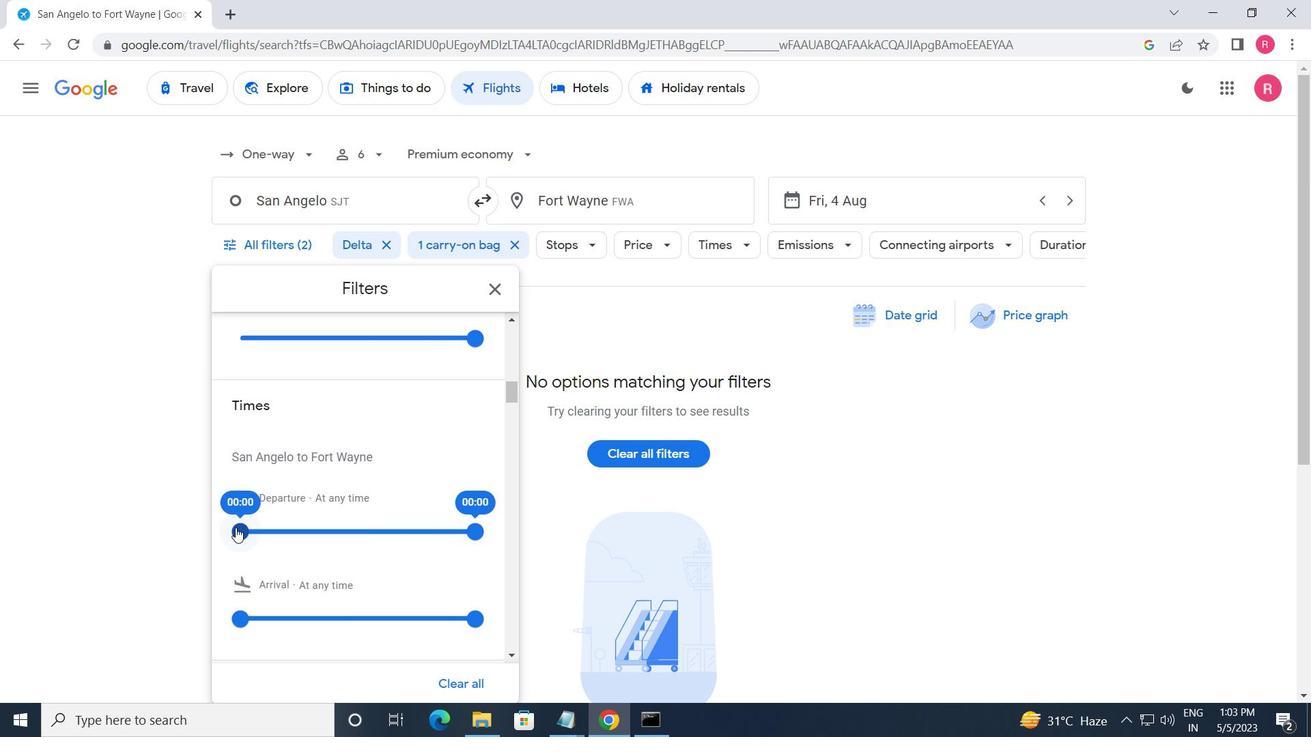 
Action: Mouse moved to (471, 528)
Screenshot: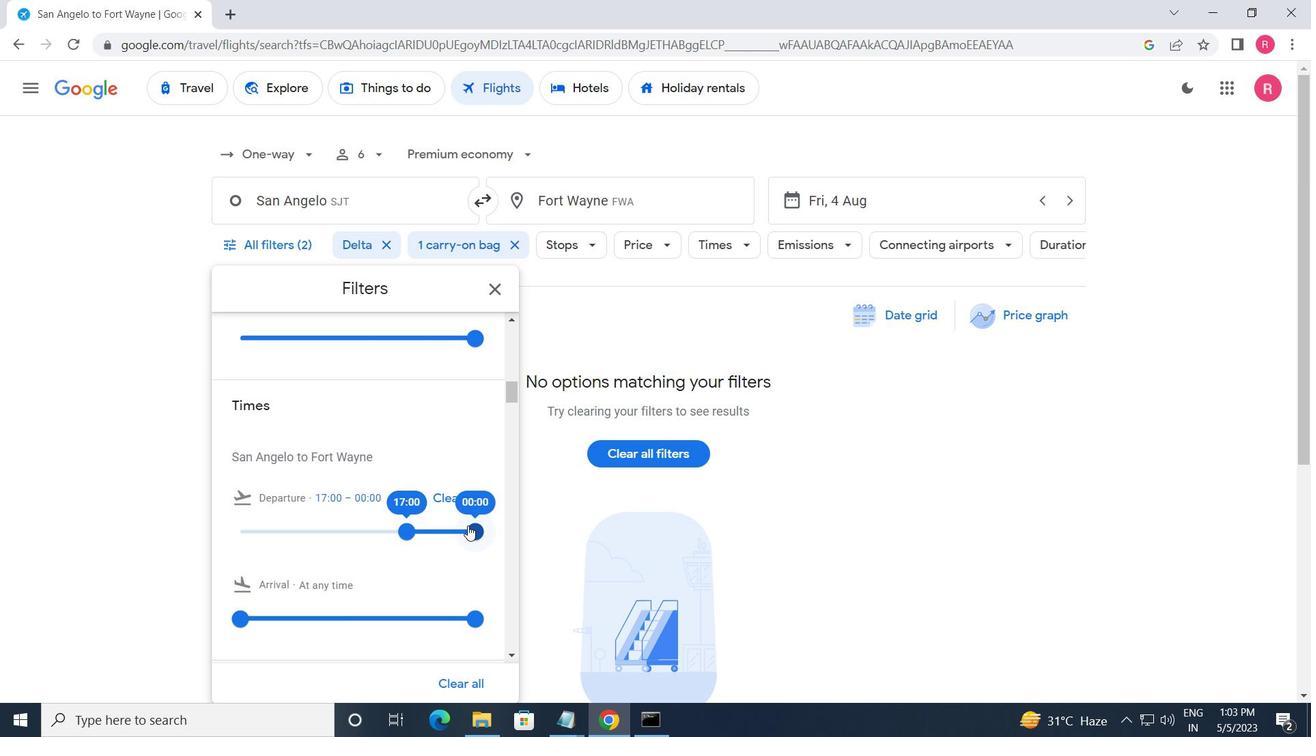 
Action: Mouse pressed left at (471, 528)
Screenshot: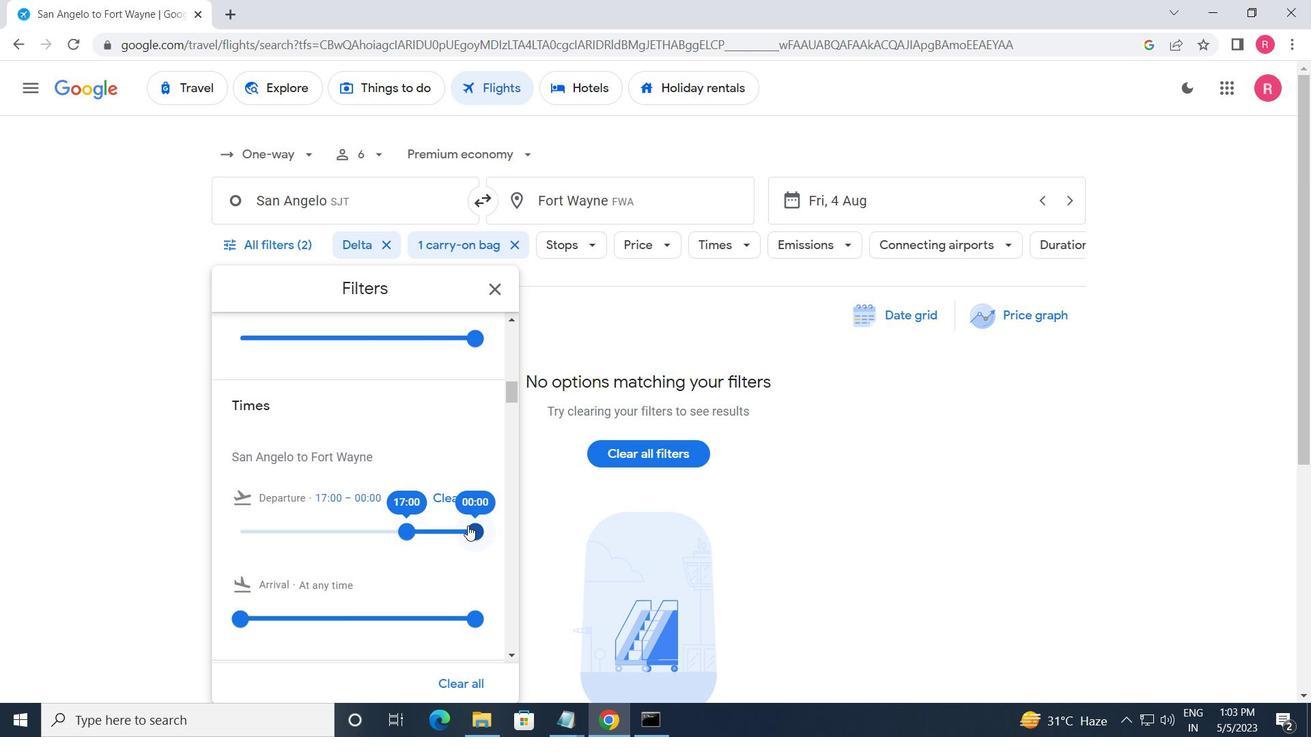 
Action: Mouse moved to (493, 290)
Screenshot: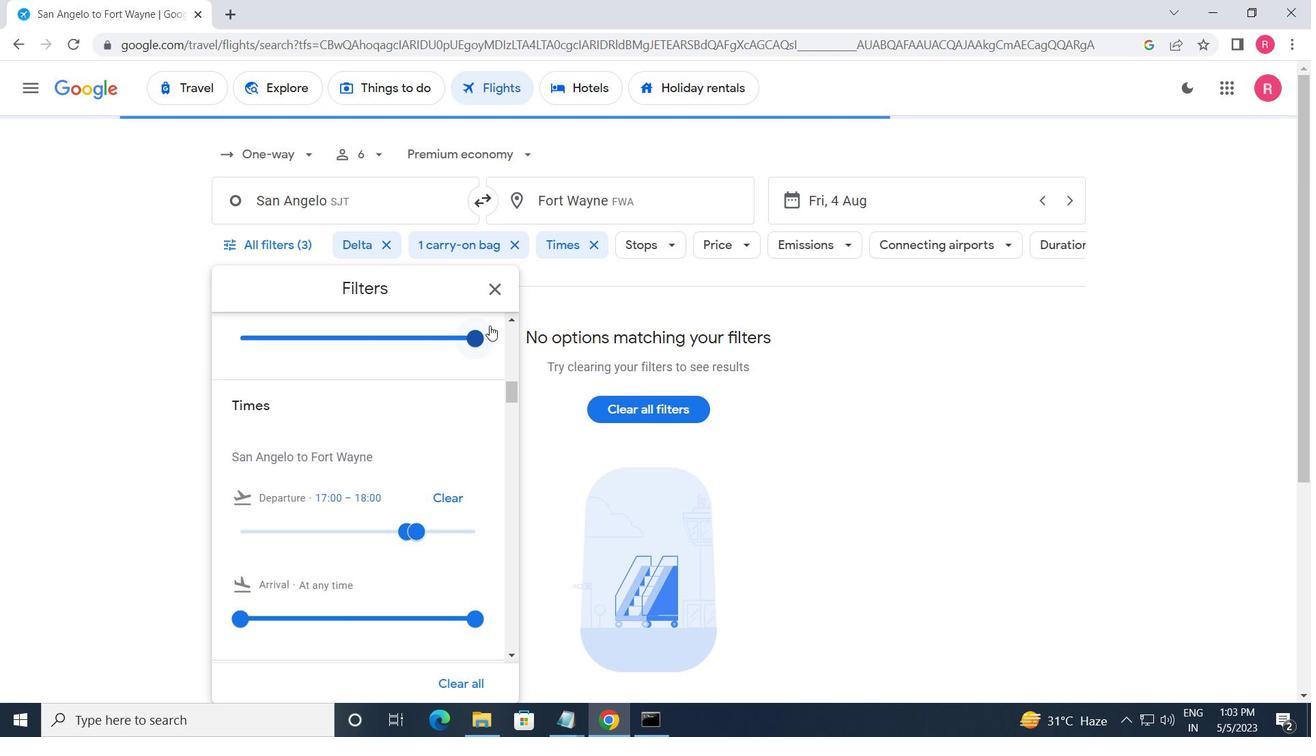
Action: Mouse pressed left at (493, 290)
Screenshot: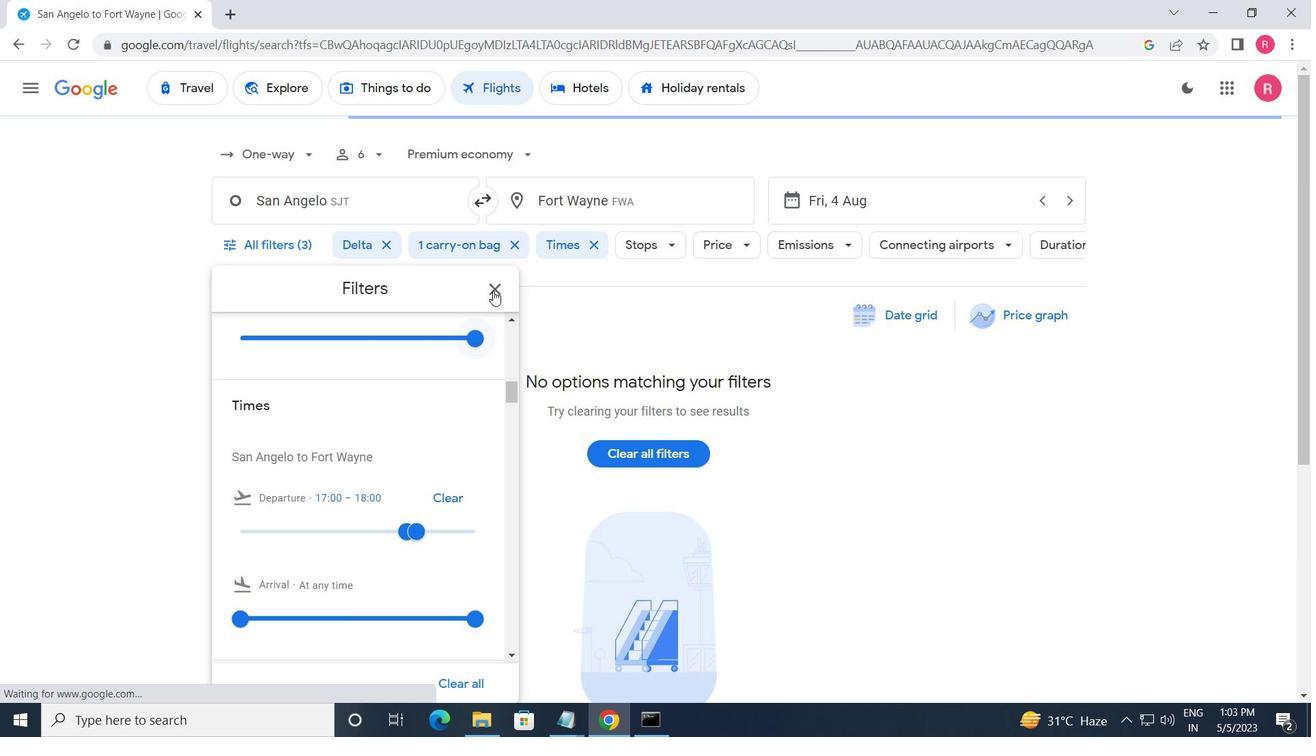 
Action: Mouse moved to (482, 312)
Screenshot: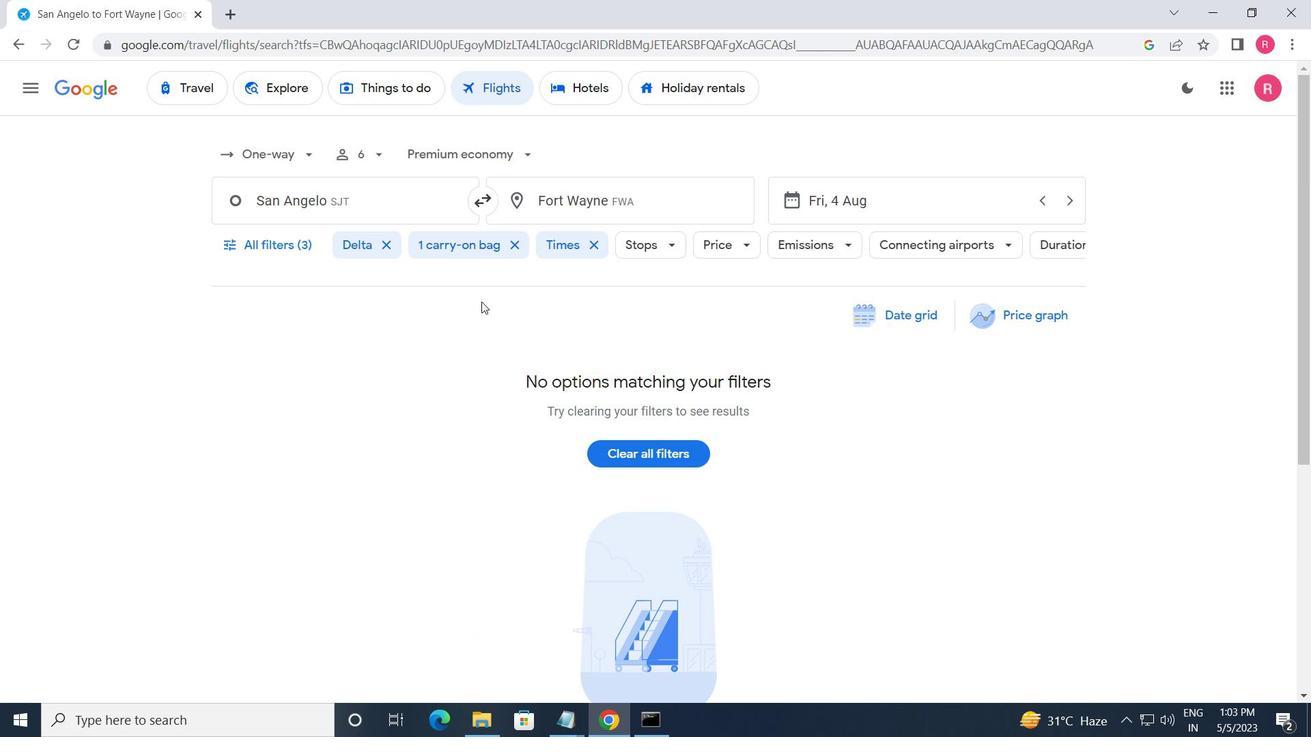 
